 Task: Forward email as attachment with the signature Chelsea Sanchez with the subject Request for a testimonial from softage.1@softage.net to softage.8@softage.net with the message Could you please provide me with an update on the status of the project?
Action: Mouse moved to (1020, 83)
Screenshot: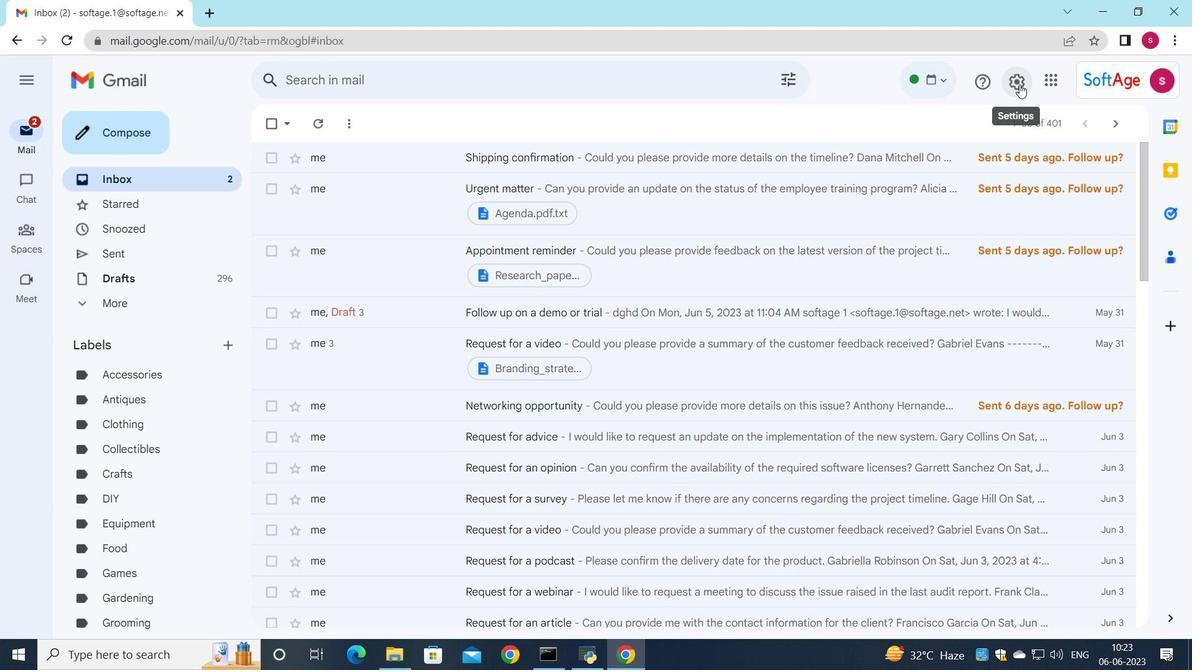 
Action: Mouse pressed left at (1020, 83)
Screenshot: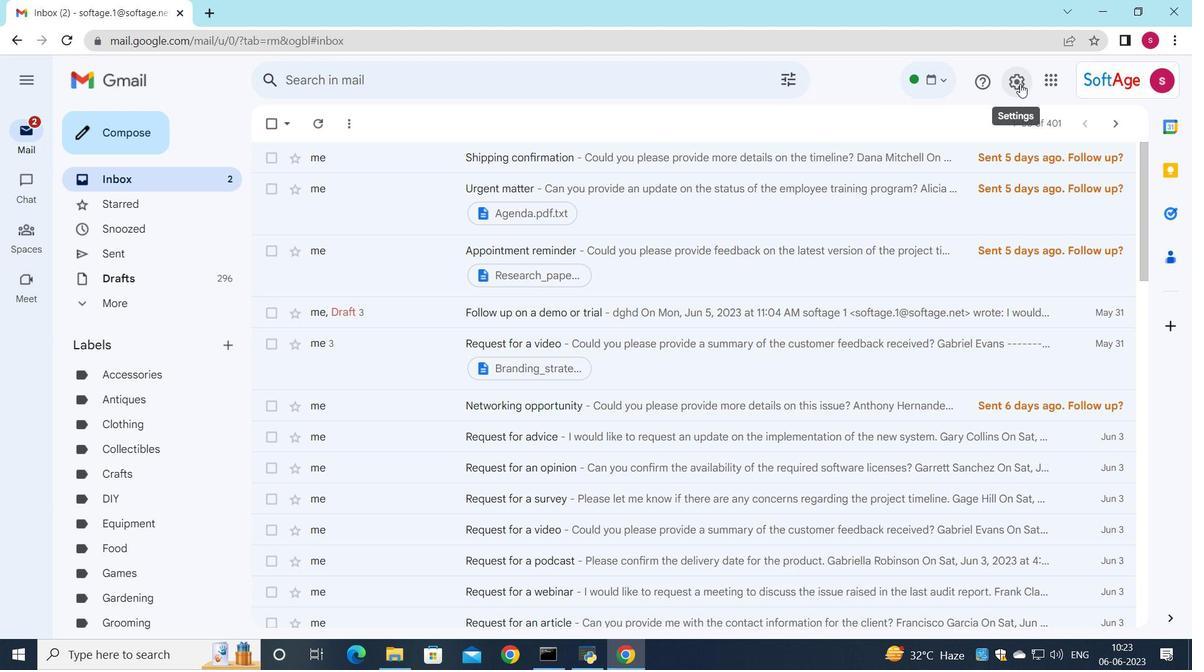 
Action: Mouse moved to (1030, 163)
Screenshot: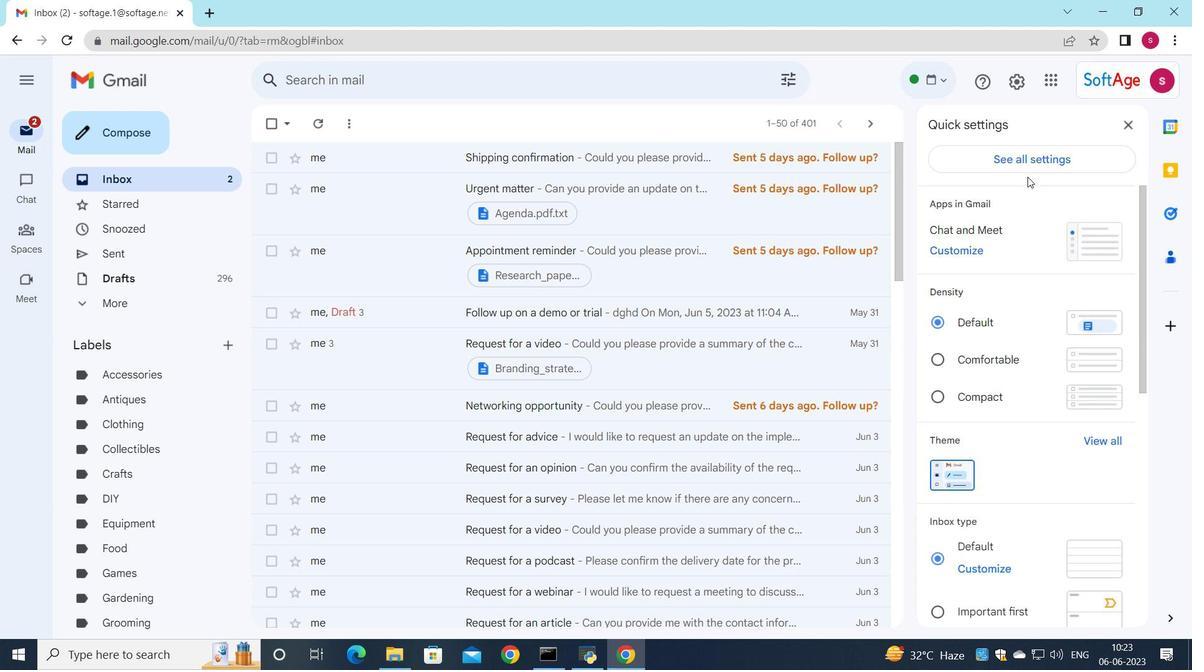 
Action: Mouse pressed left at (1030, 163)
Screenshot: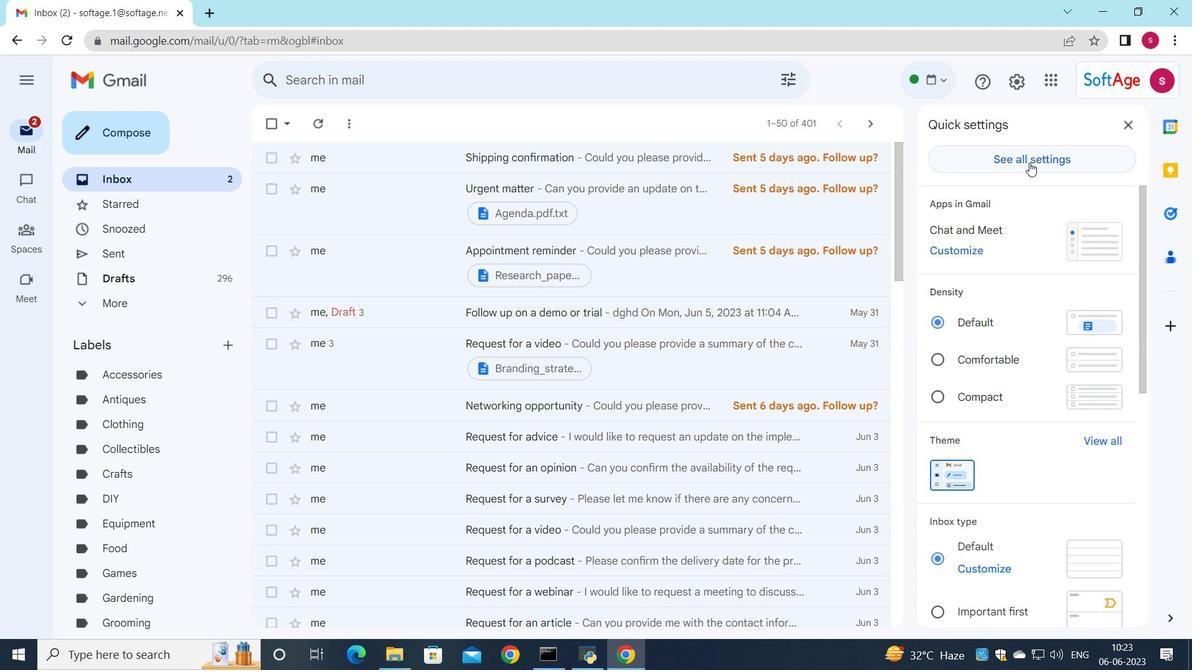 
Action: Mouse moved to (729, 316)
Screenshot: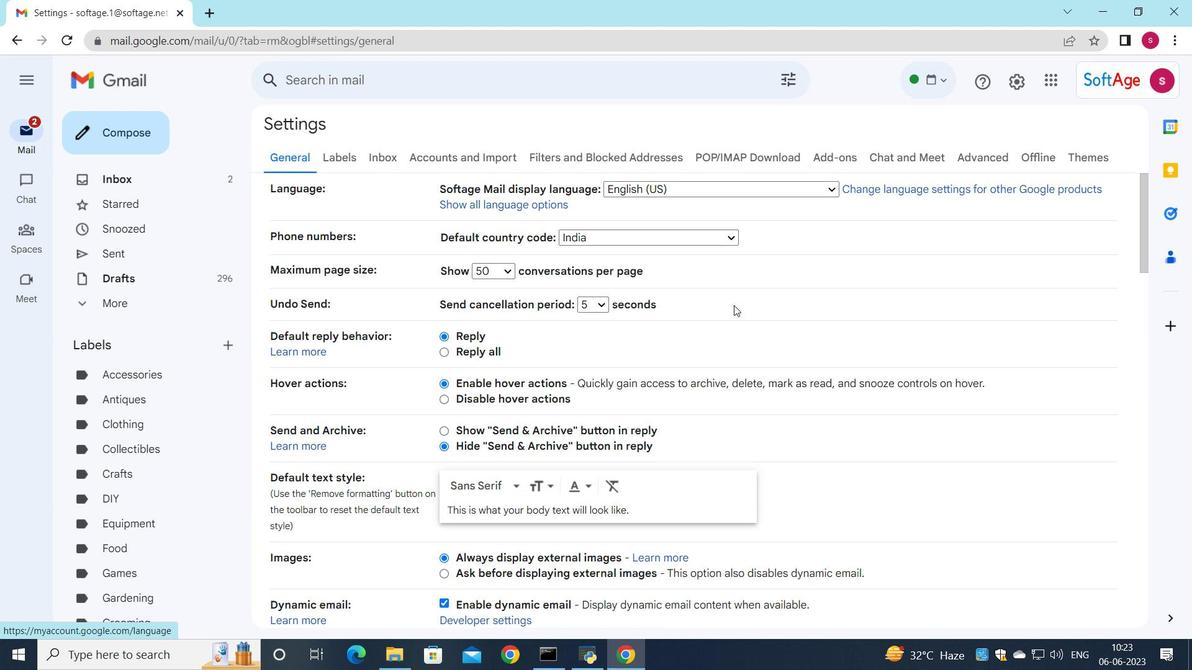 
Action: Mouse scrolled (729, 315) with delta (0, 0)
Screenshot: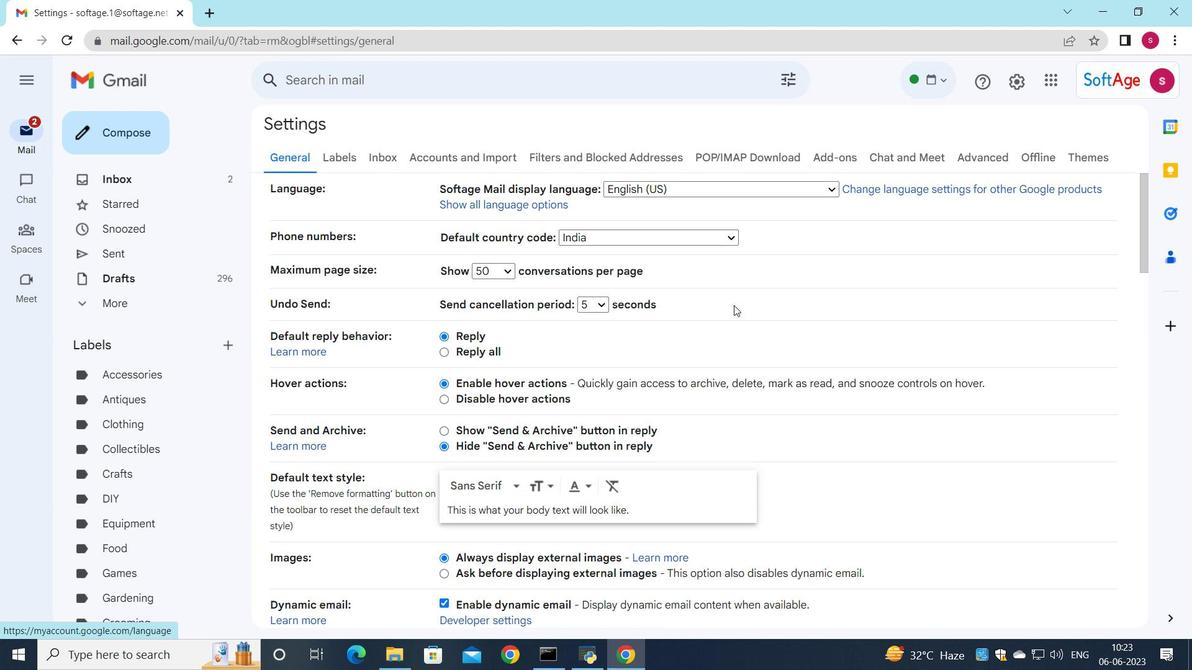 
Action: Mouse moved to (727, 323)
Screenshot: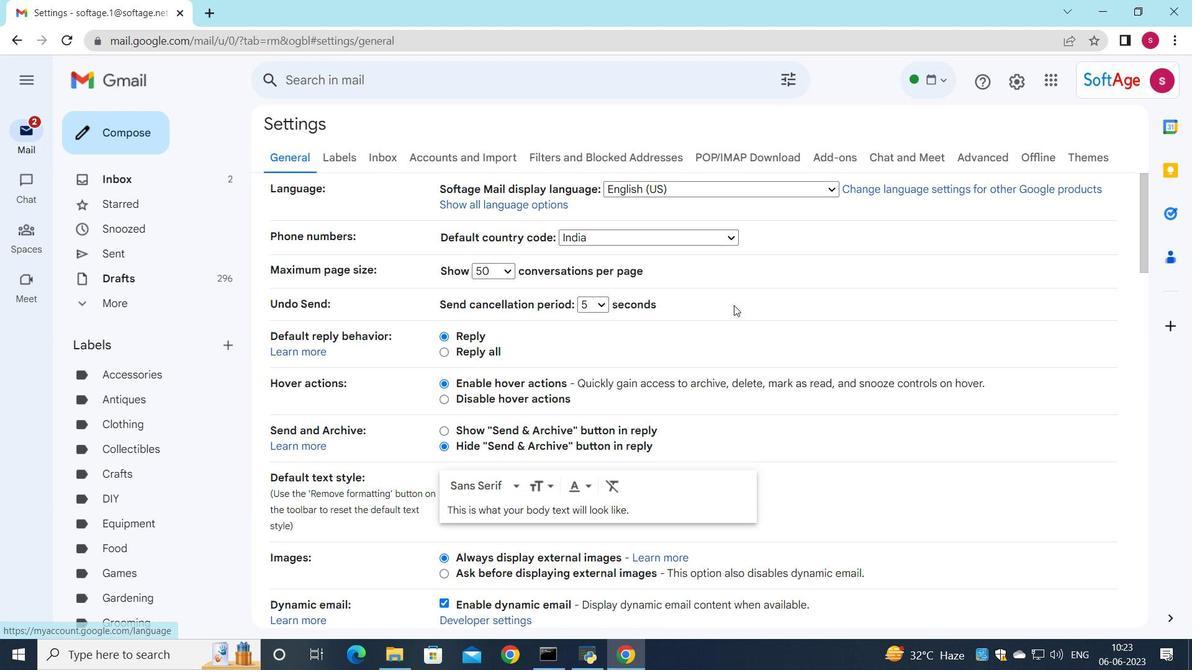 
Action: Mouse scrolled (727, 322) with delta (0, 0)
Screenshot: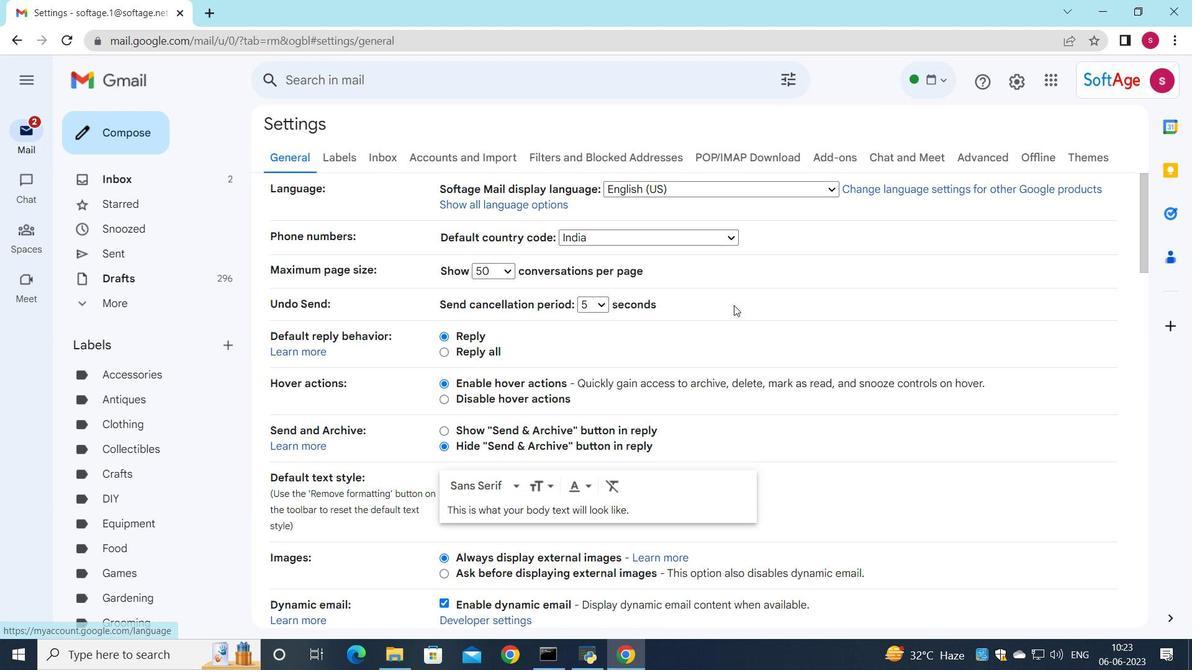 
Action: Mouse moved to (722, 329)
Screenshot: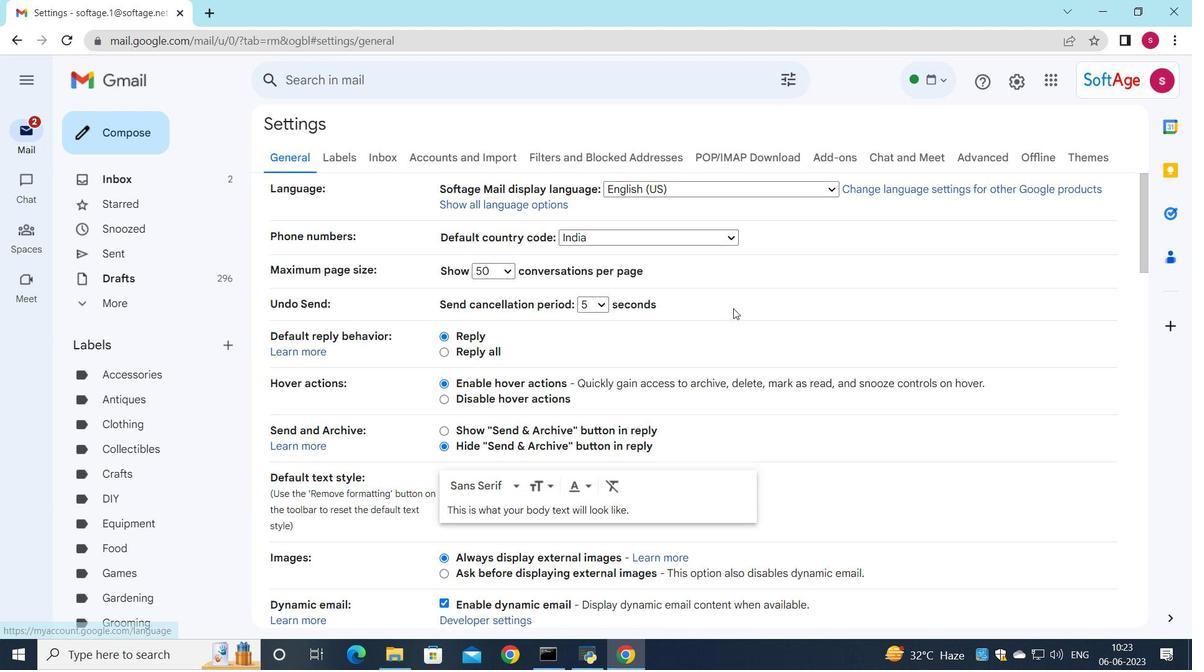 
Action: Mouse scrolled (722, 328) with delta (0, 0)
Screenshot: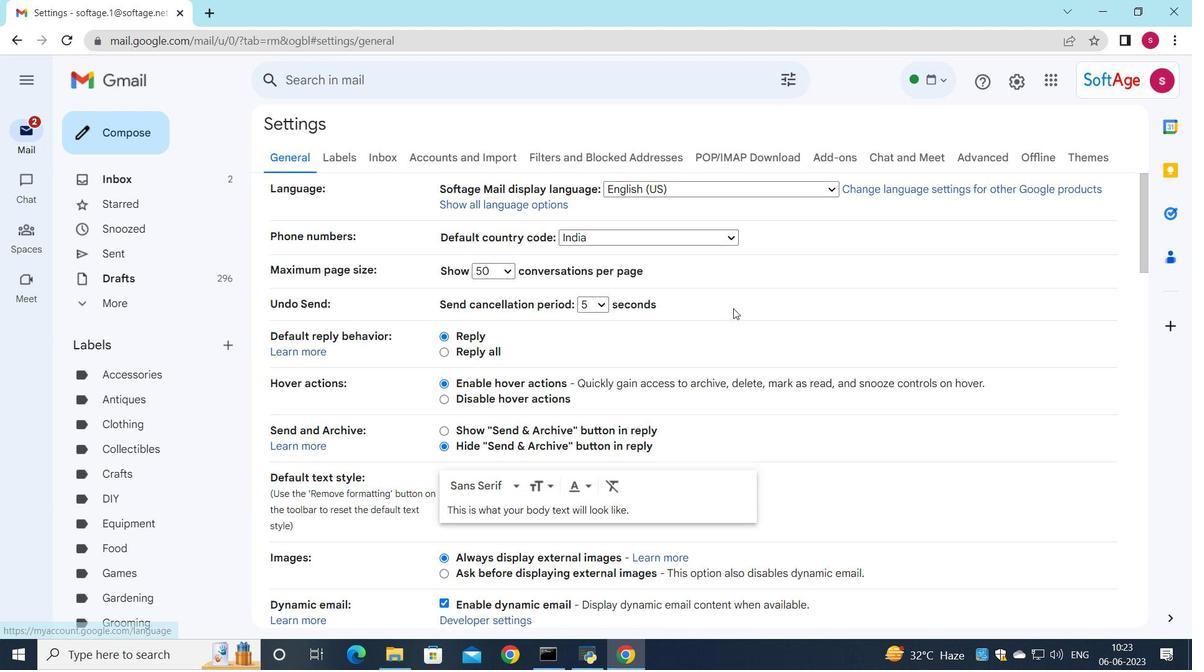 
Action: Mouse moved to (711, 337)
Screenshot: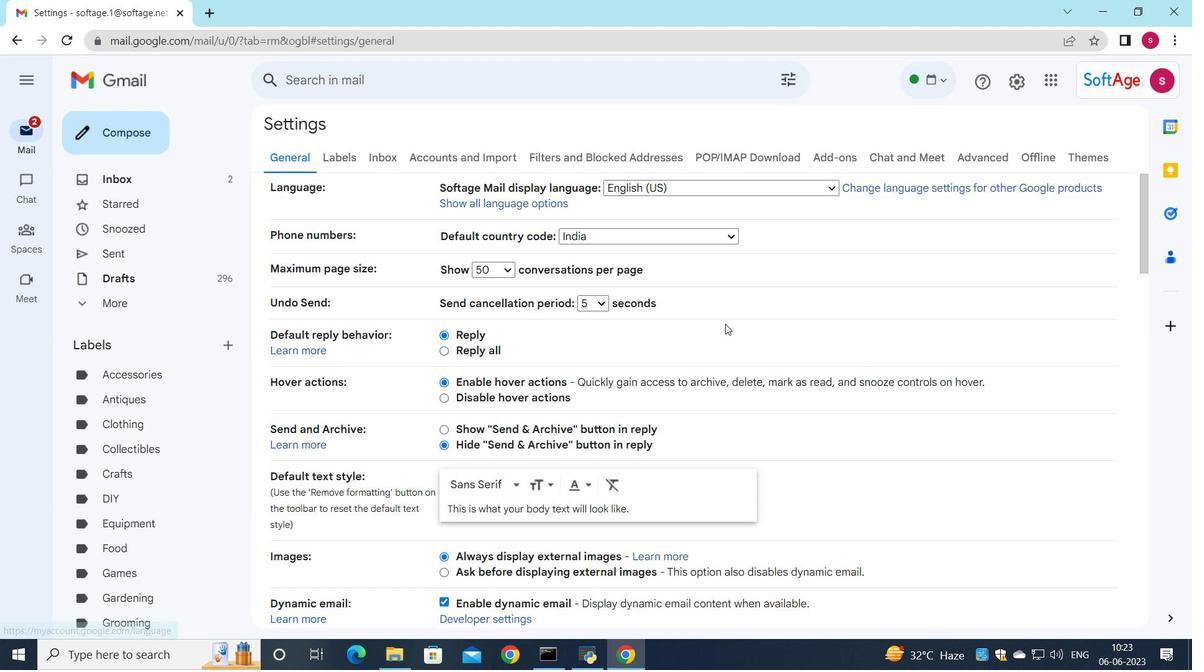 
Action: Mouse scrolled (715, 334) with delta (0, 0)
Screenshot: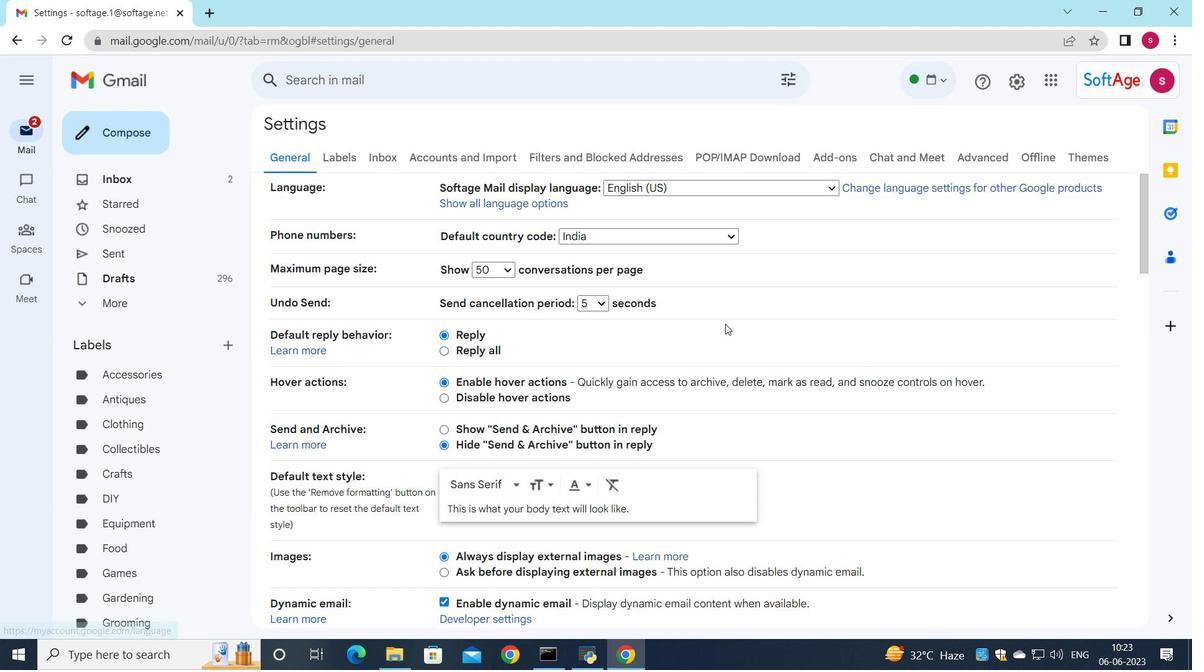 
Action: Mouse moved to (692, 340)
Screenshot: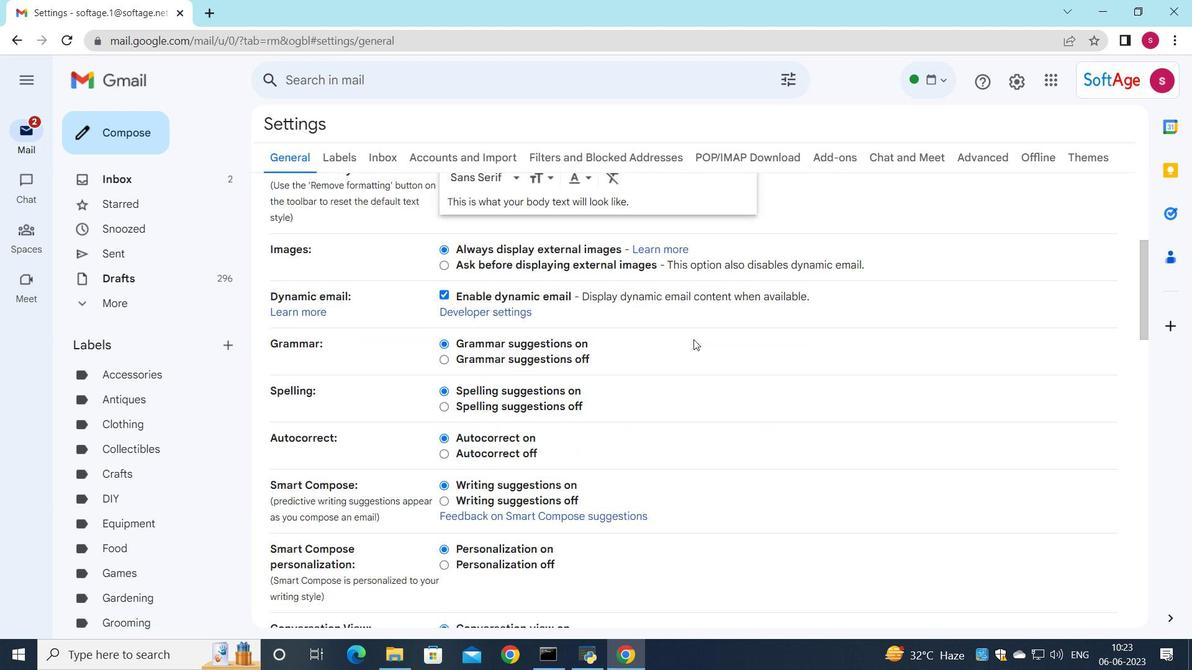 
Action: Mouse scrolled (692, 340) with delta (0, 0)
Screenshot: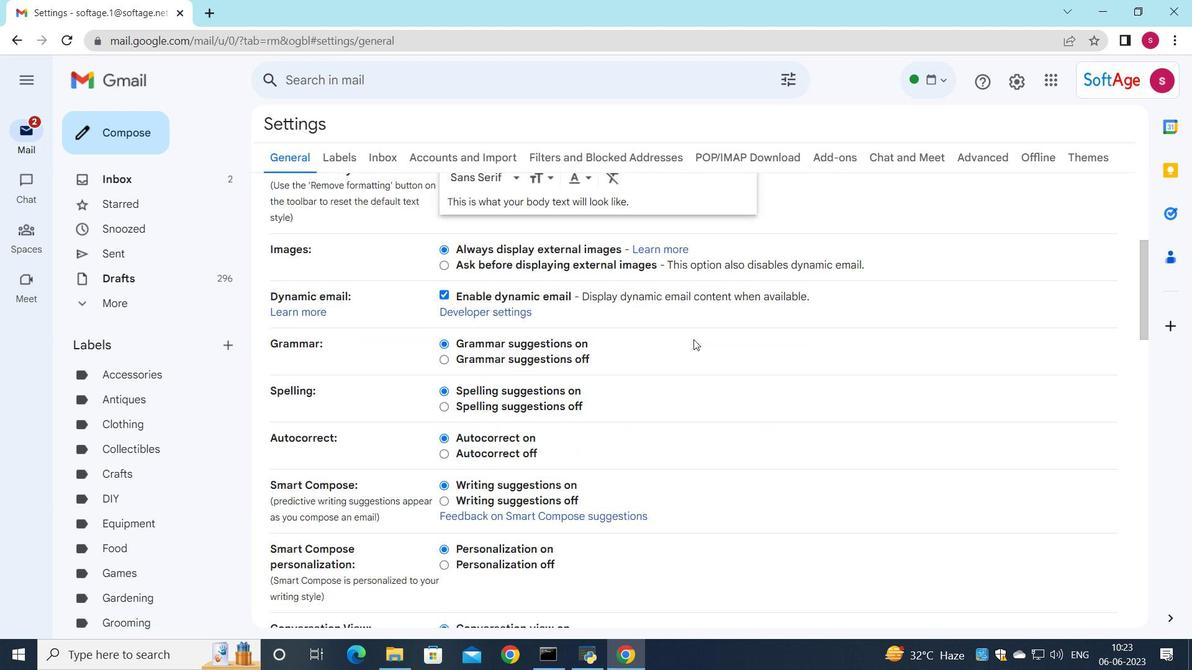 
Action: Mouse moved to (691, 342)
Screenshot: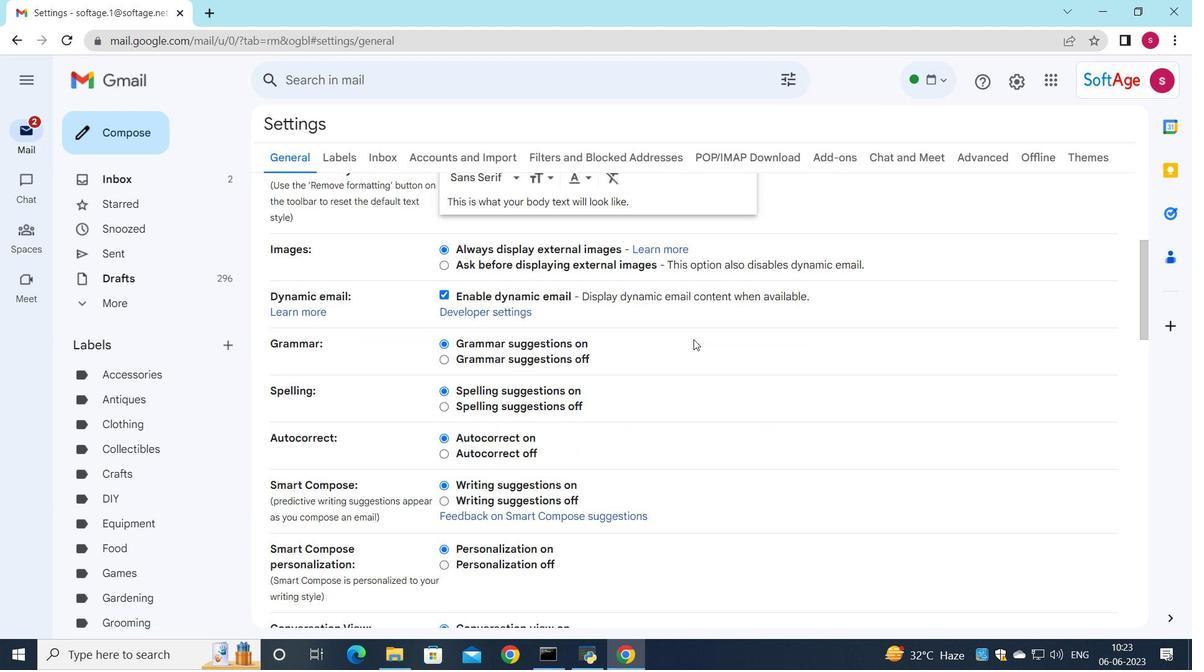 
Action: Mouse scrolled (691, 342) with delta (0, 0)
Screenshot: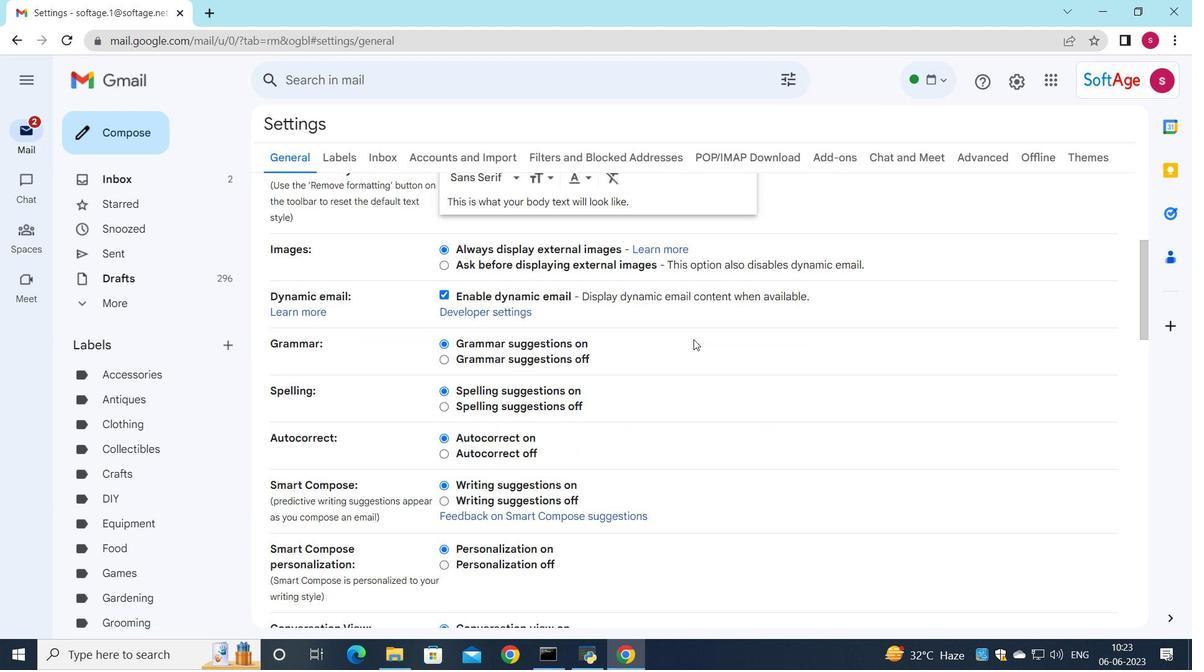
Action: Mouse moved to (689, 344)
Screenshot: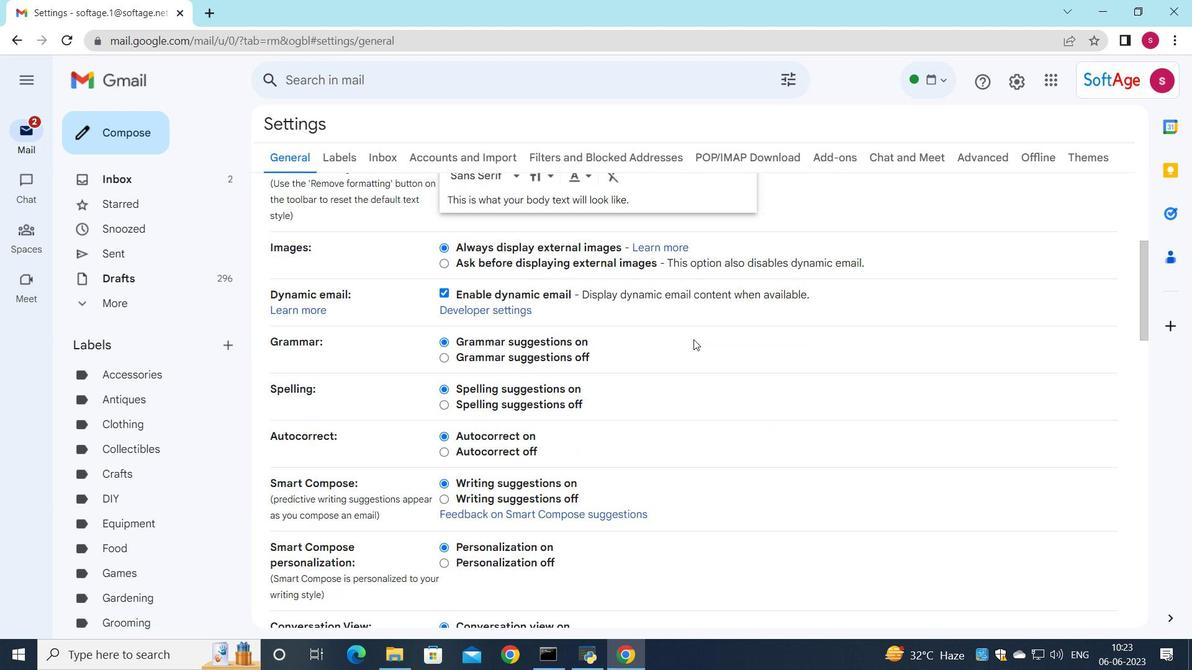 
Action: Mouse scrolled (689, 343) with delta (0, 0)
Screenshot: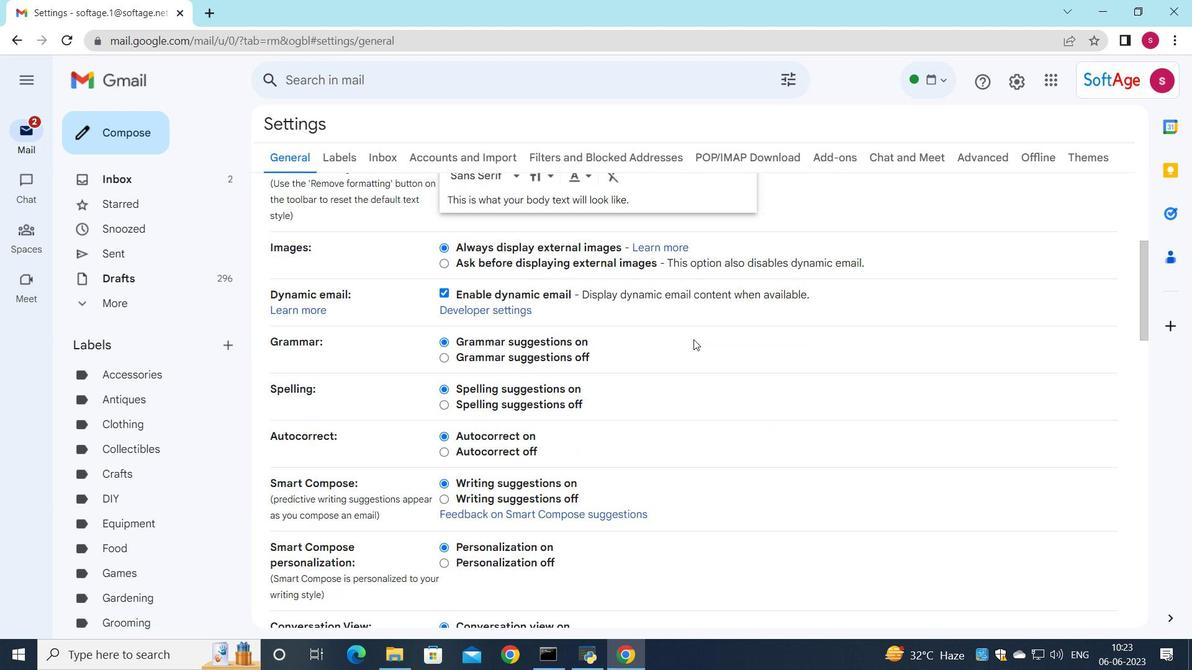 
Action: Mouse moved to (679, 353)
Screenshot: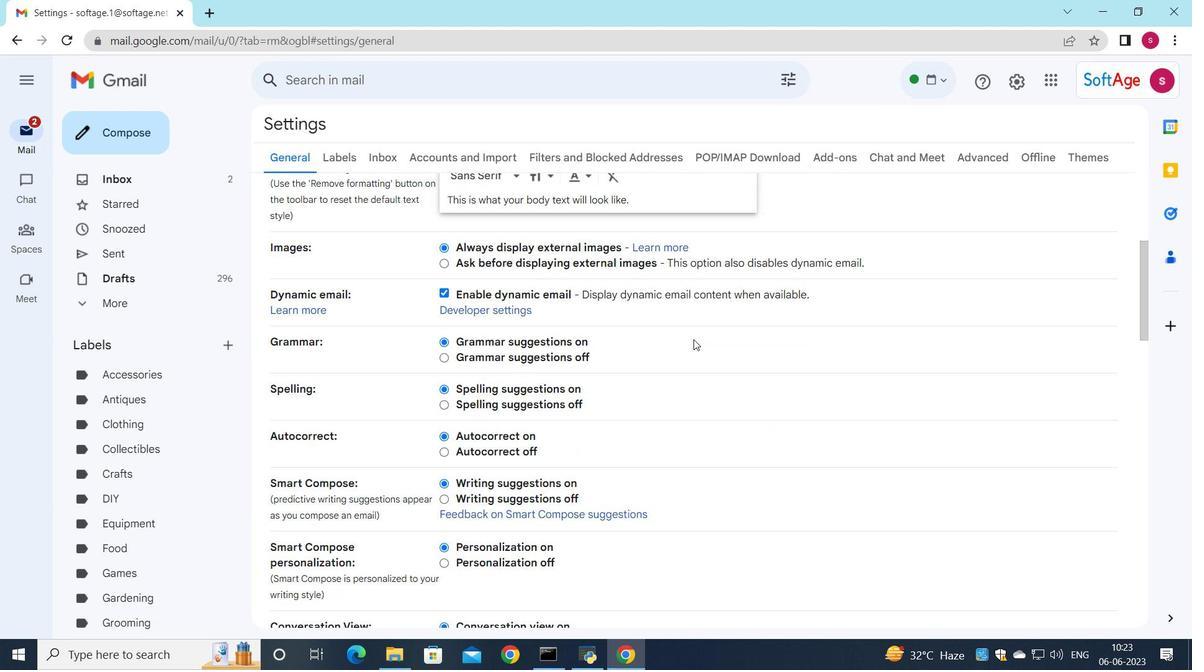 
Action: Mouse scrolled (679, 352) with delta (0, 0)
Screenshot: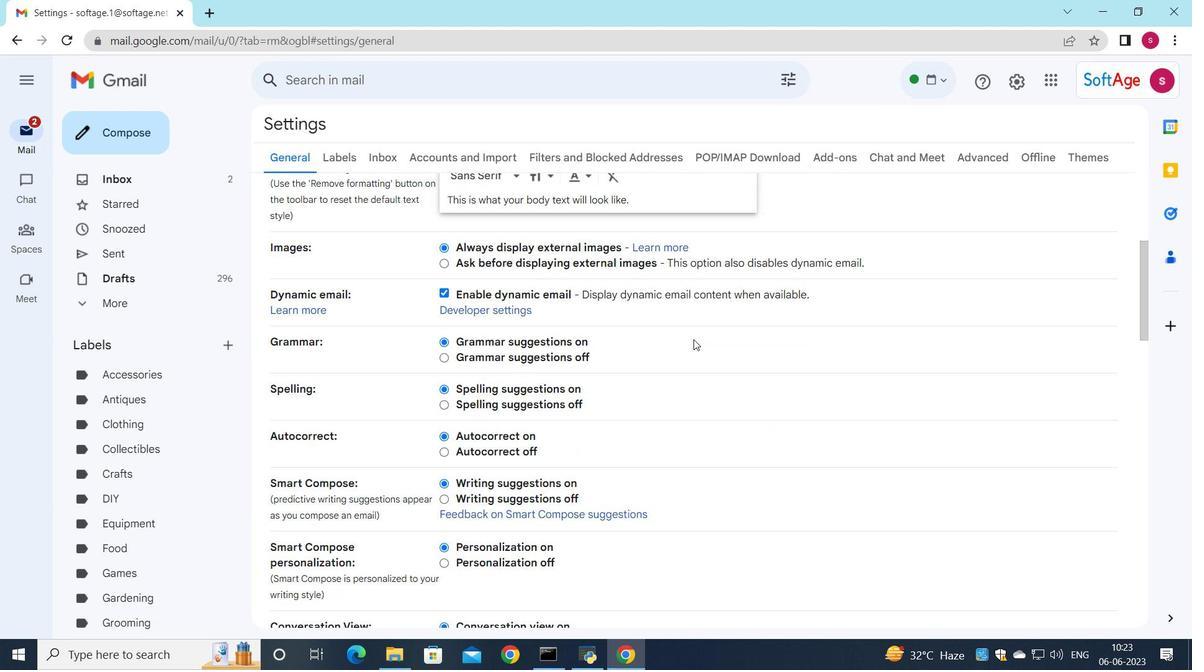 
Action: Mouse moved to (654, 363)
Screenshot: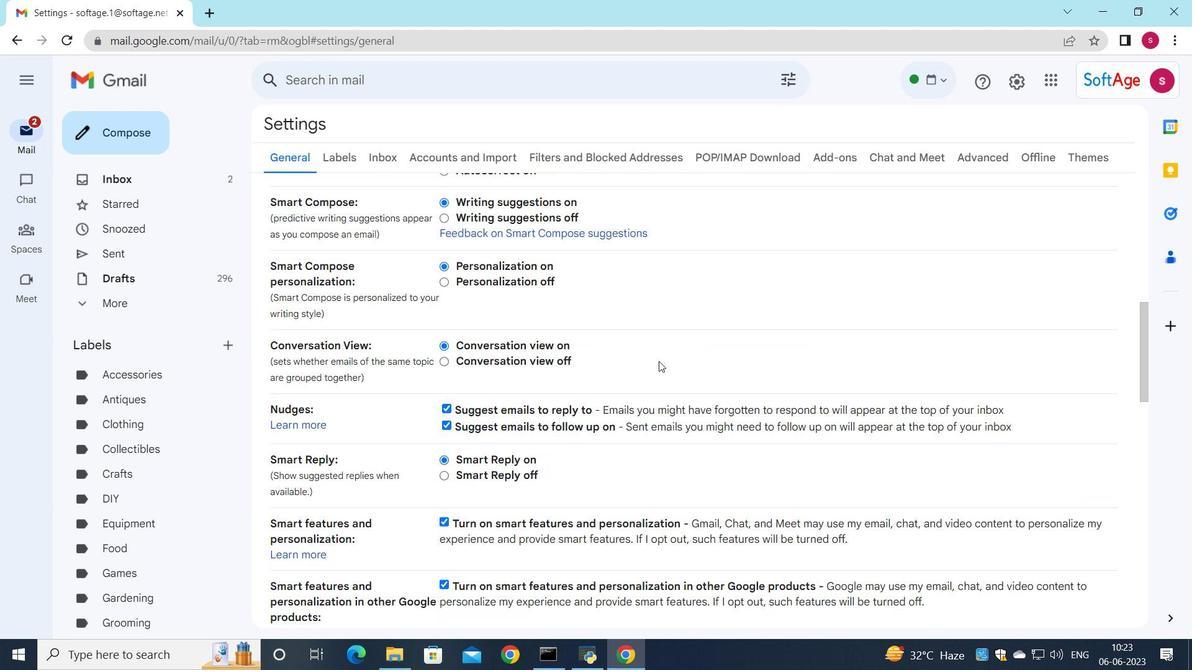 
Action: Mouse scrolled (654, 362) with delta (0, 0)
Screenshot: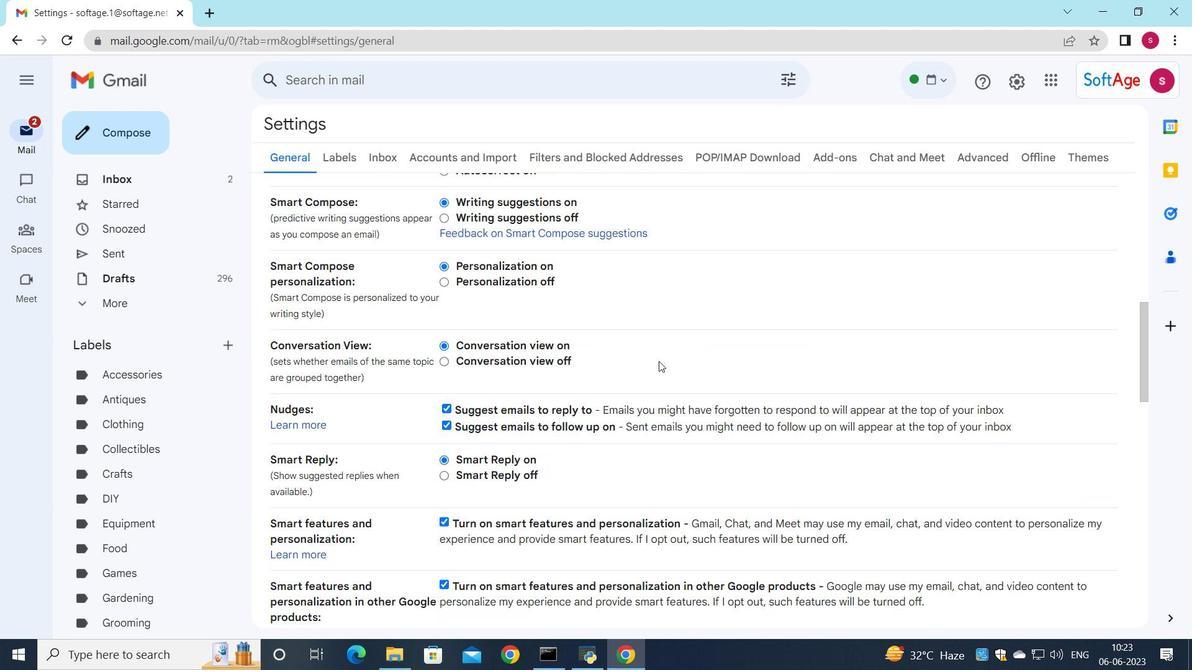 
Action: Mouse moved to (650, 365)
Screenshot: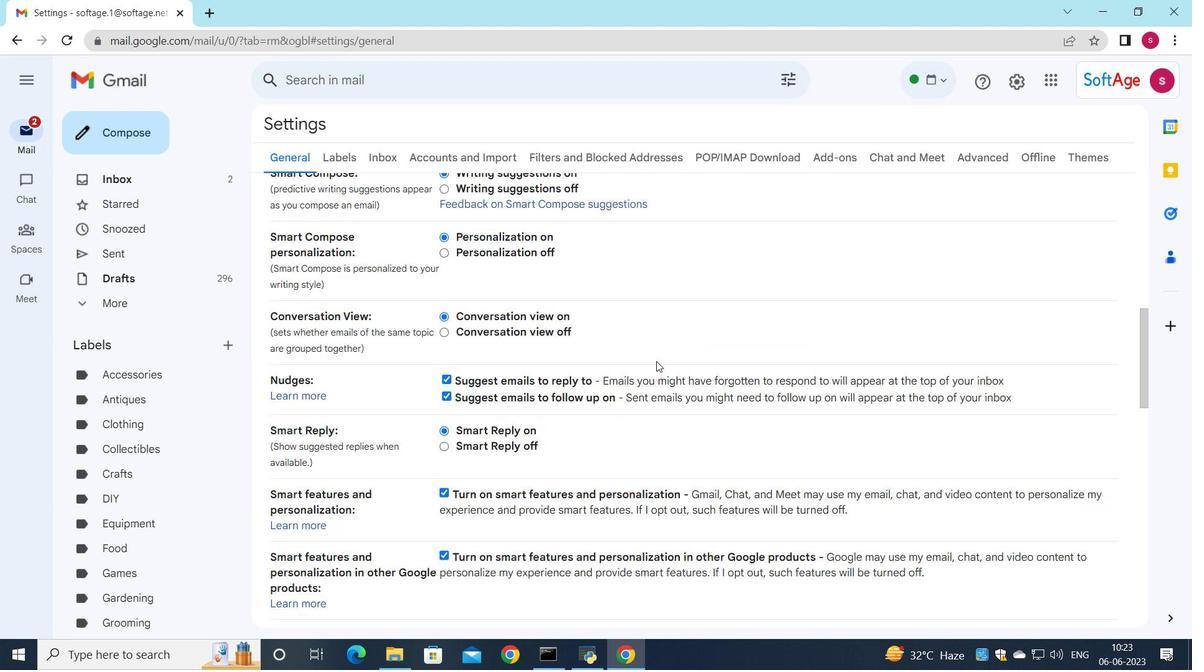 
Action: Mouse scrolled (650, 364) with delta (0, 0)
Screenshot: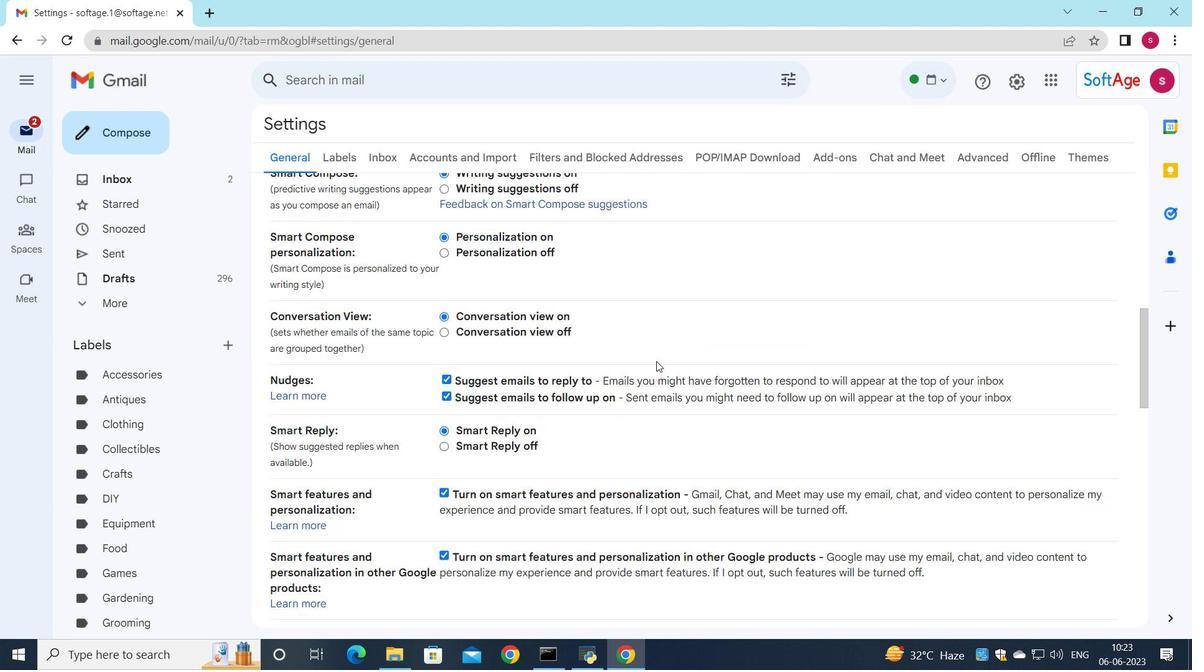 
Action: Mouse moved to (648, 367)
Screenshot: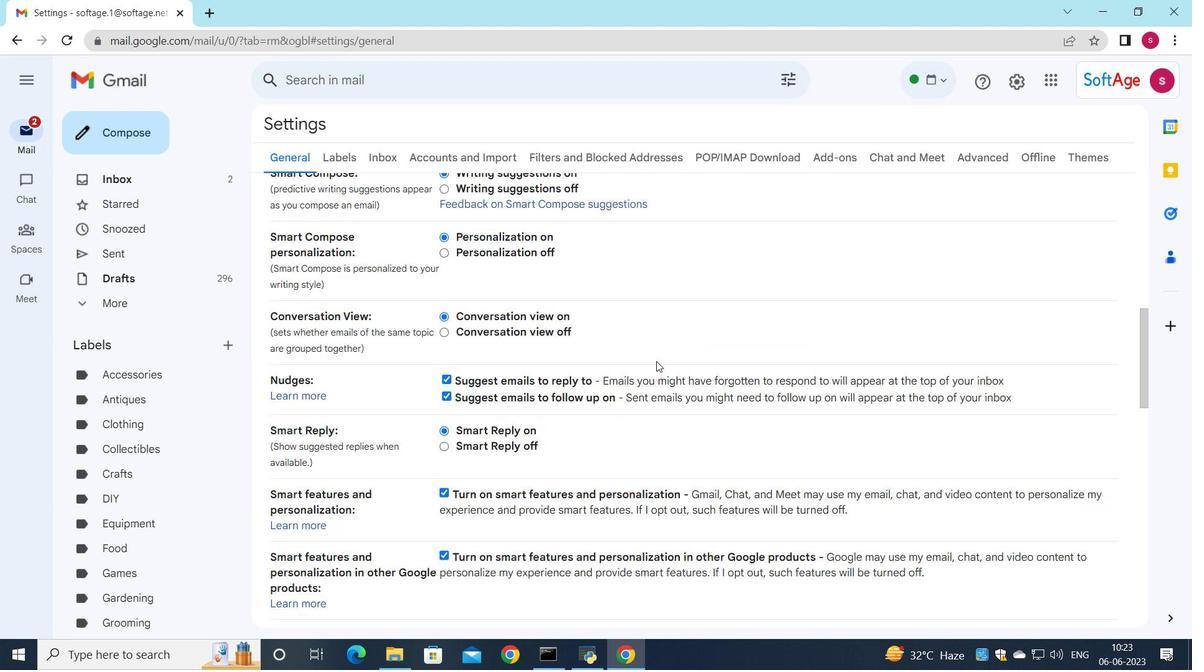 
Action: Mouse scrolled (648, 366) with delta (0, 0)
Screenshot: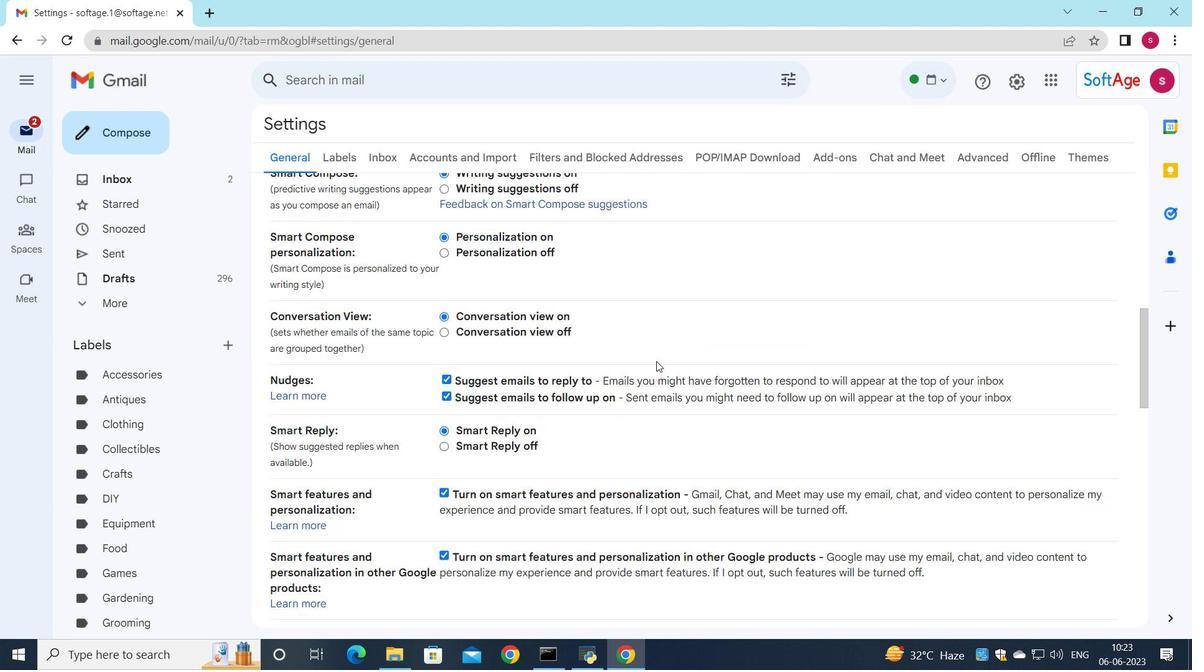 
Action: Mouse moved to (630, 378)
Screenshot: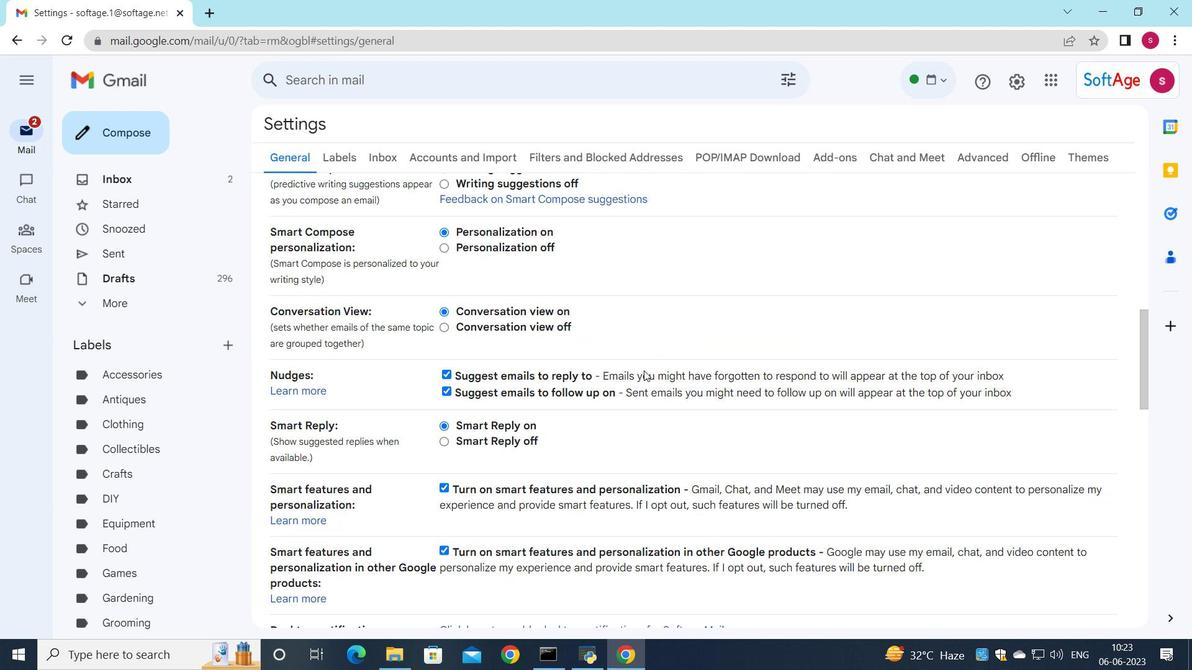 
Action: Mouse scrolled (630, 378) with delta (0, 0)
Screenshot: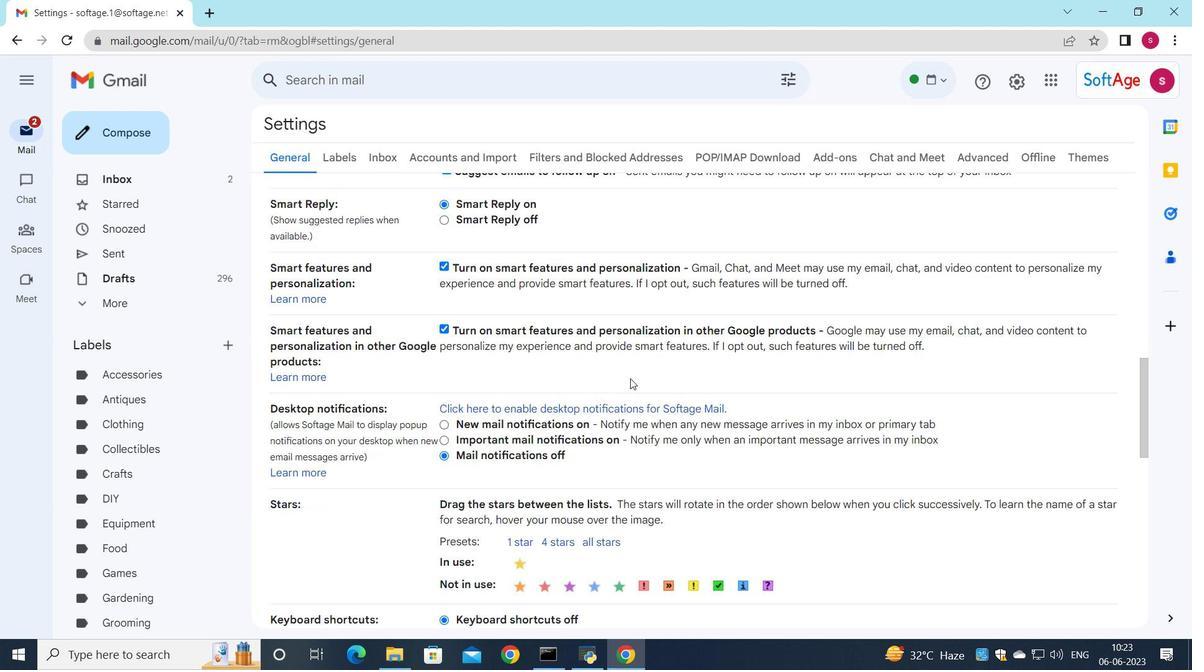 
Action: Mouse moved to (630, 379)
Screenshot: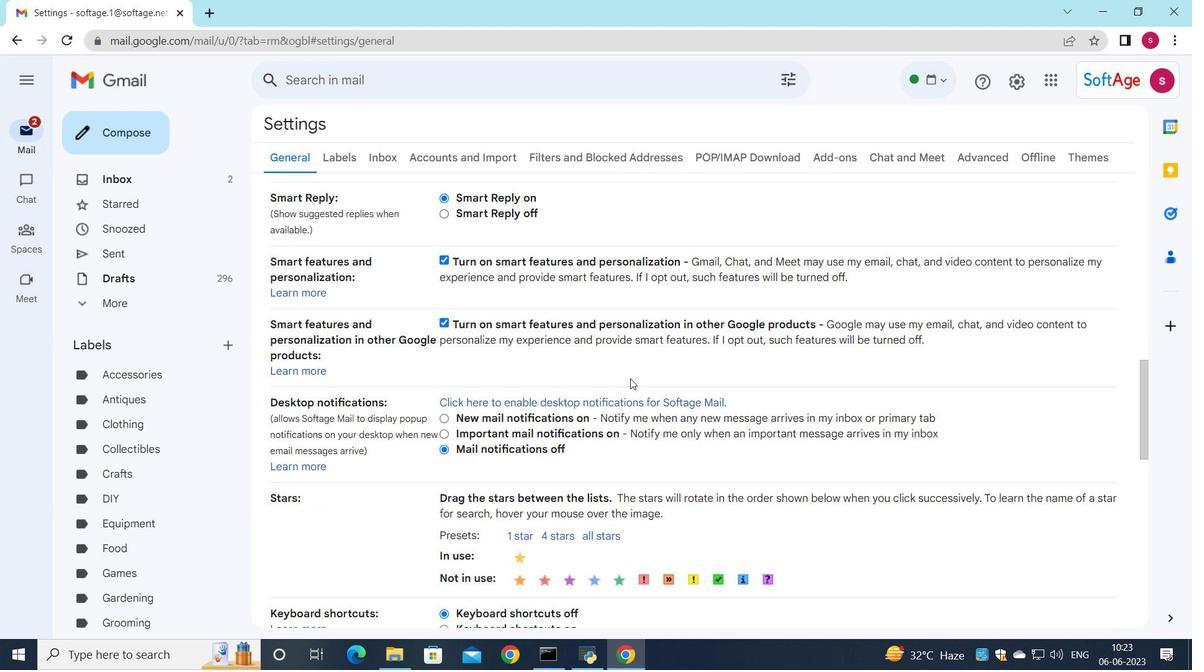 
Action: Mouse scrolled (630, 378) with delta (0, 0)
Screenshot: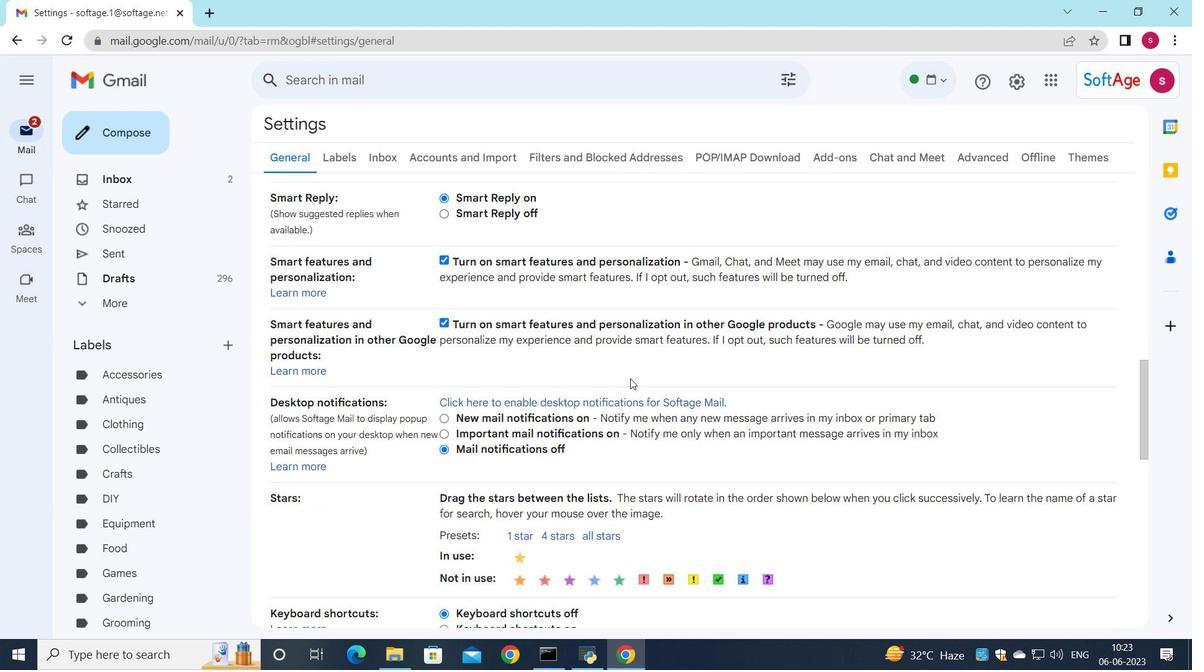 
Action: Mouse moved to (626, 386)
Screenshot: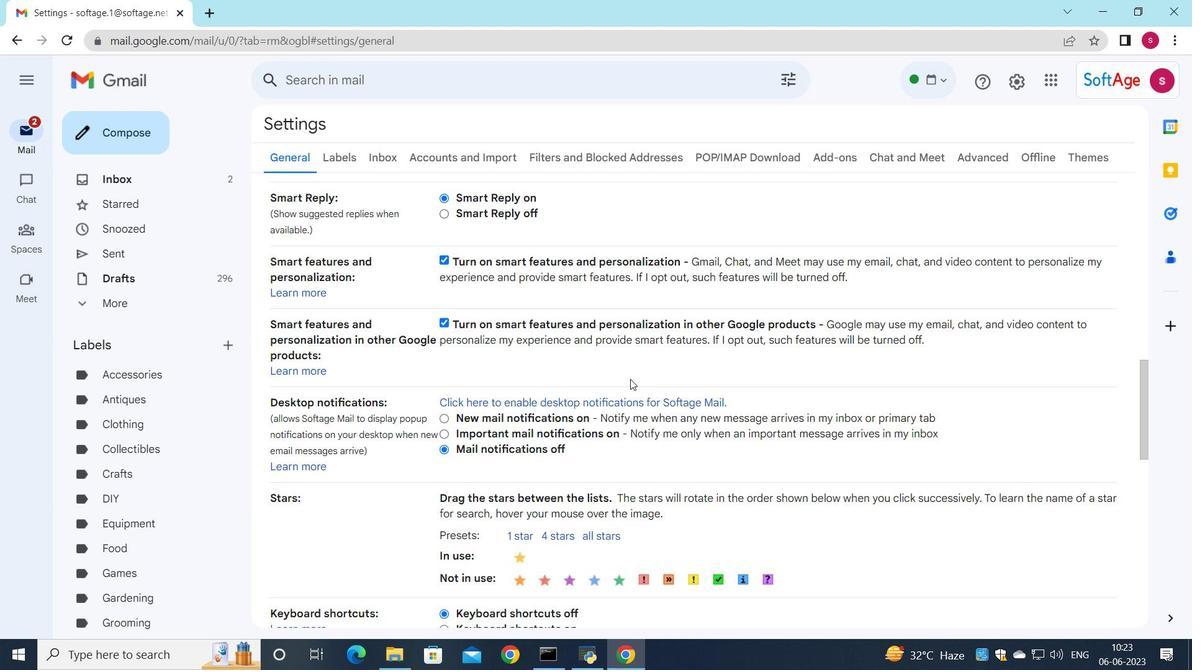 
Action: Mouse scrolled (630, 379) with delta (0, 0)
Screenshot: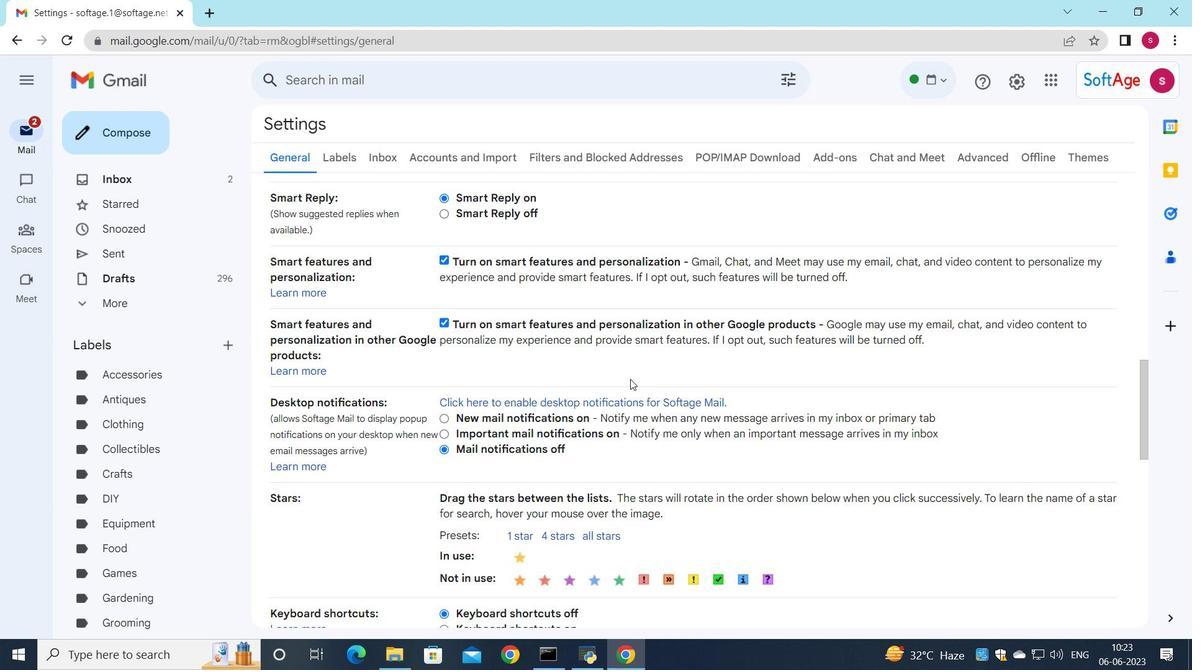 
Action: Mouse scrolled (628, 381) with delta (0, 0)
Screenshot: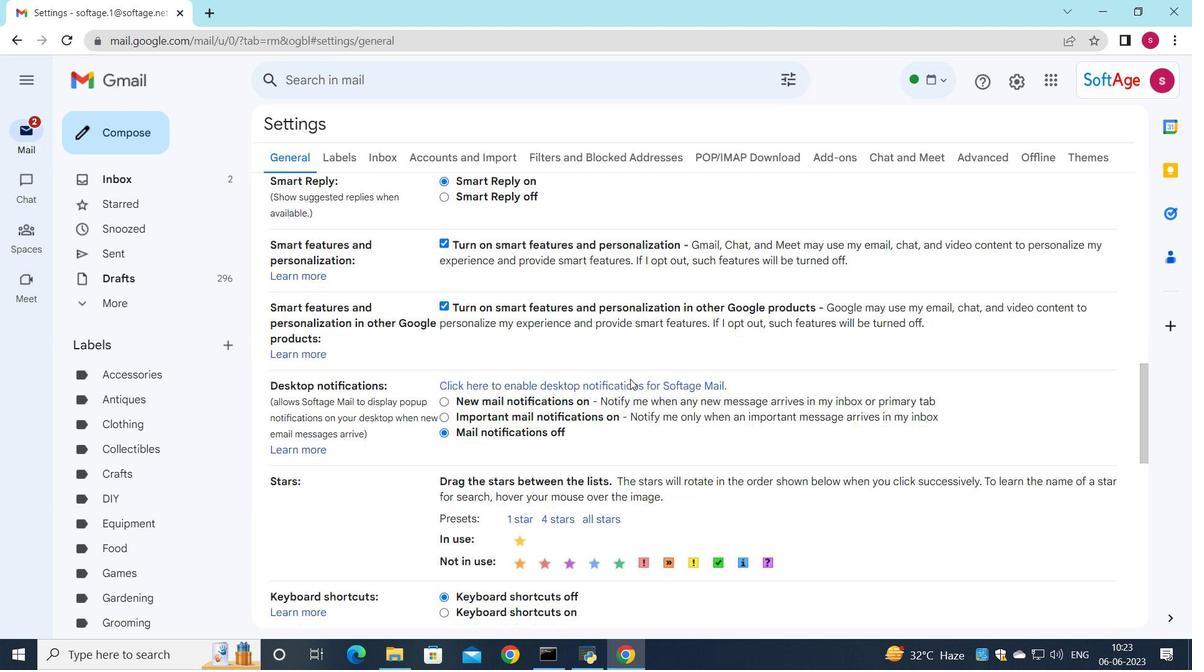 
Action: Mouse moved to (625, 386)
Screenshot: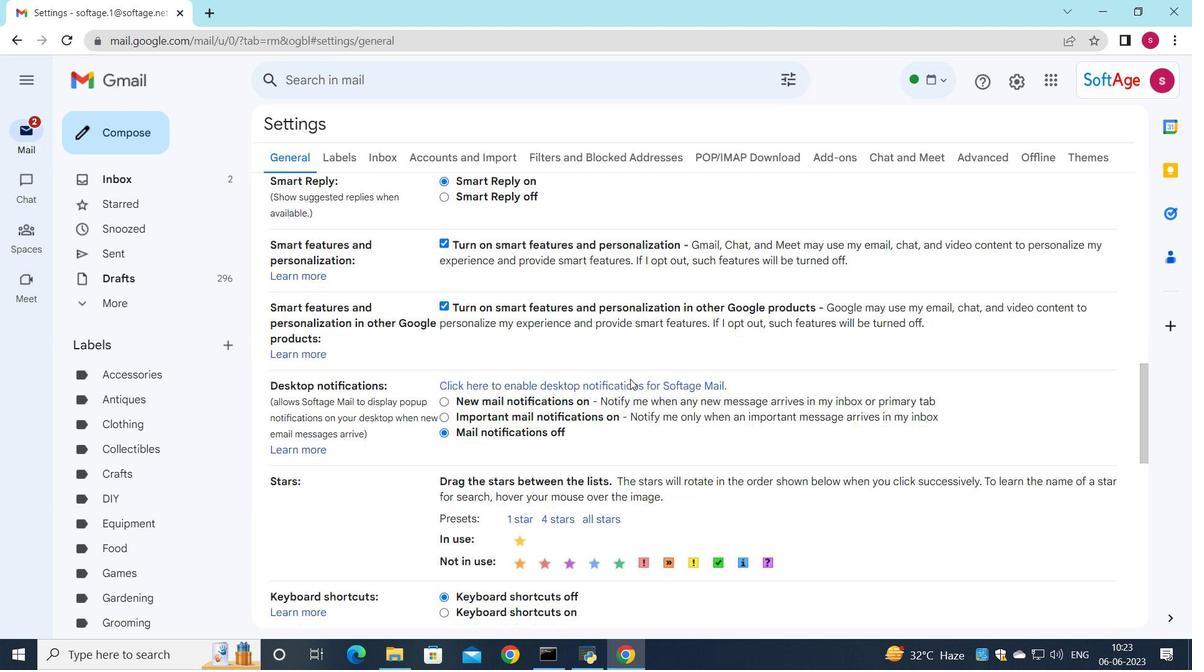 
Action: Mouse scrolled (625, 386) with delta (0, 0)
Screenshot: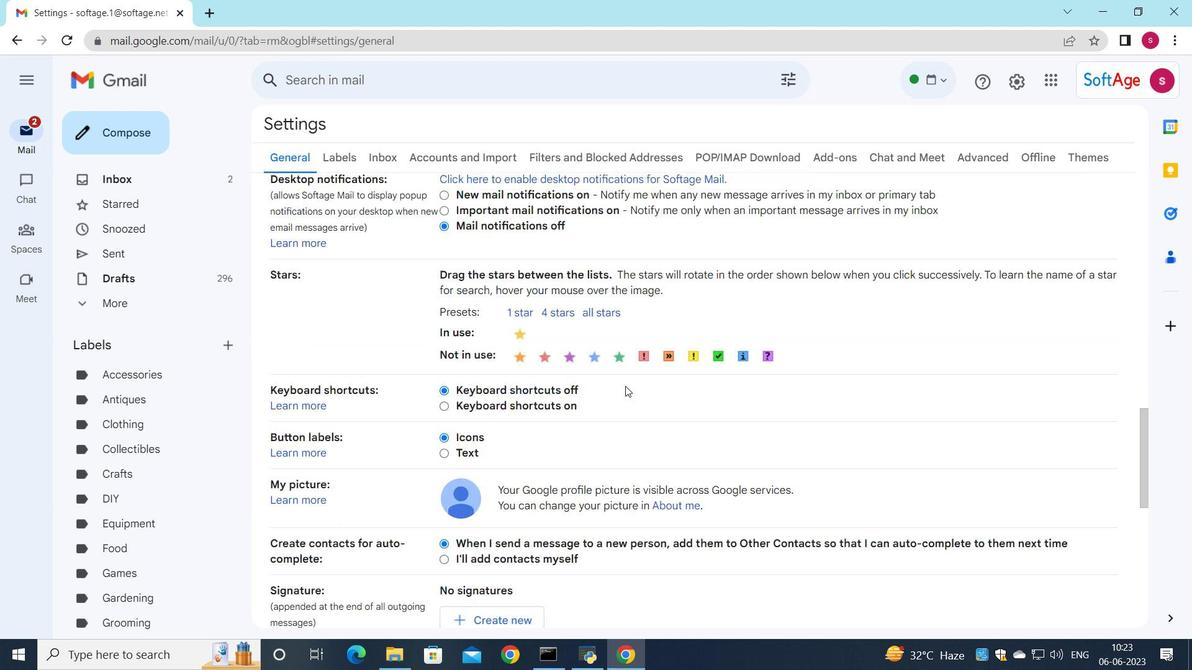 
Action: Mouse scrolled (625, 386) with delta (0, 0)
Screenshot: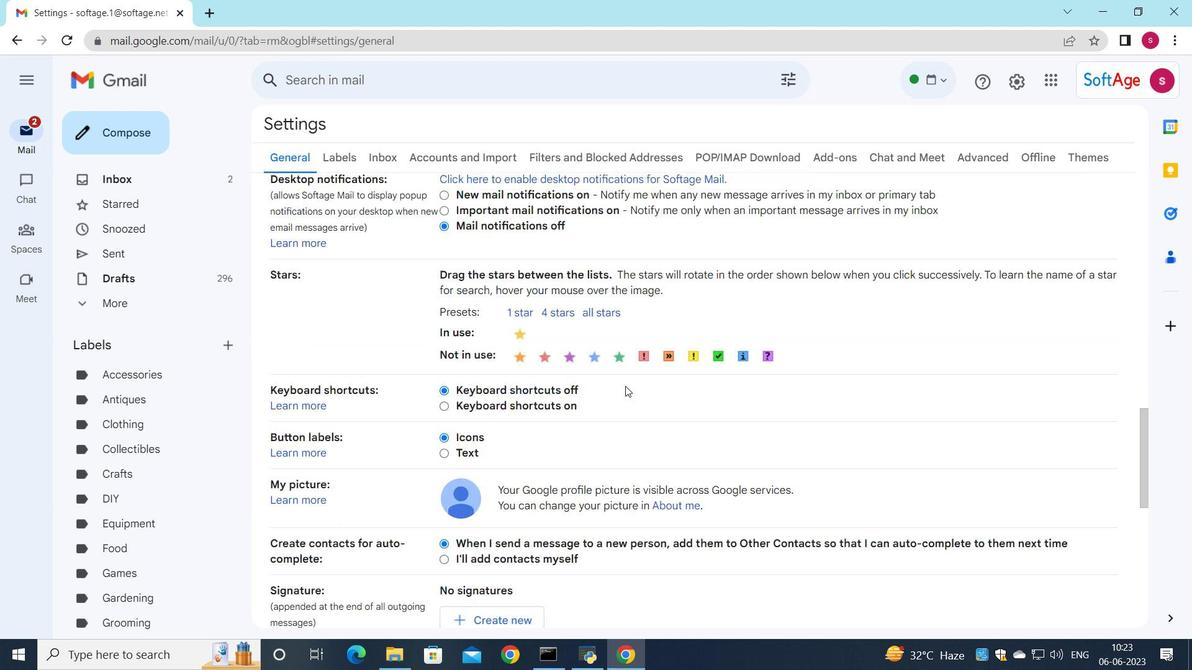 
Action: Mouse scrolled (625, 386) with delta (0, 0)
Screenshot: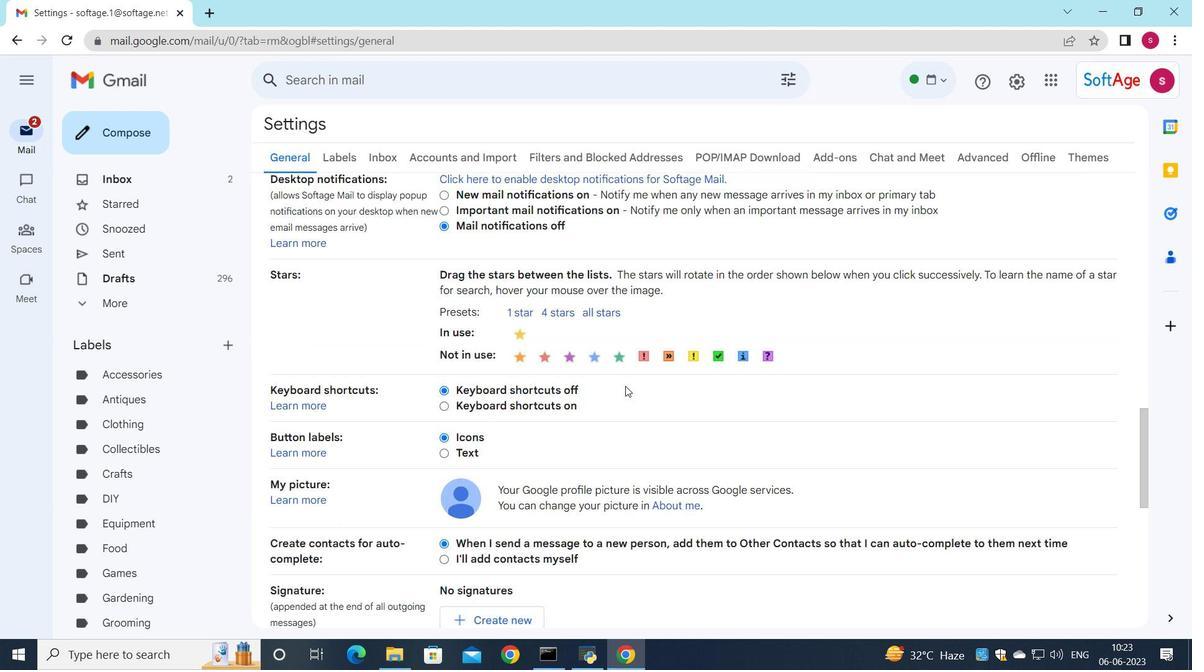 
Action: Mouse moved to (513, 307)
Screenshot: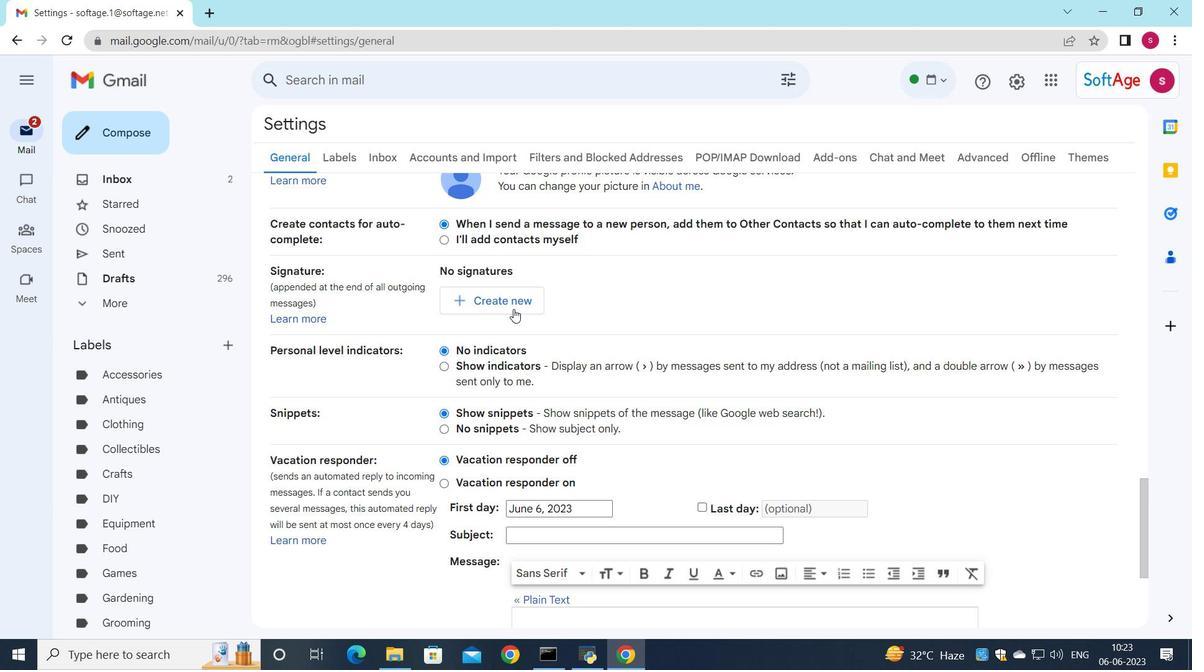 
Action: Mouse pressed left at (513, 307)
Screenshot: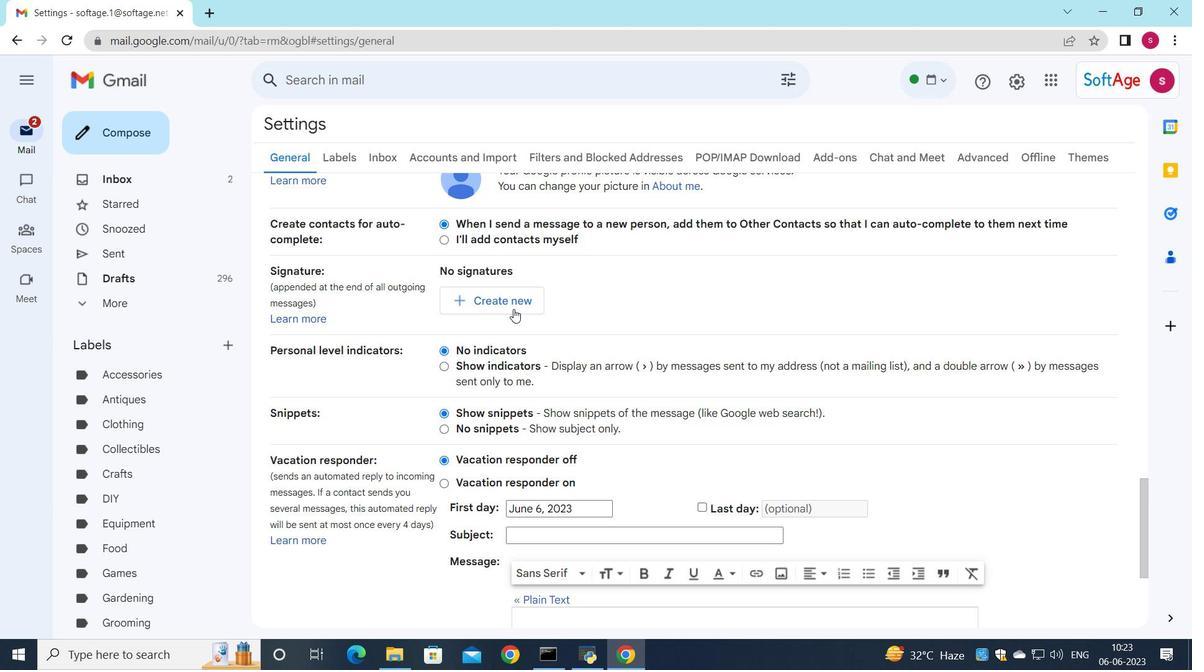 
Action: Mouse moved to (581, 358)
Screenshot: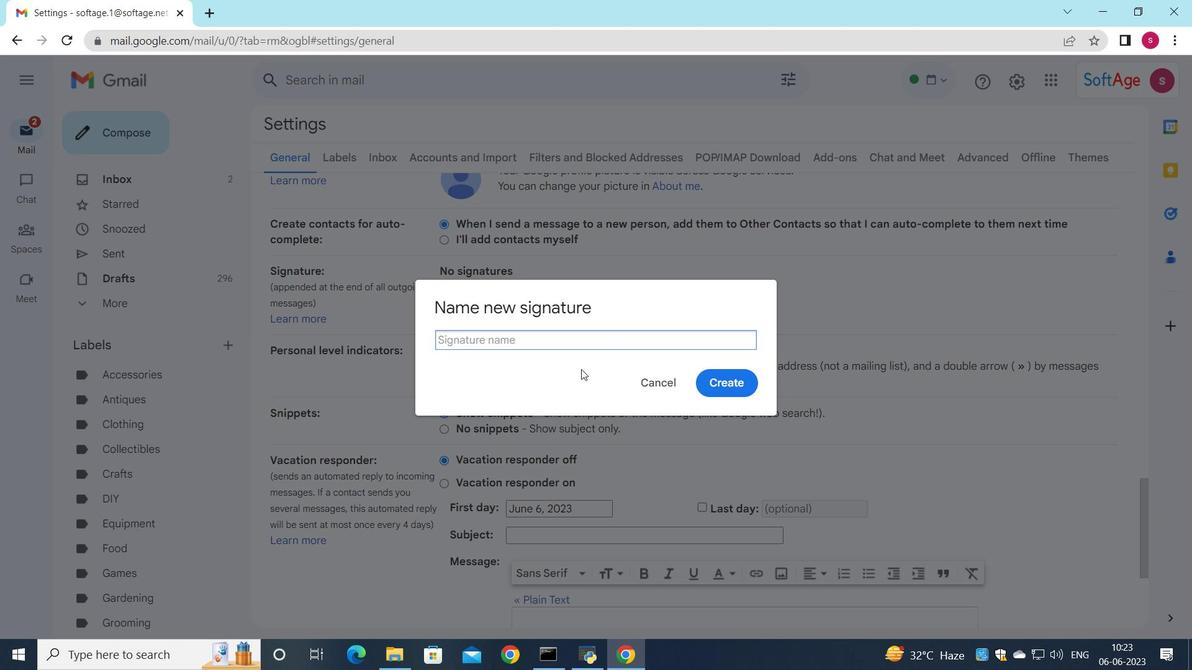 
Action: Key pressed <Key.shift><Key.shift><Key.shift><Key.shift><Key.shift><Key.shift><Key.shift><Key.shift><Key.shift><Key.shift><Key.shift><Key.shift><Key.shift><Key.shift><Key.shift><Key.shift><Key.shift><Key.shift><Key.shift>Chelsea<Key.space><Key.shift>Sanchez
Screenshot: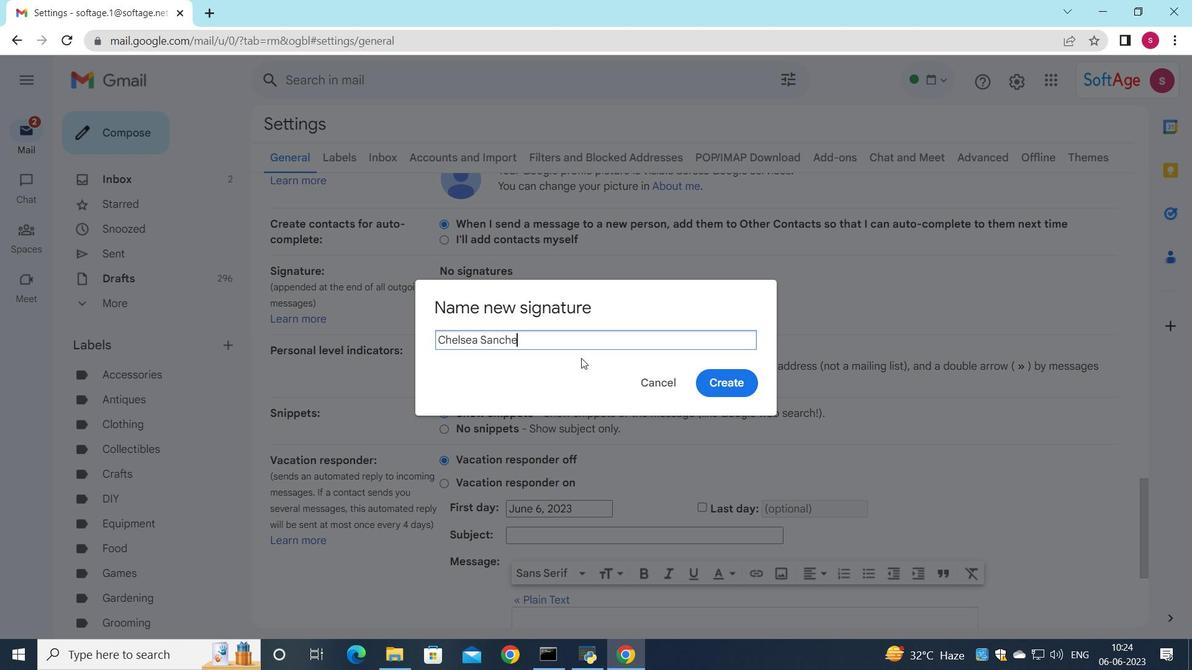 
Action: Mouse moved to (715, 383)
Screenshot: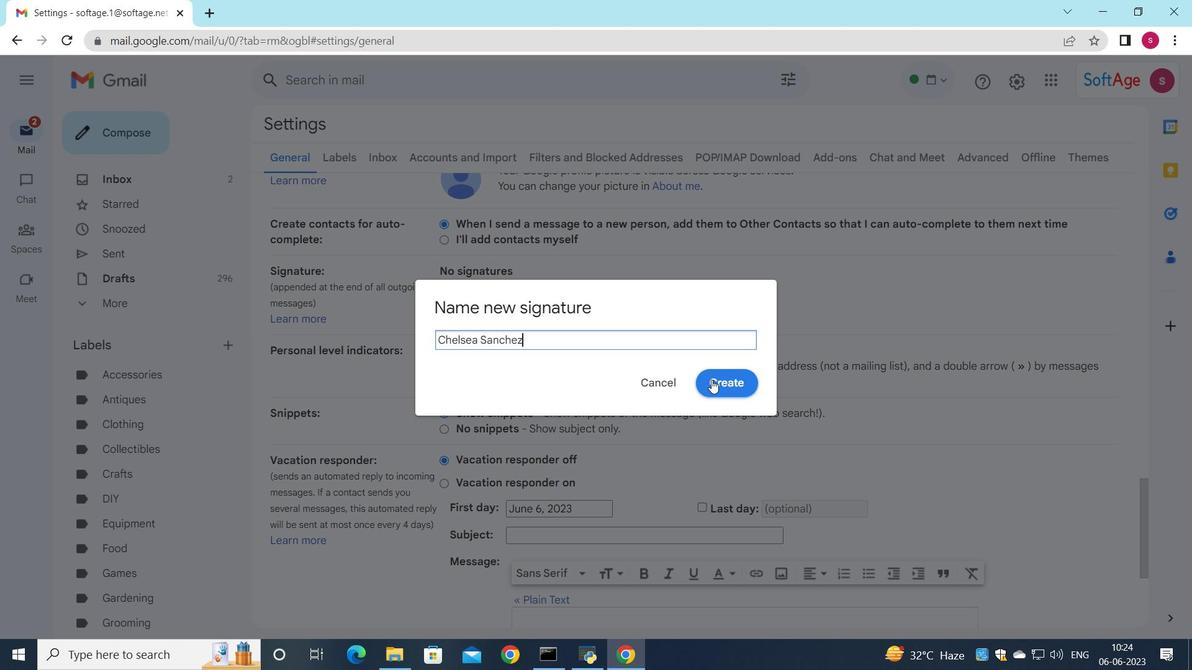 
Action: Mouse pressed left at (715, 383)
Screenshot: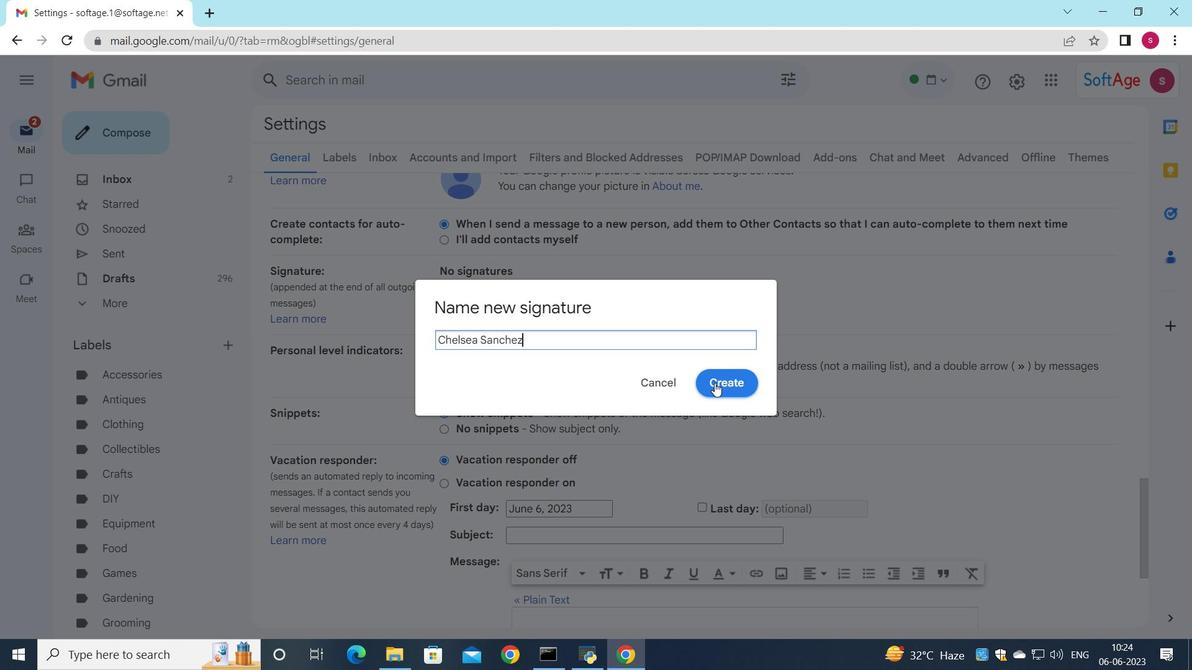 
Action: Mouse moved to (719, 294)
Screenshot: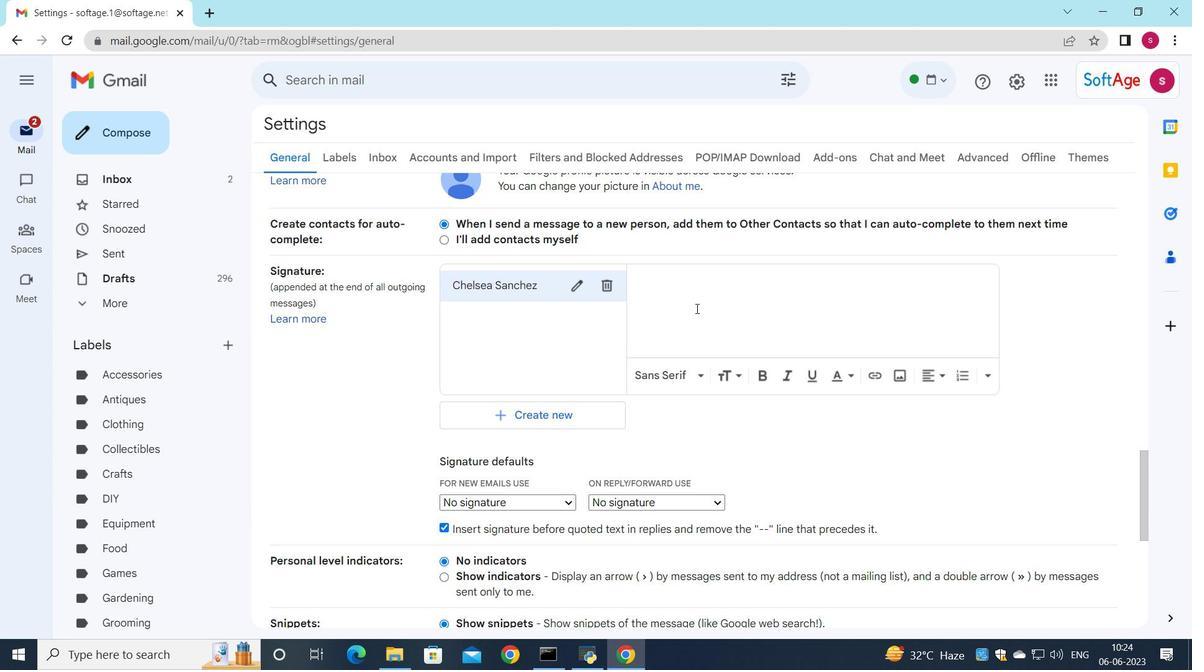 
Action: Mouse pressed left at (719, 294)
Screenshot: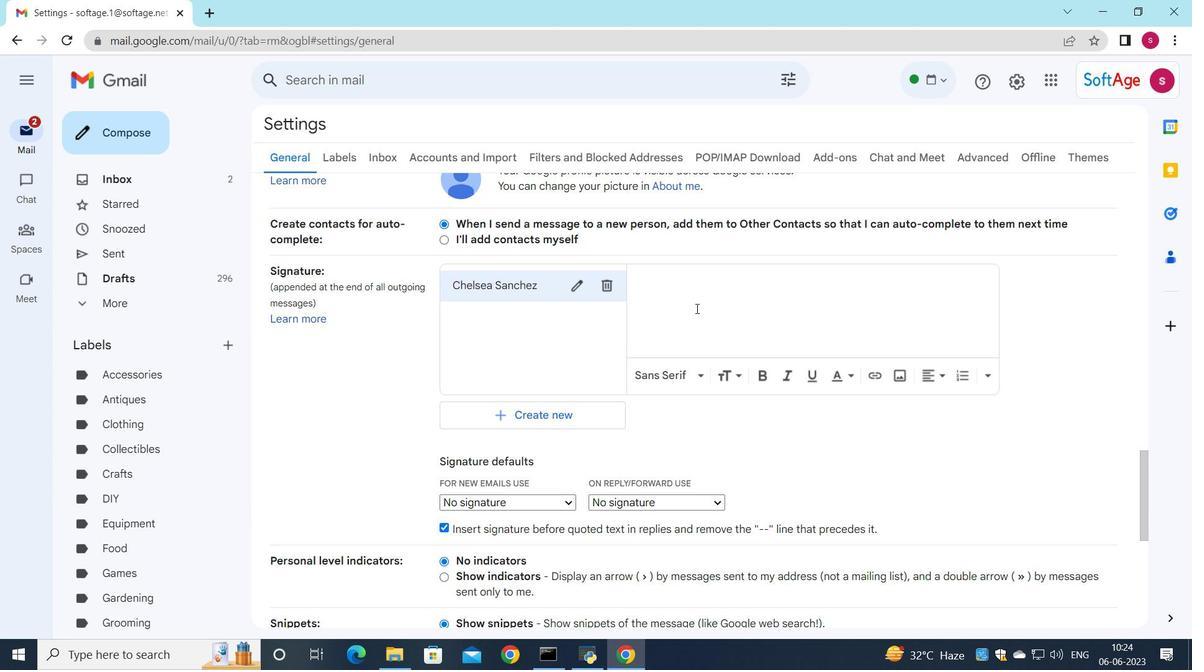 
Action: Key pressed <Key.shift>Chelsea<Key.space><Key.shift>Sanchez
Screenshot: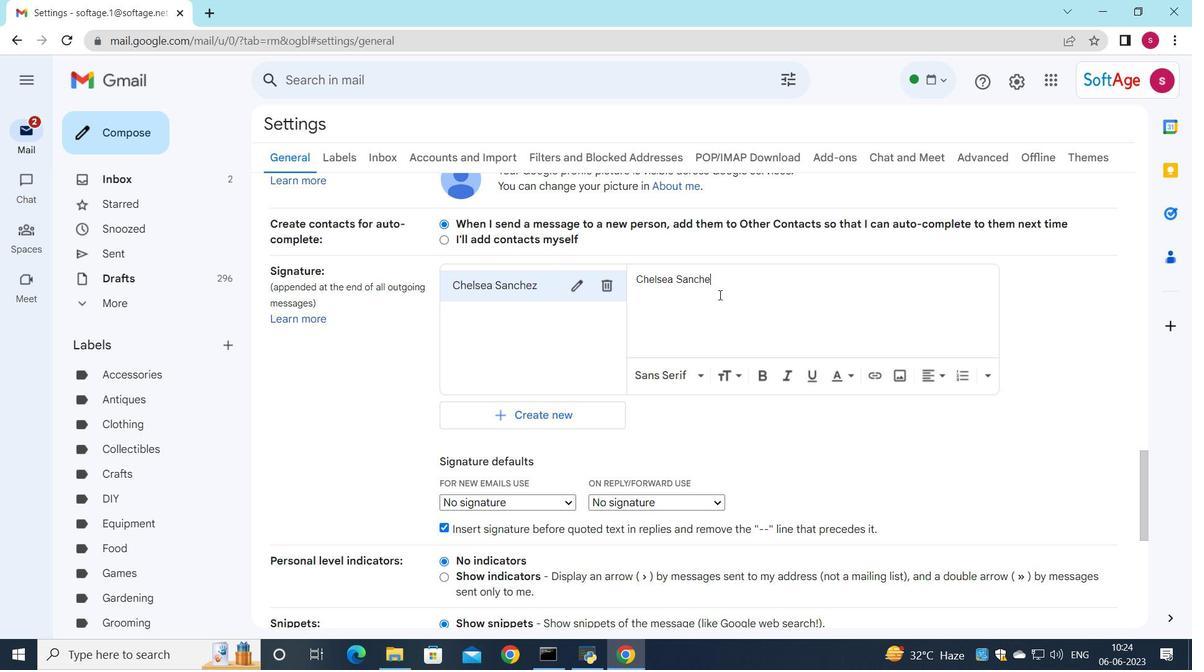 
Action: Mouse moved to (570, 407)
Screenshot: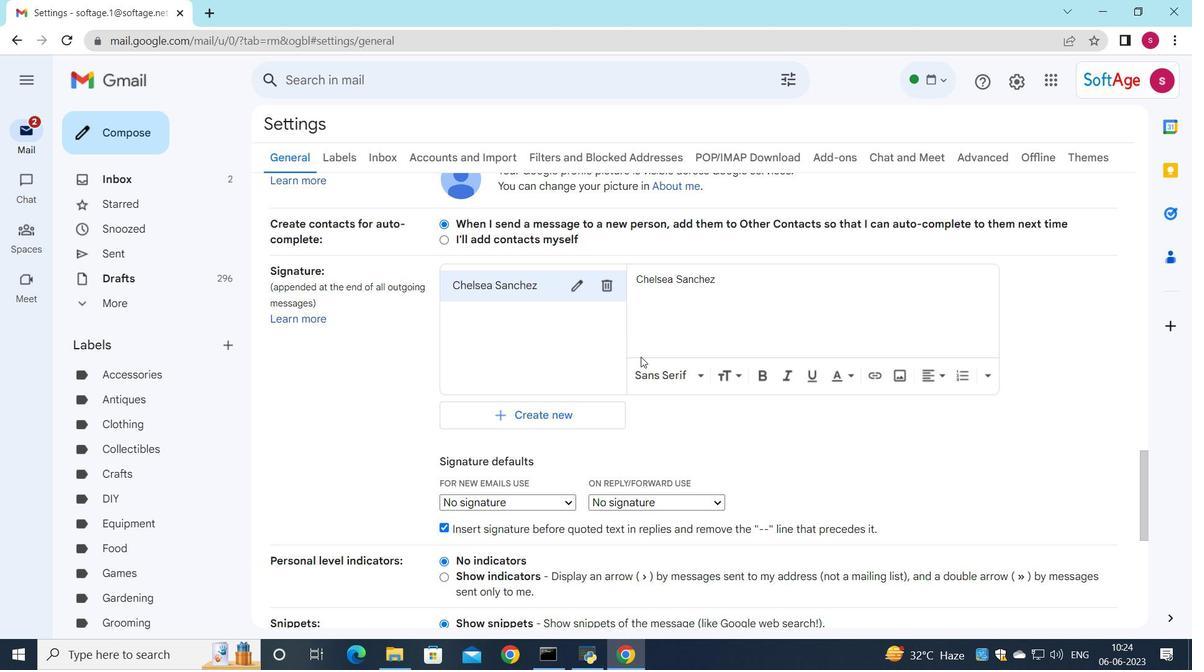 
Action: Mouse scrolled (587, 399) with delta (0, 0)
Screenshot: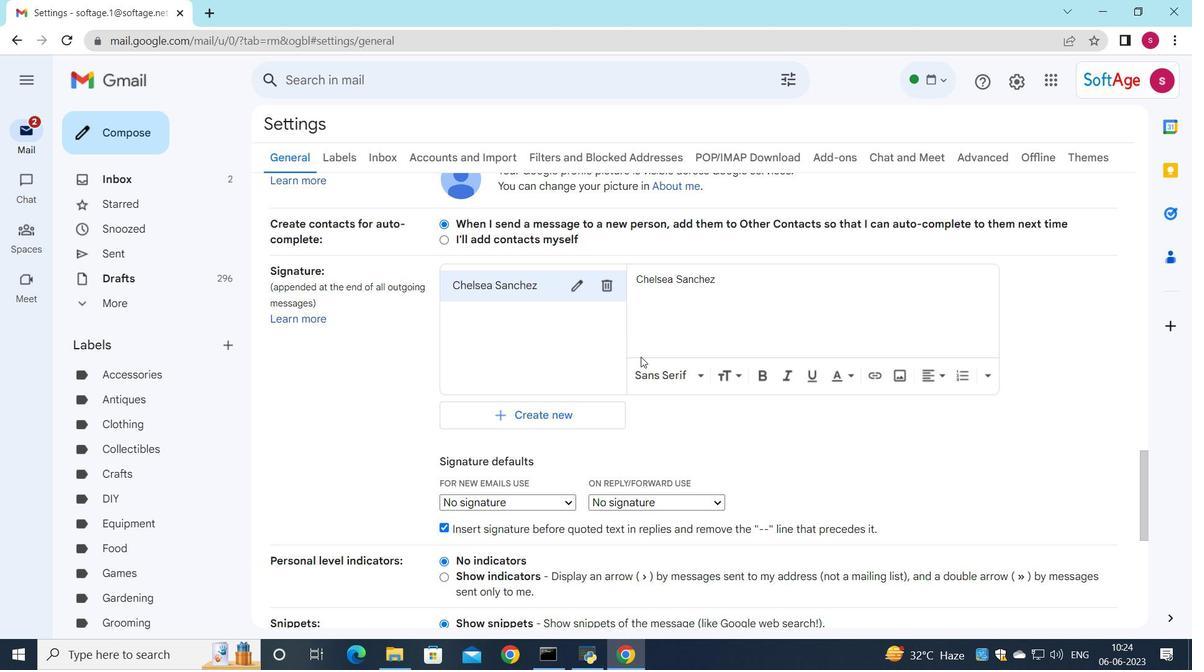 
Action: Mouse moved to (531, 429)
Screenshot: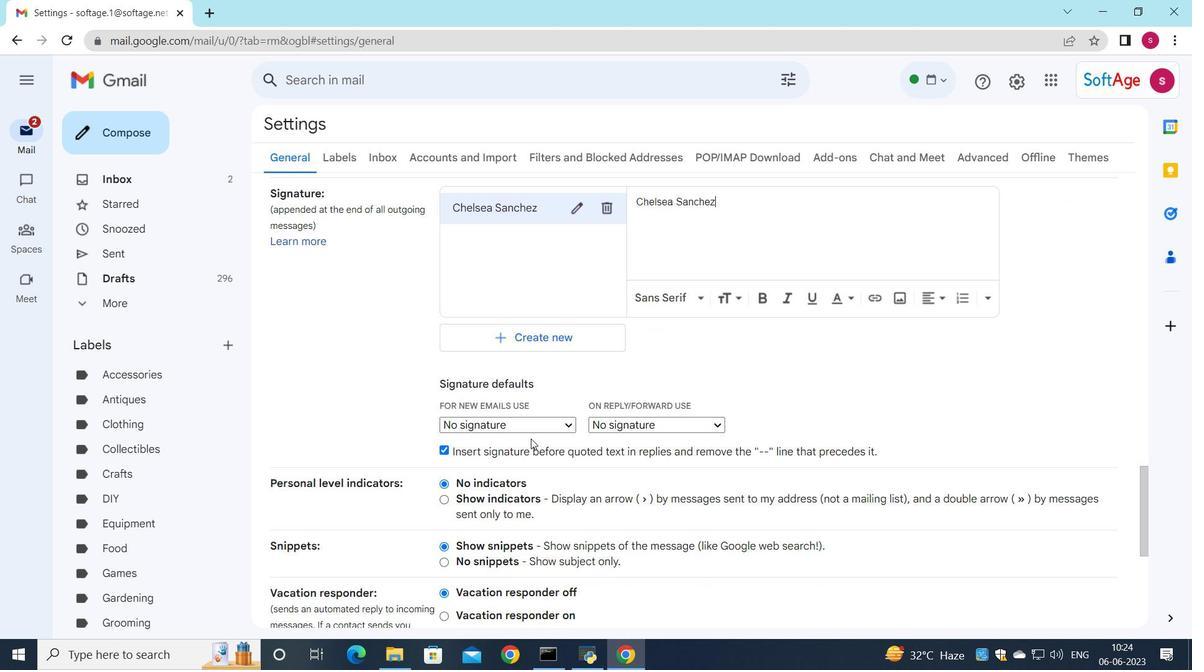 
Action: Mouse pressed left at (531, 429)
Screenshot: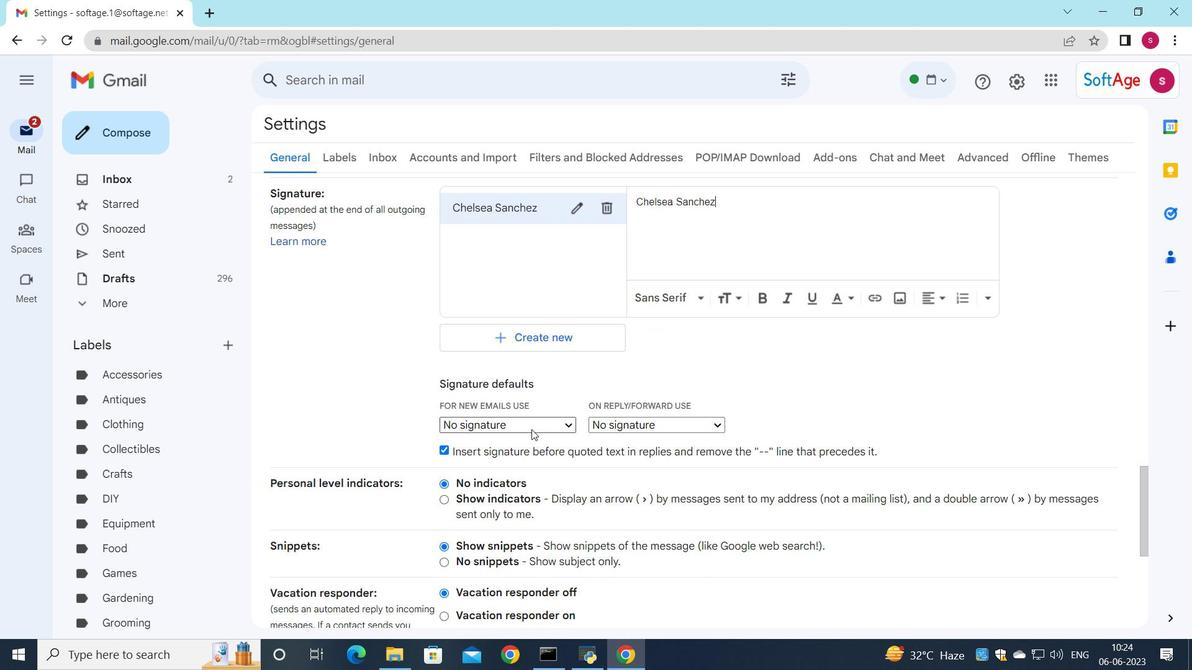 
Action: Mouse moved to (529, 455)
Screenshot: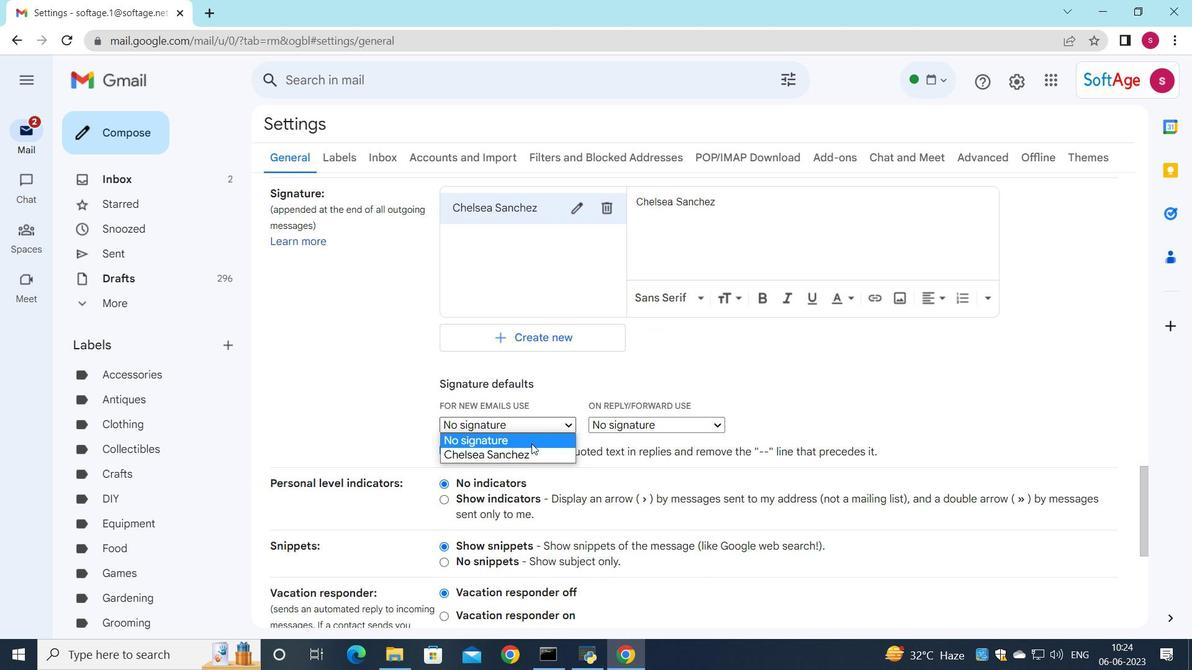 
Action: Mouse pressed left at (529, 455)
Screenshot: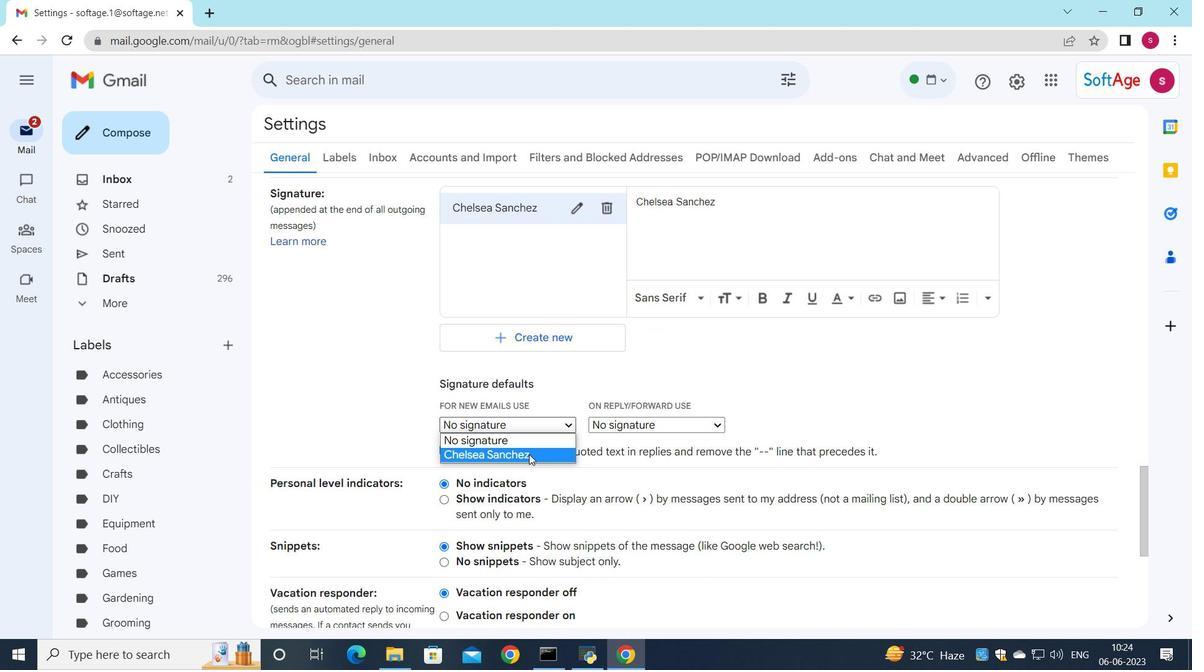 
Action: Mouse moved to (627, 425)
Screenshot: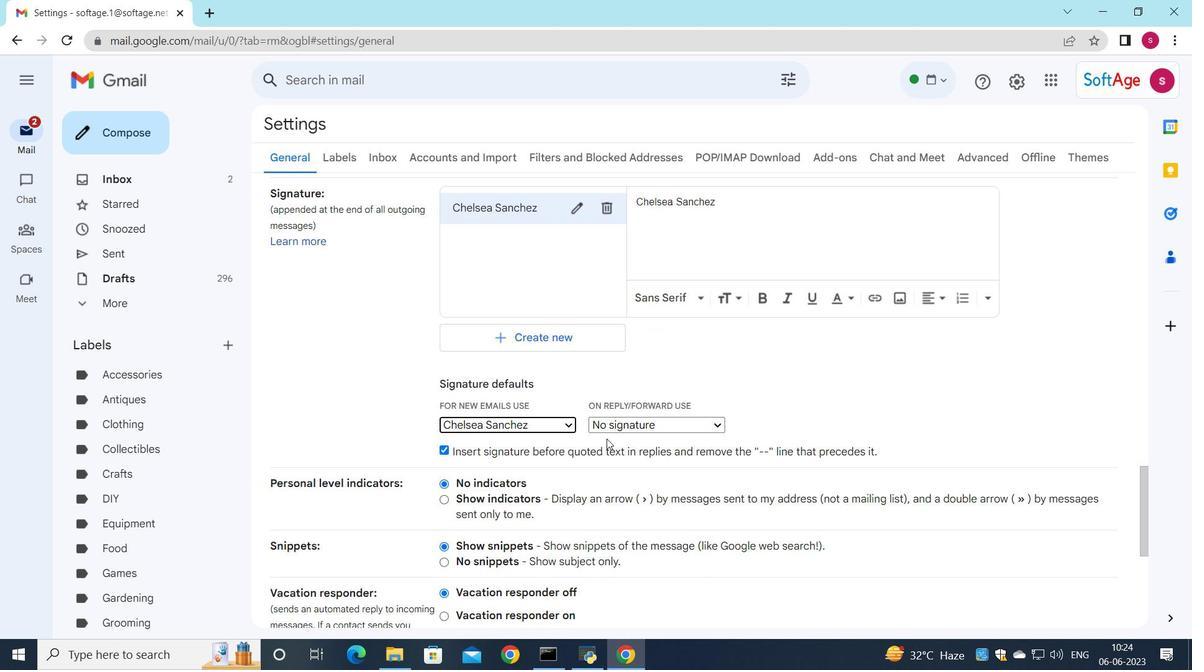 
Action: Mouse pressed left at (627, 425)
Screenshot: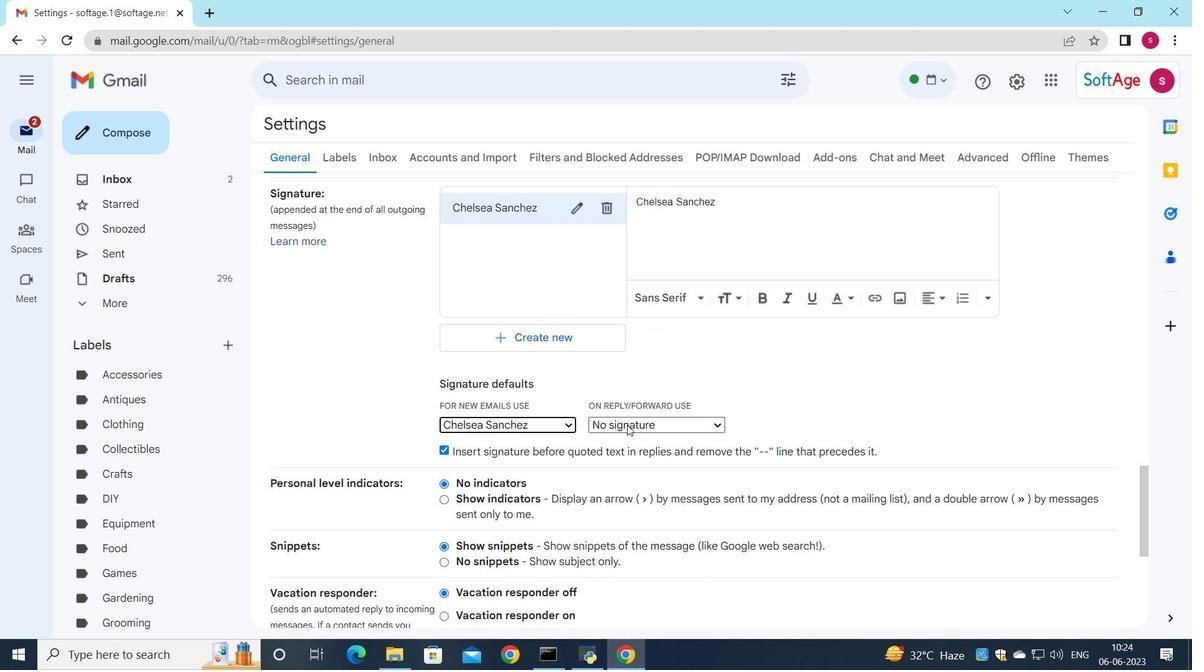 
Action: Mouse moved to (625, 451)
Screenshot: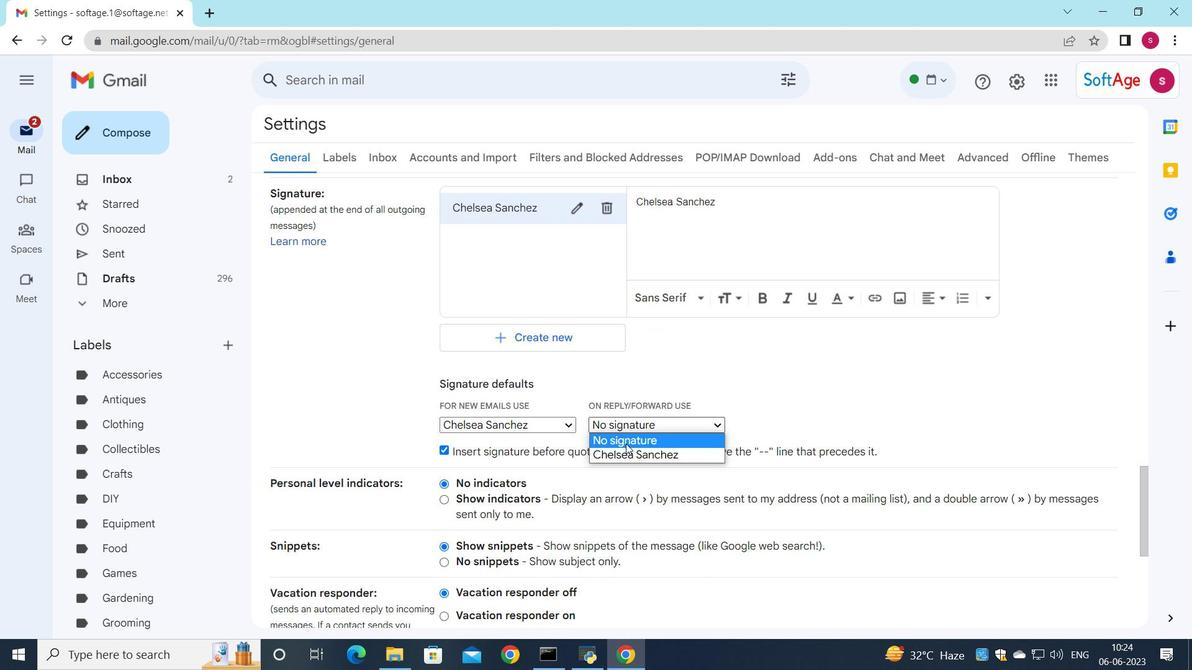 
Action: Mouse pressed left at (625, 451)
Screenshot: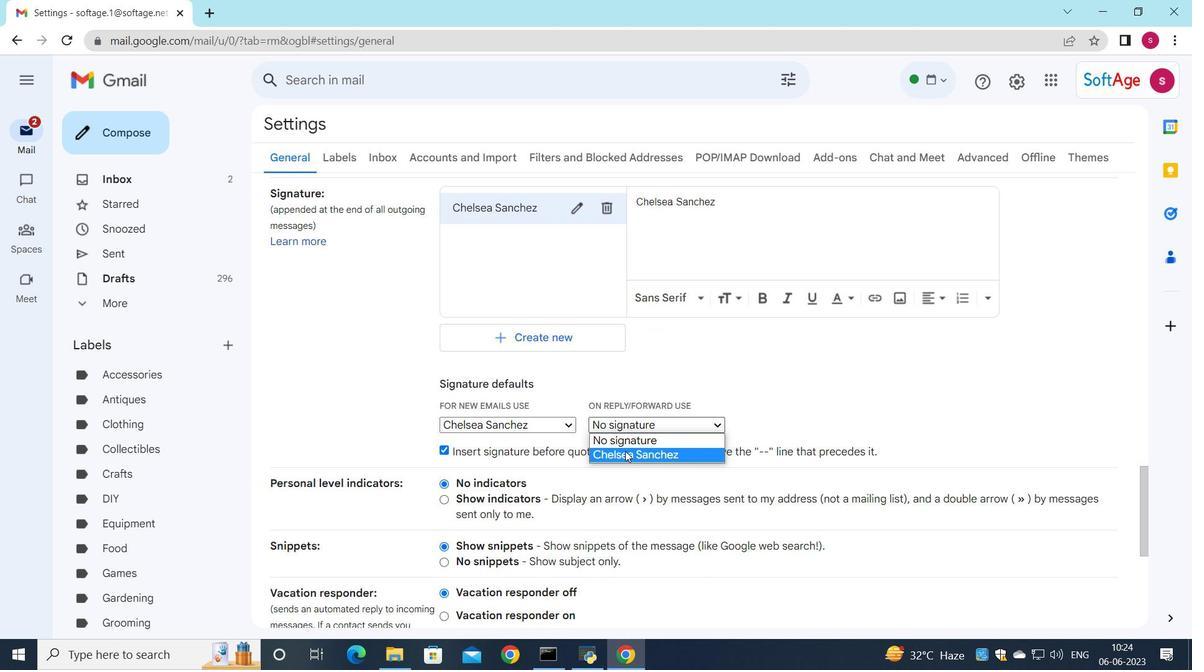 
Action: Mouse moved to (570, 415)
Screenshot: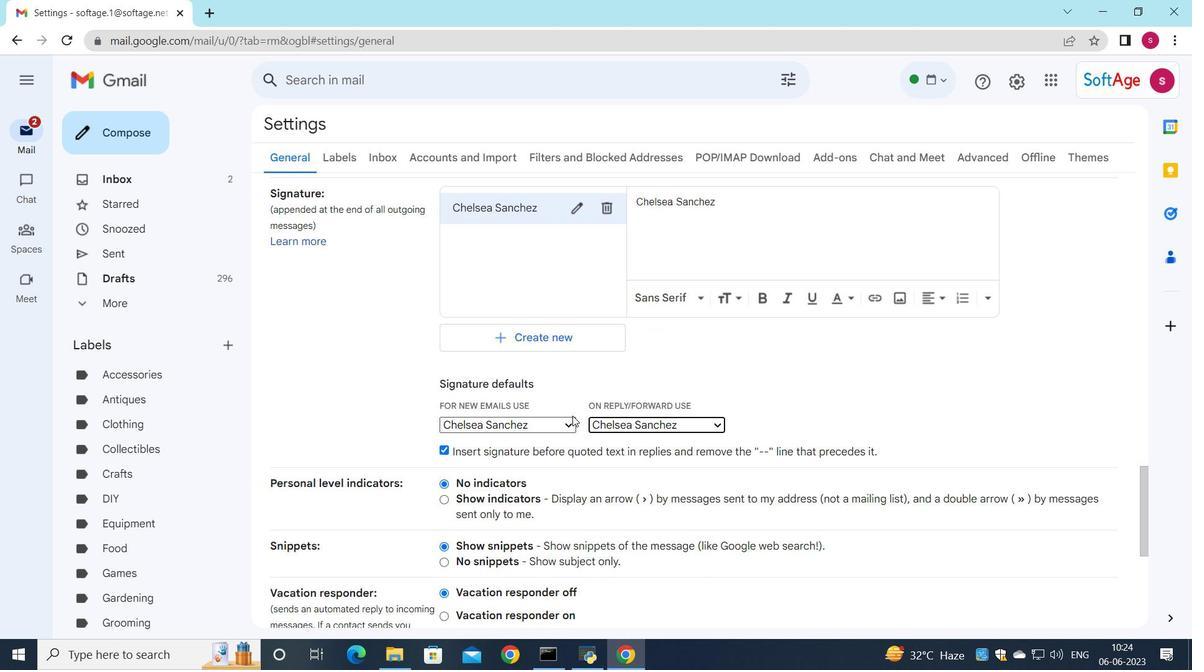 
Action: Mouse scrolled (570, 415) with delta (0, 0)
Screenshot: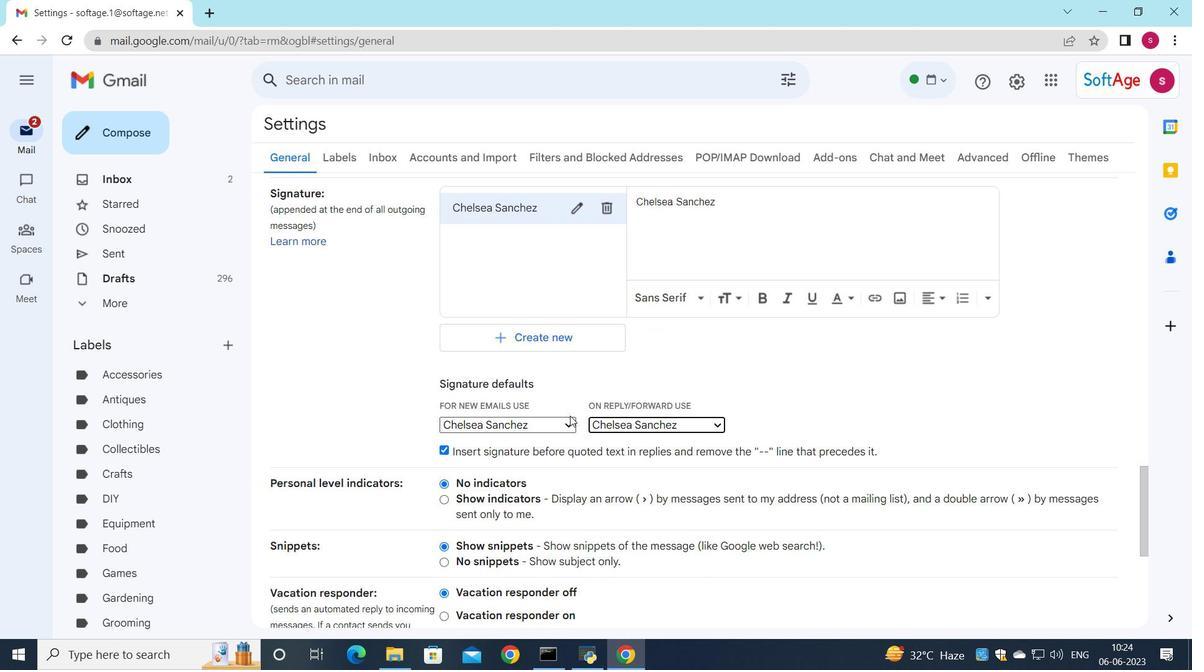 
Action: Mouse moved to (570, 415)
Screenshot: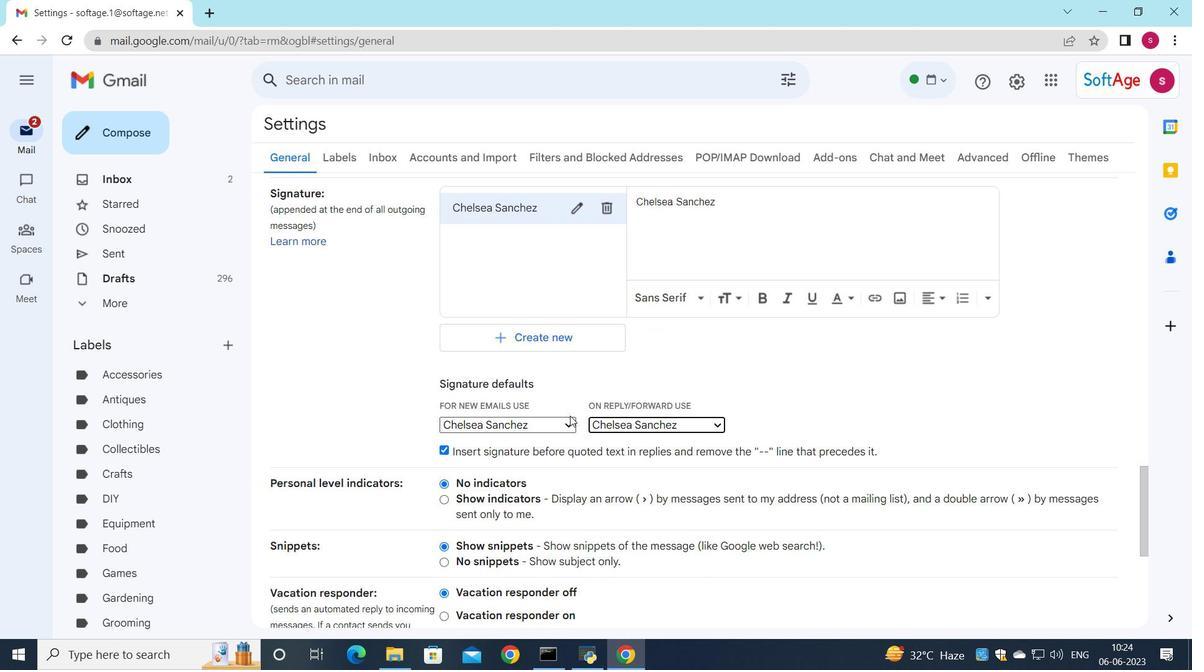 
Action: Mouse scrolled (570, 415) with delta (0, 0)
Screenshot: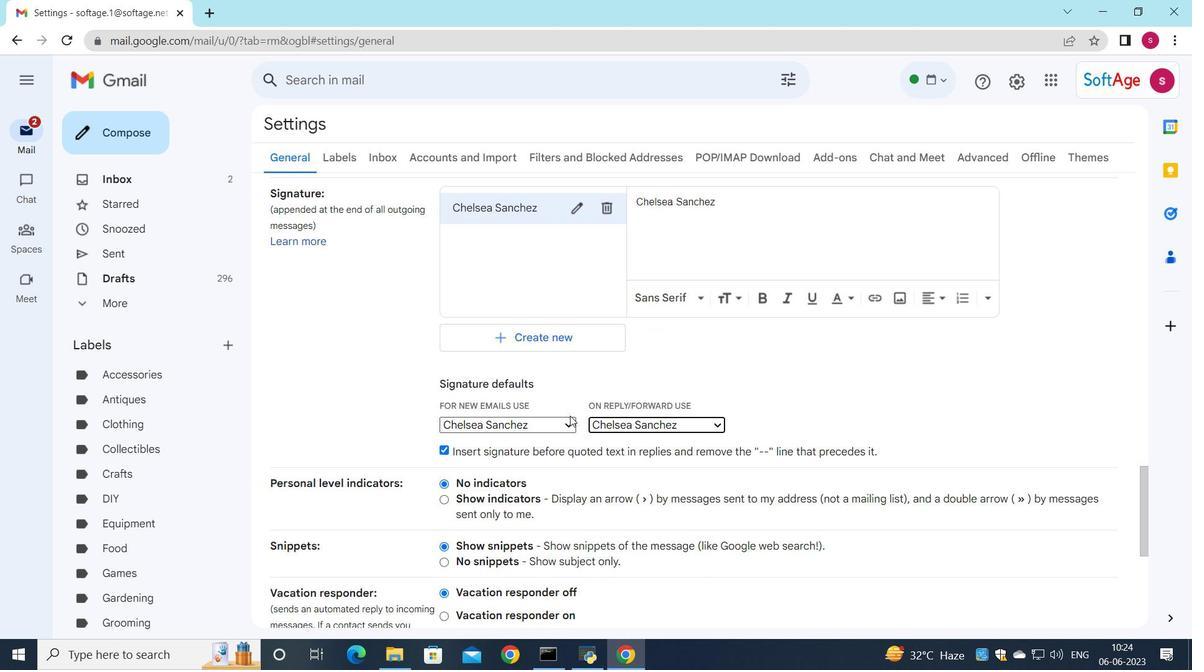 
Action: Mouse moved to (570, 416)
Screenshot: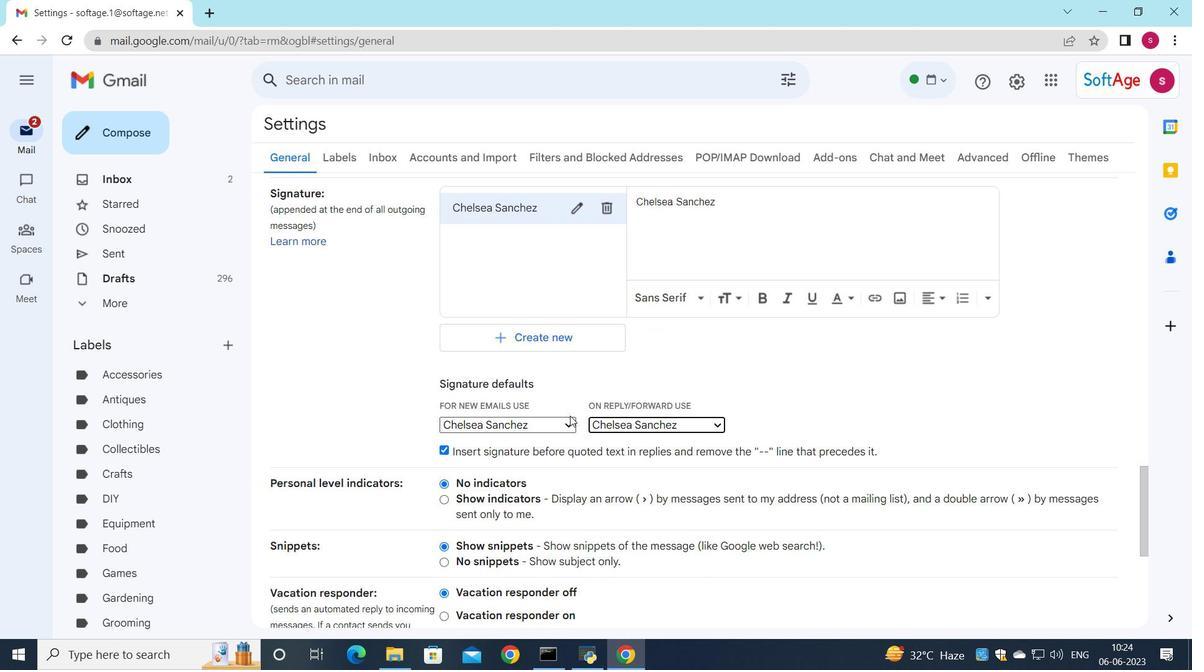 
Action: Mouse scrolled (570, 415) with delta (0, 0)
Screenshot: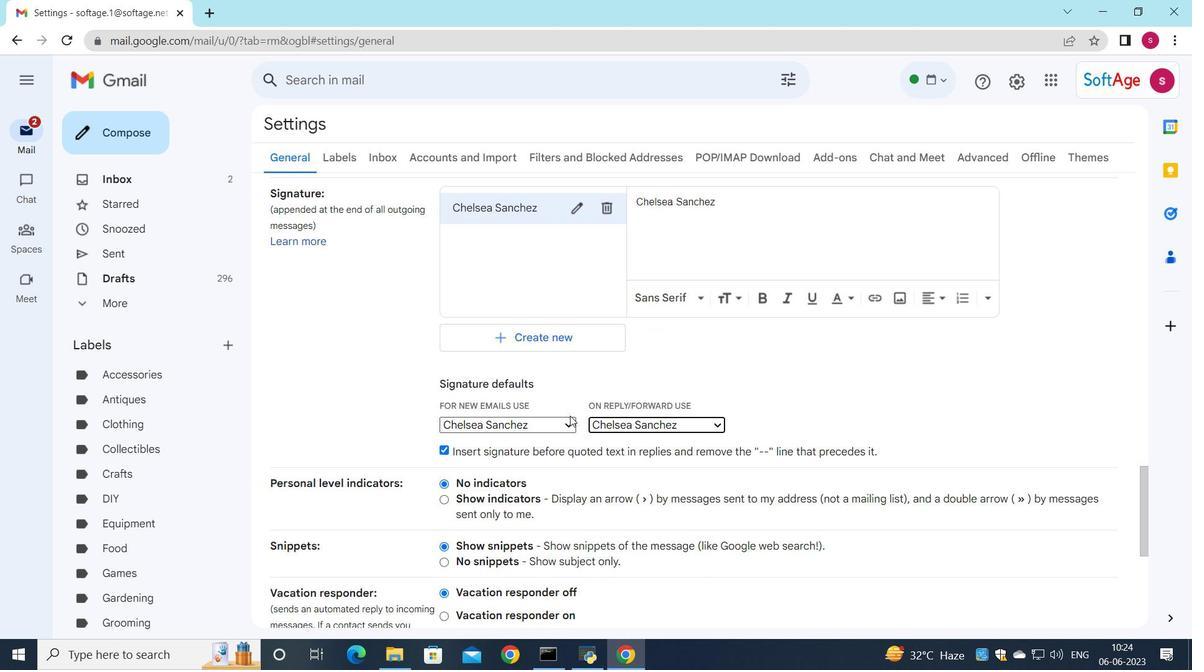 
Action: Mouse moved to (589, 458)
Screenshot: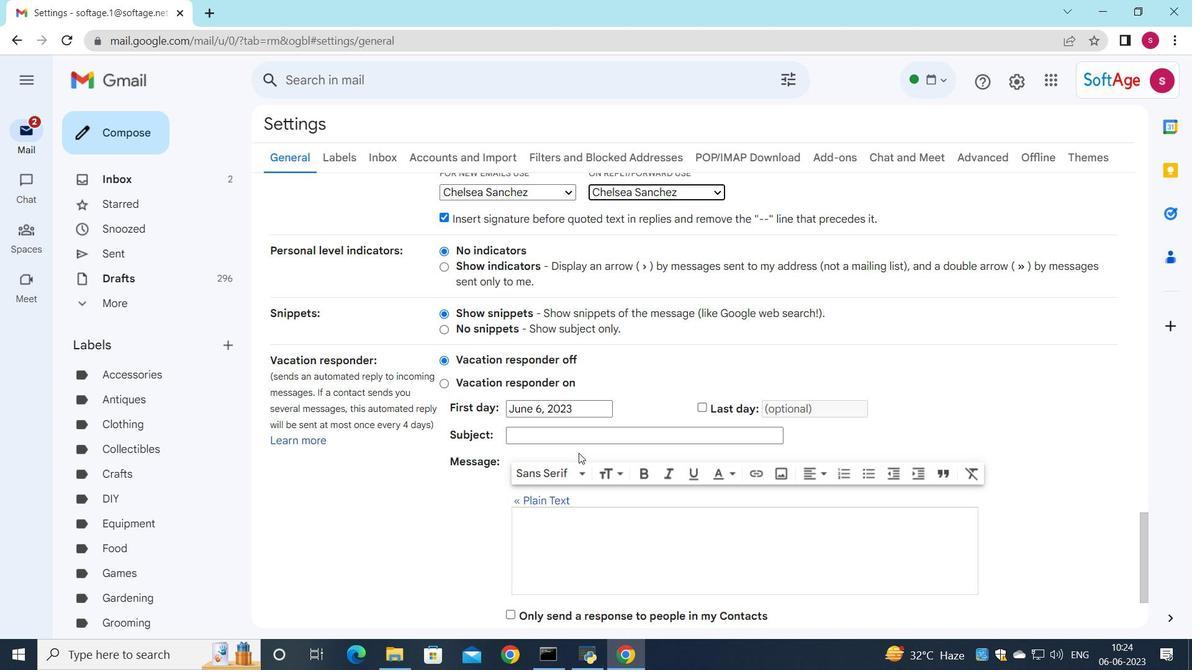 
Action: Mouse scrolled (586, 456) with delta (0, 0)
Screenshot: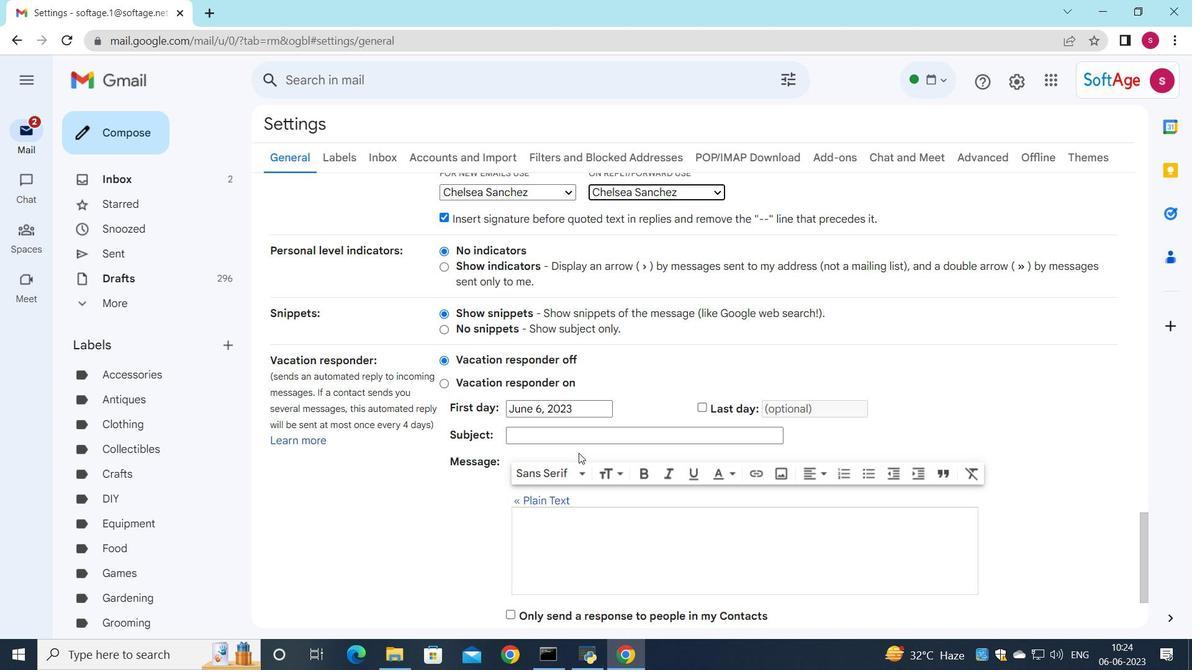 
Action: Mouse moved to (589, 459)
Screenshot: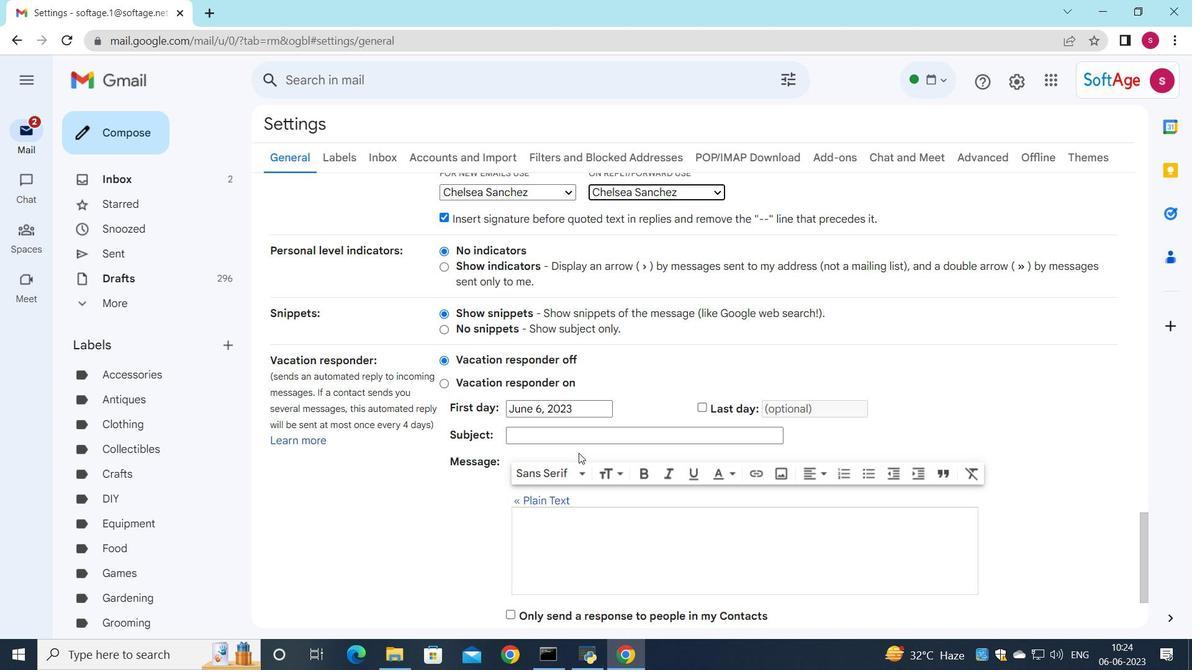 
Action: Mouse scrolled (587, 457) with delta (0, 0)
Screenshot: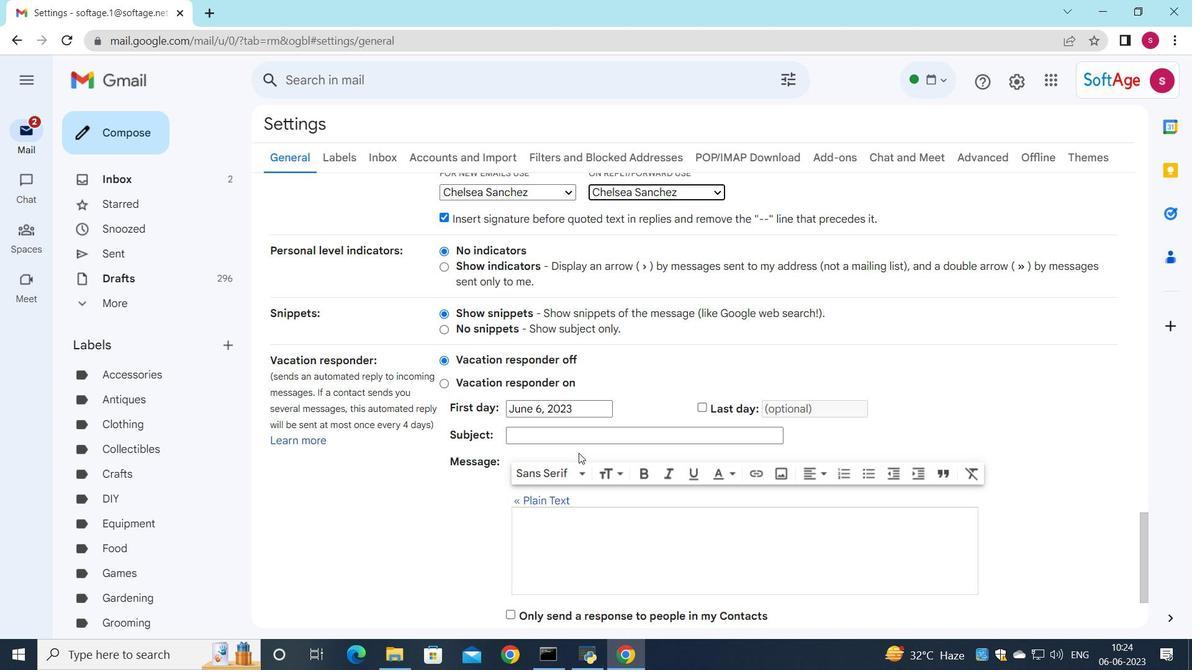 
Action: Mouse moved to (591, 460)
Screenshot: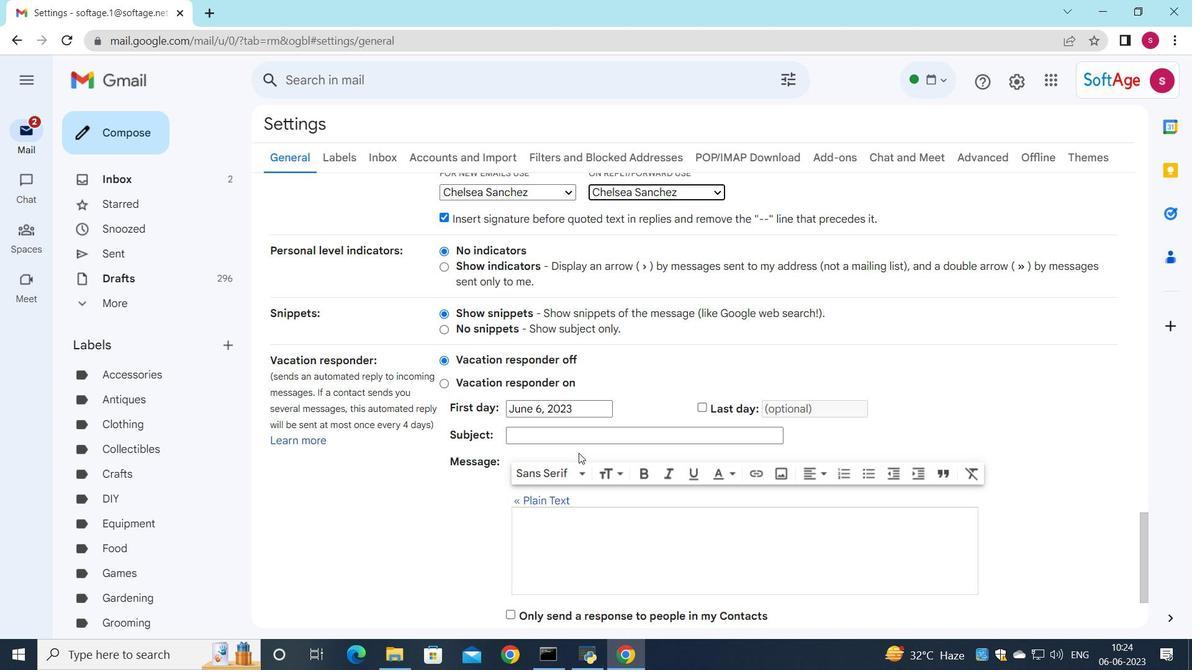 
Action: Mouse scrolled (589, 458) with delta (0, 0)
Screenshot: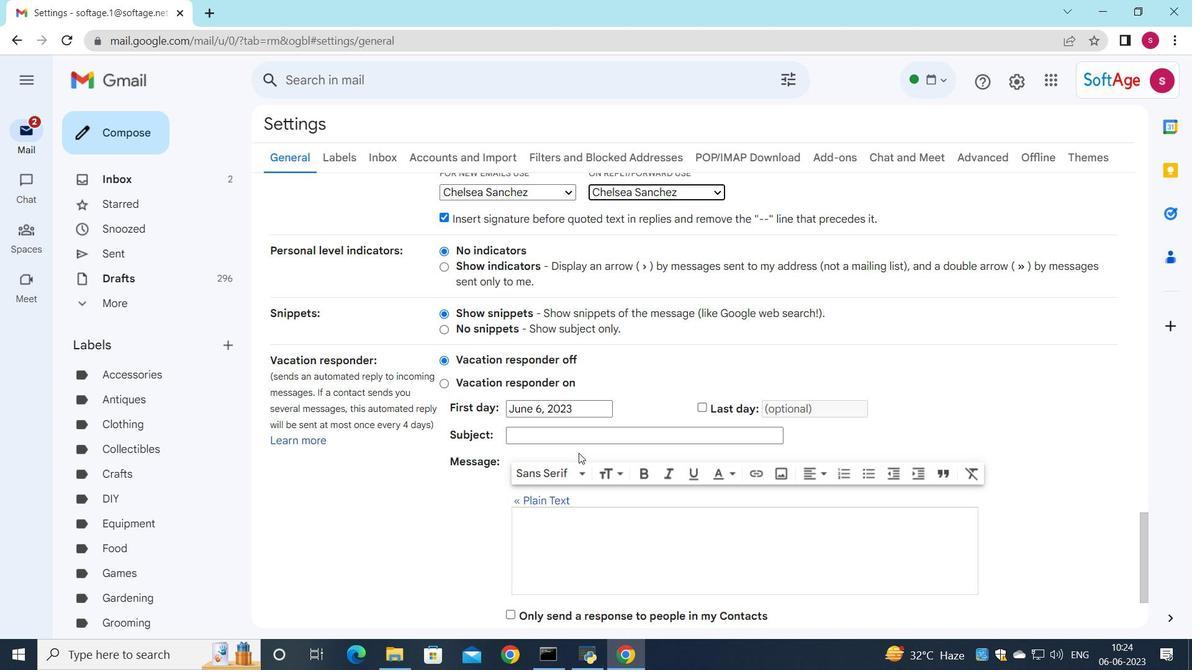 
Action: Mouse moved to (597, 464)
Screenshot: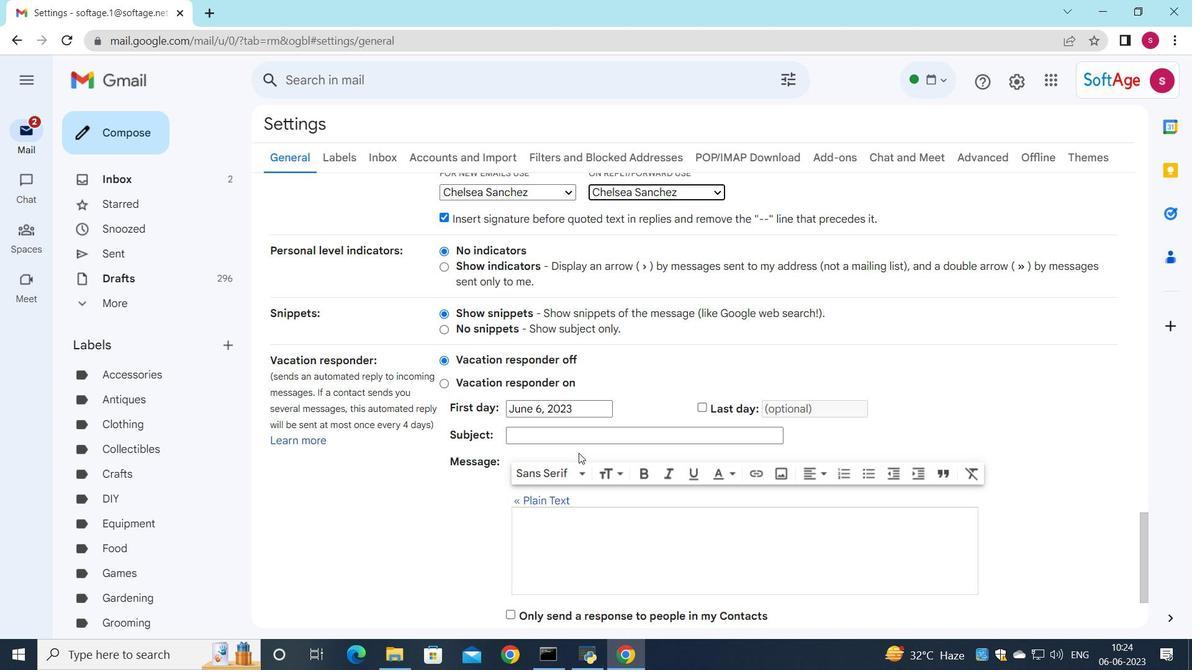 
Action: Mouse scrolled (592, 461) with delta (0, 0)
Screenshot: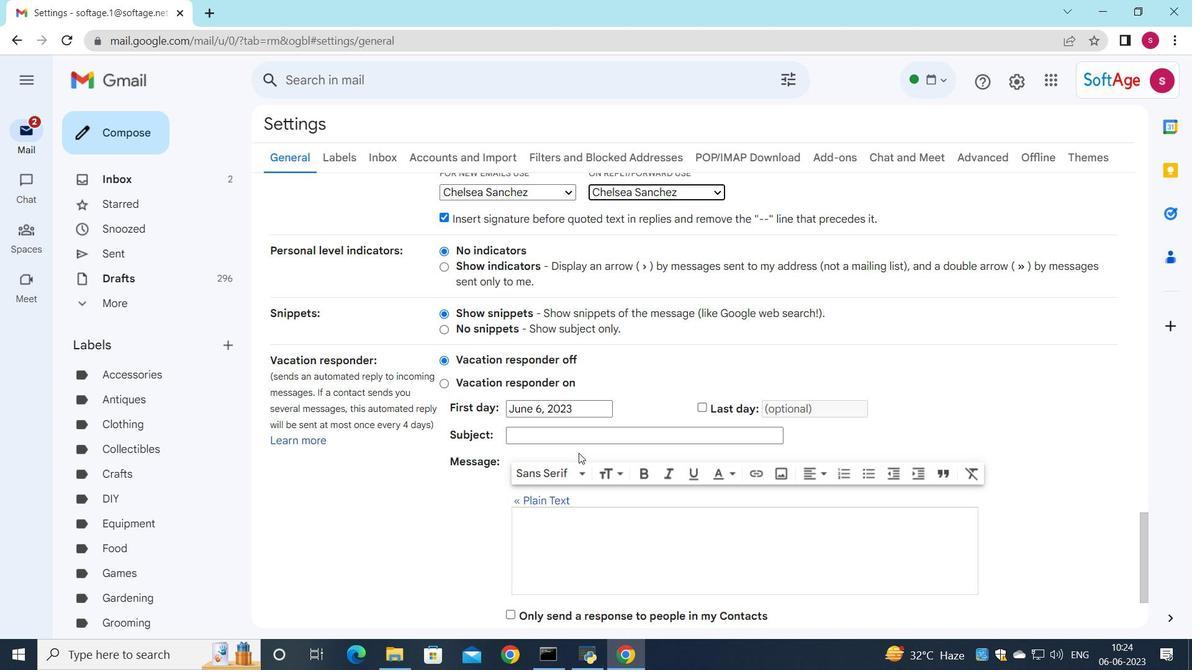 
Action: Mouse moved to (602, 467)
Screenshot: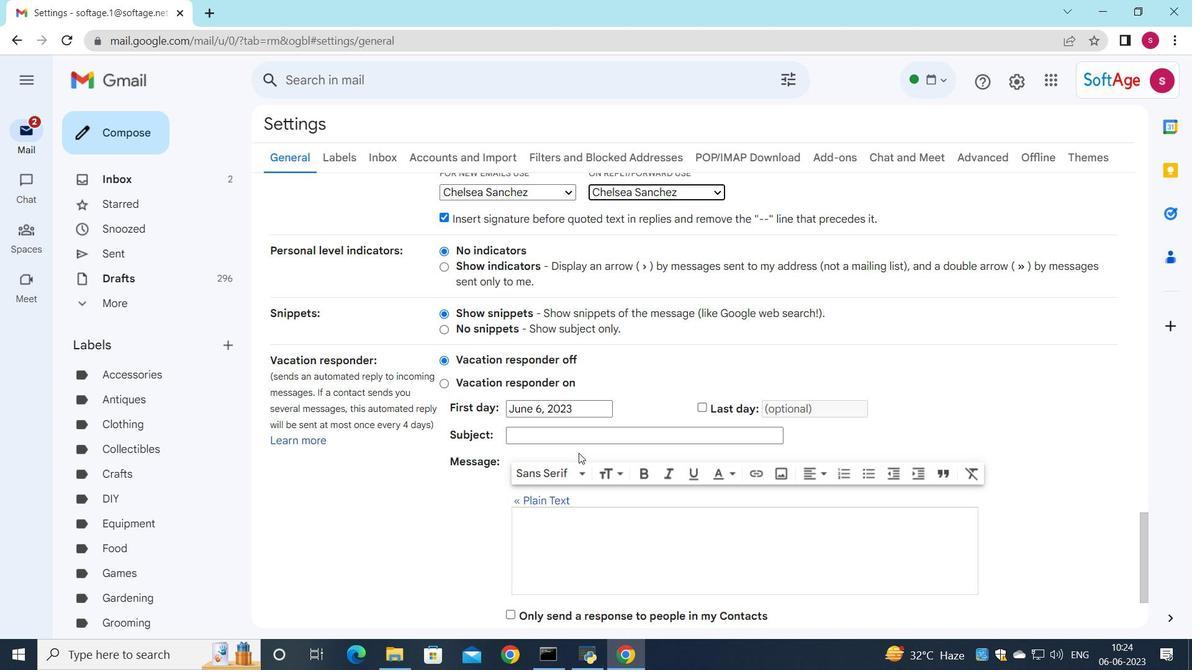 
Action: Mouse scrolled (599, 465) with delta (0, 0)
Screenshot: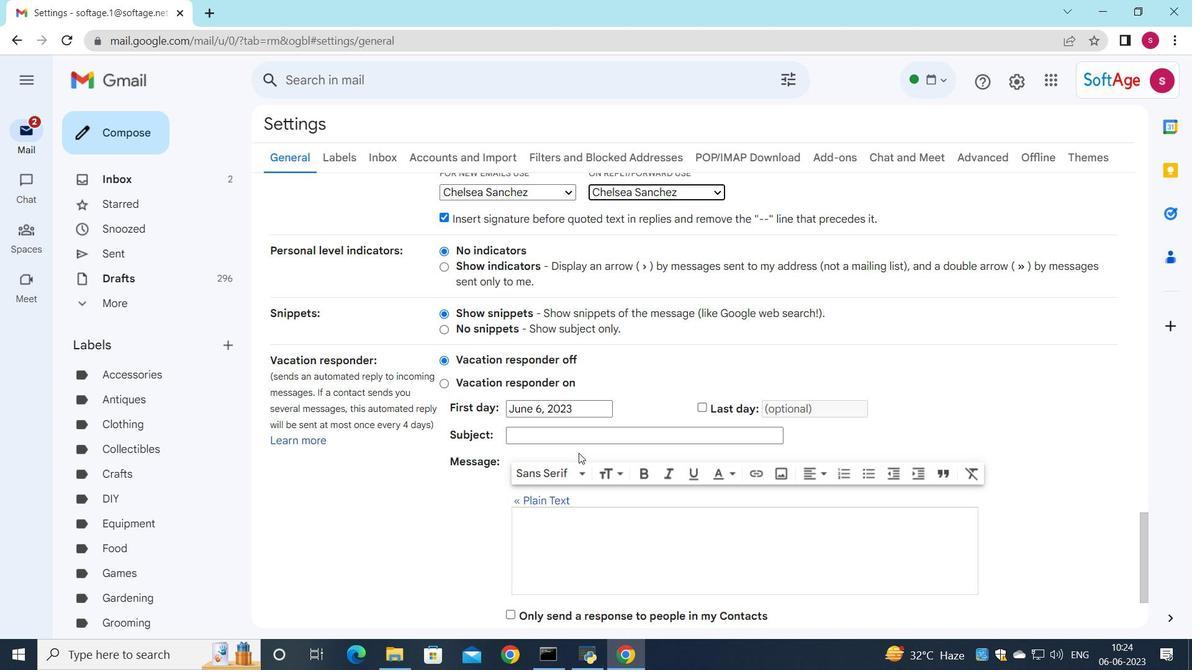 
Action: Mouse moved to (640, 550)
Screenshot: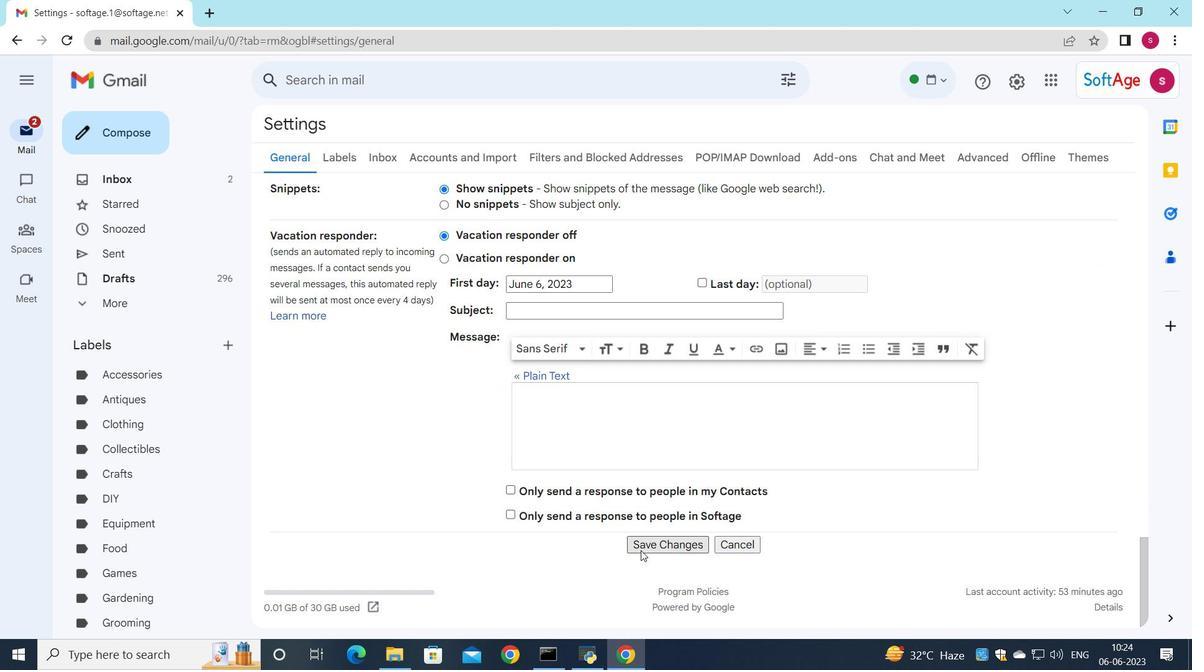 
Action: Mouse pressed left at (640, 550)
Screenshot: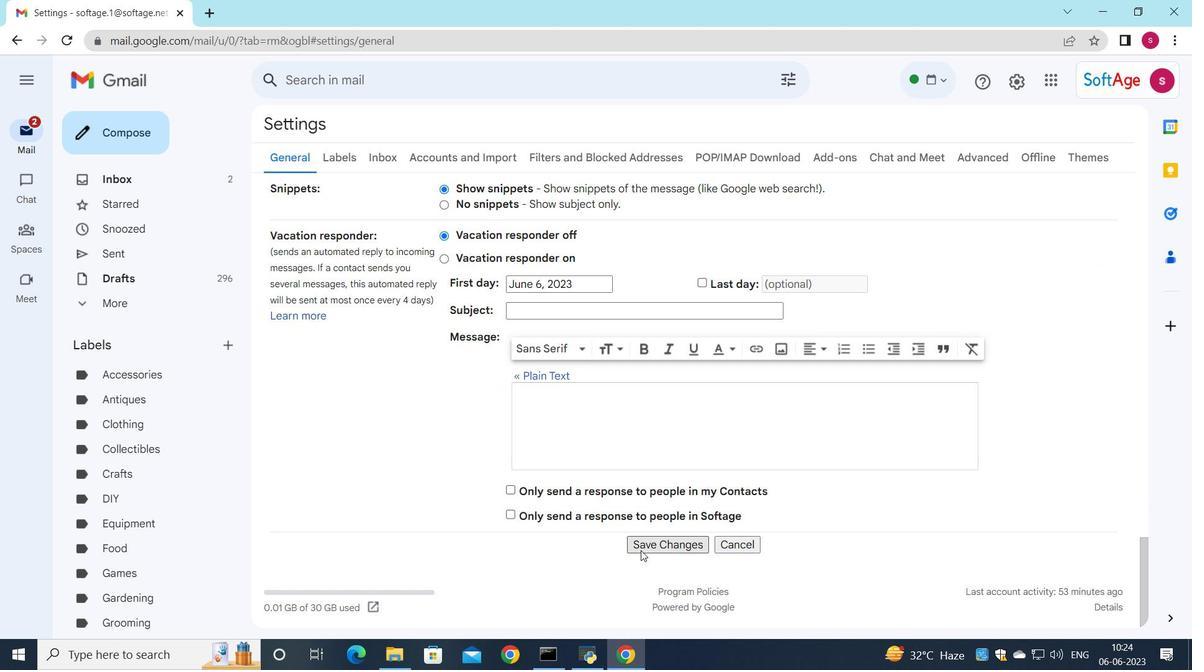 
Action: Mouse moved to (271, 407)
Screenshot: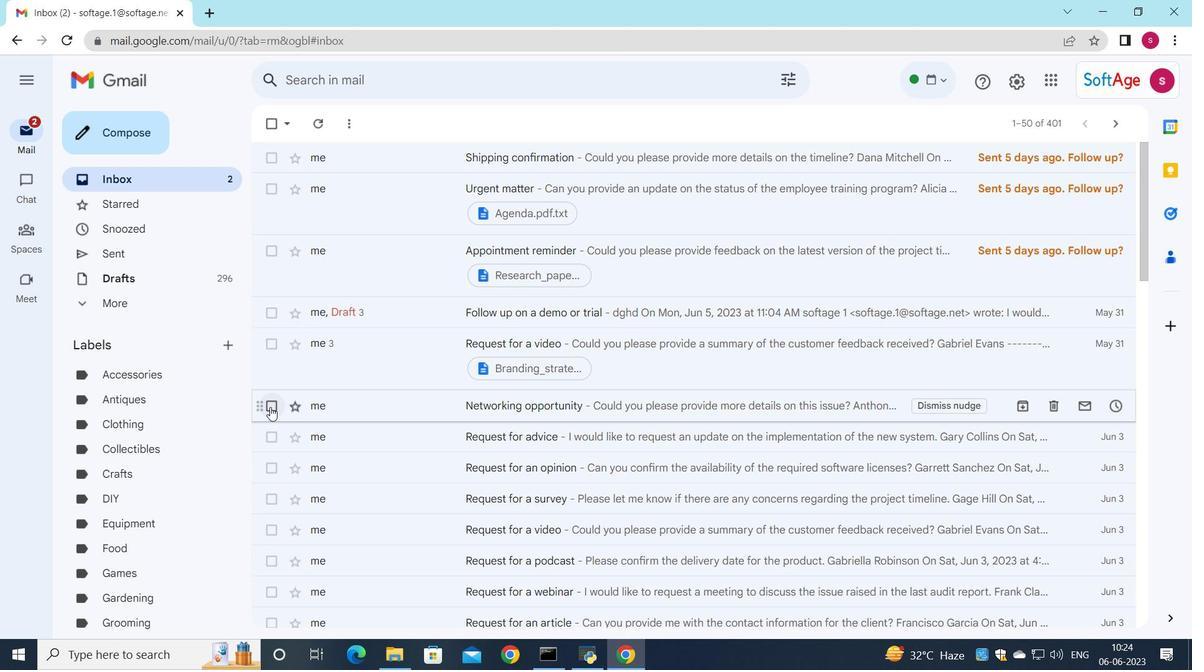 
Action: Mouse pressed left at (271, 407)
Screenshot: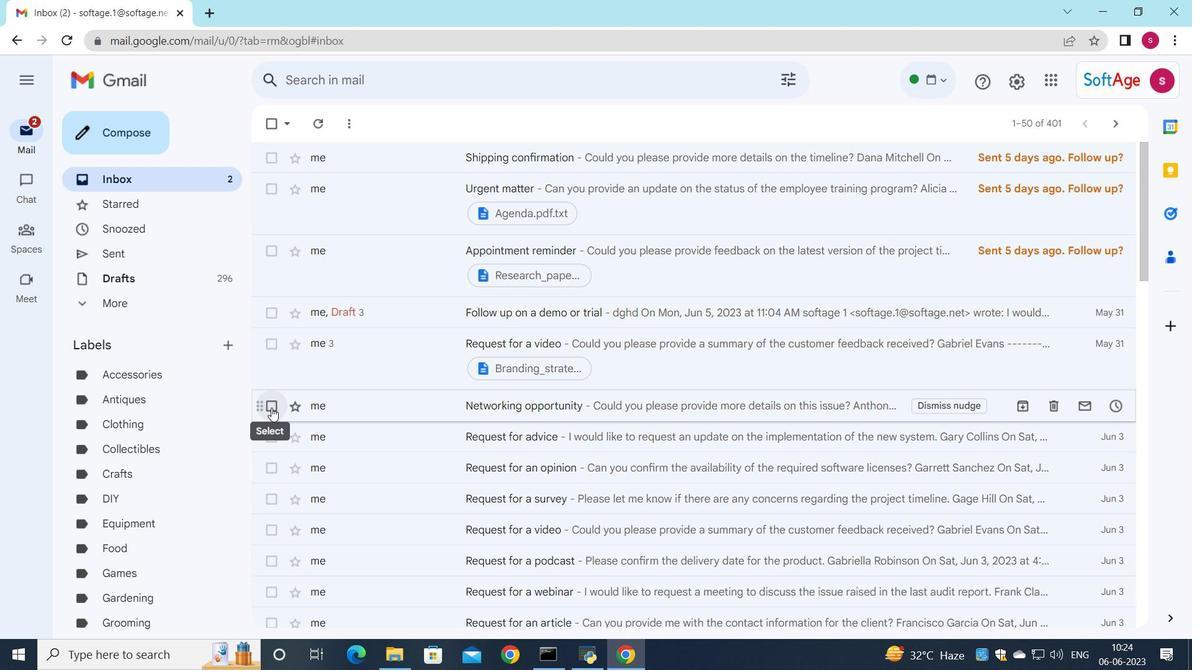 
Action: Mouse moved to (614, 126)
Screenshot: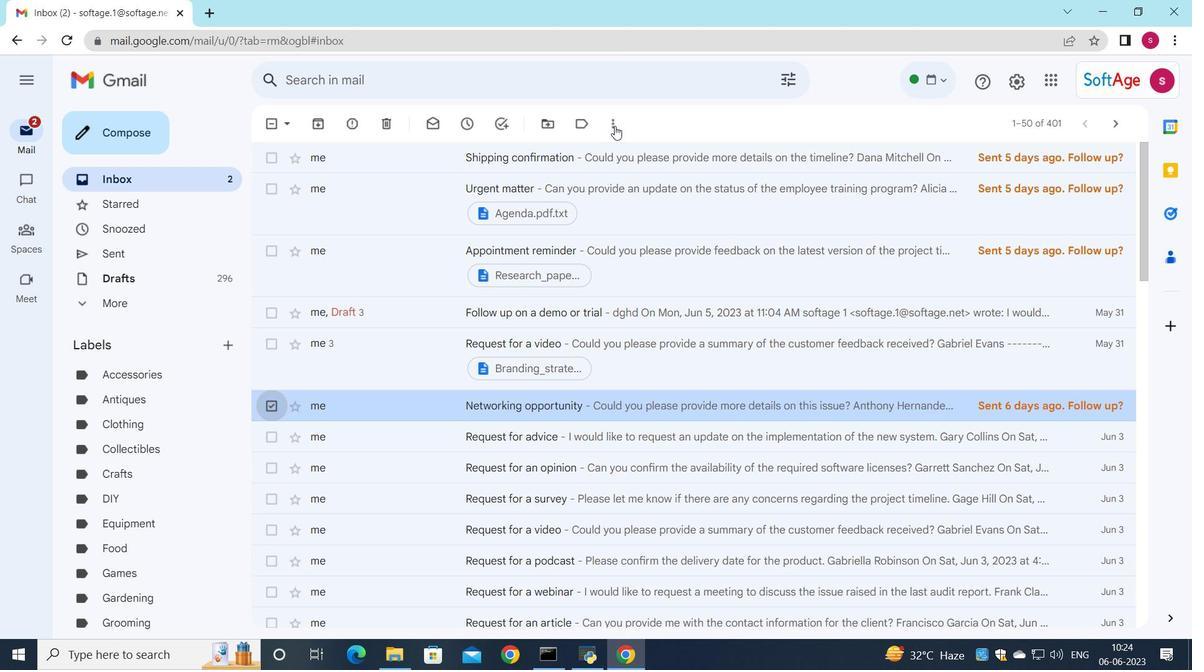 
Action: Mouse pressed left at (614, 126)
Screenshot: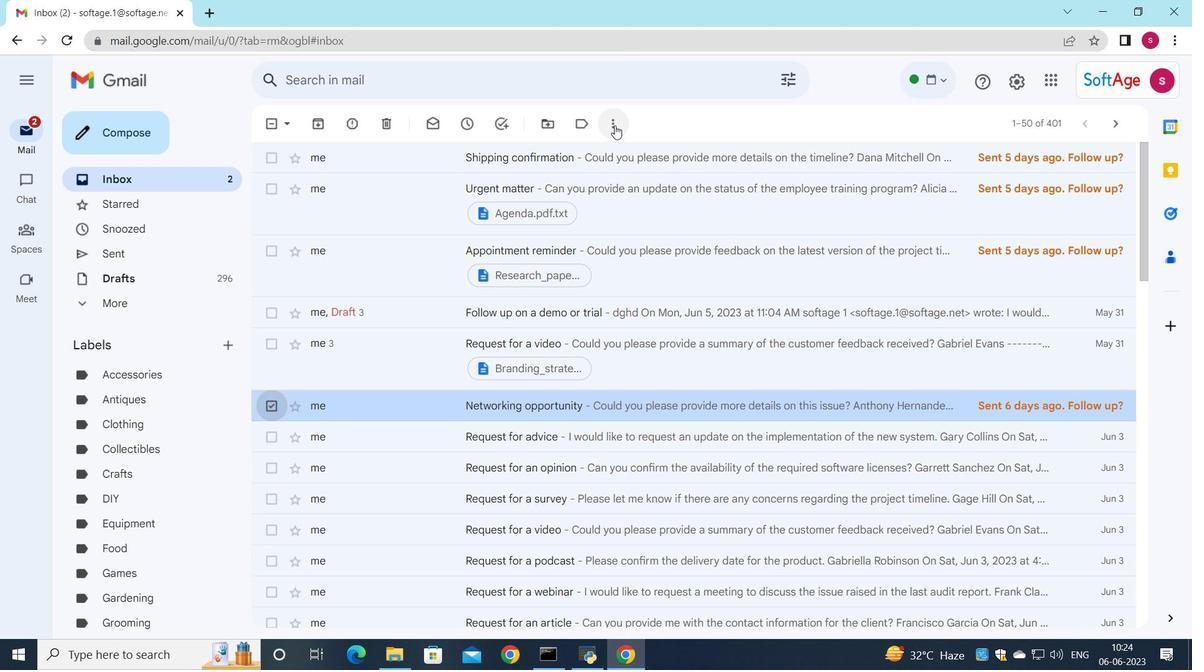 
Action: Mouse moved to (653, 293)
Screenshot: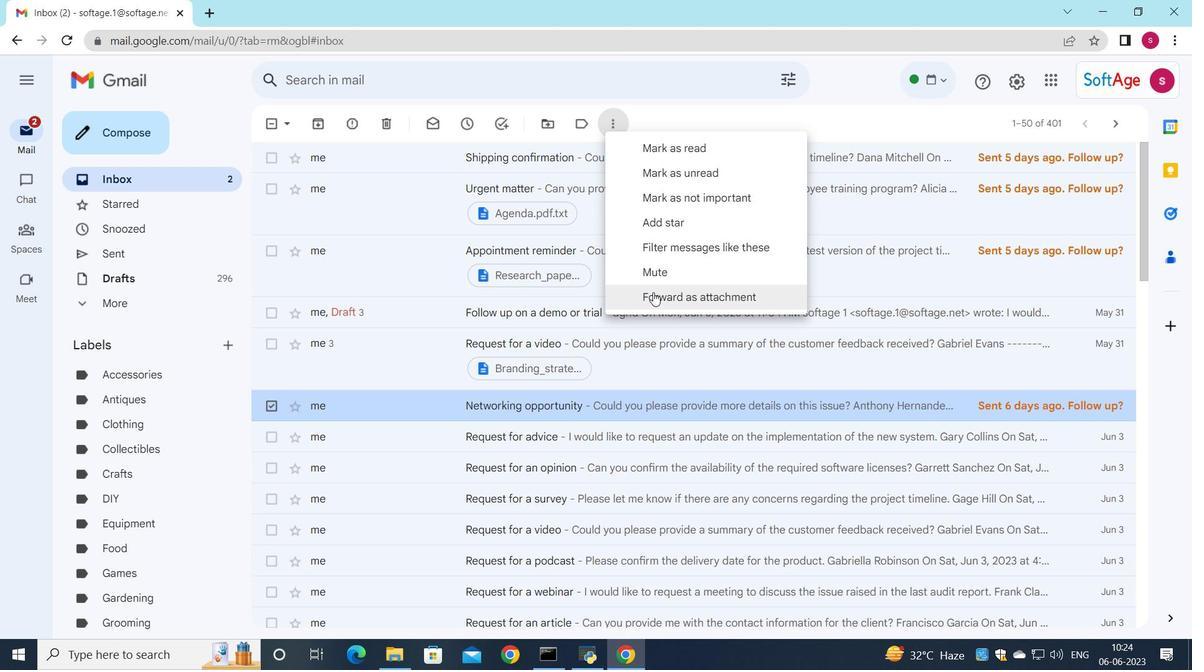
Action: Mouse pressed left at (653, 293)
Screenshot: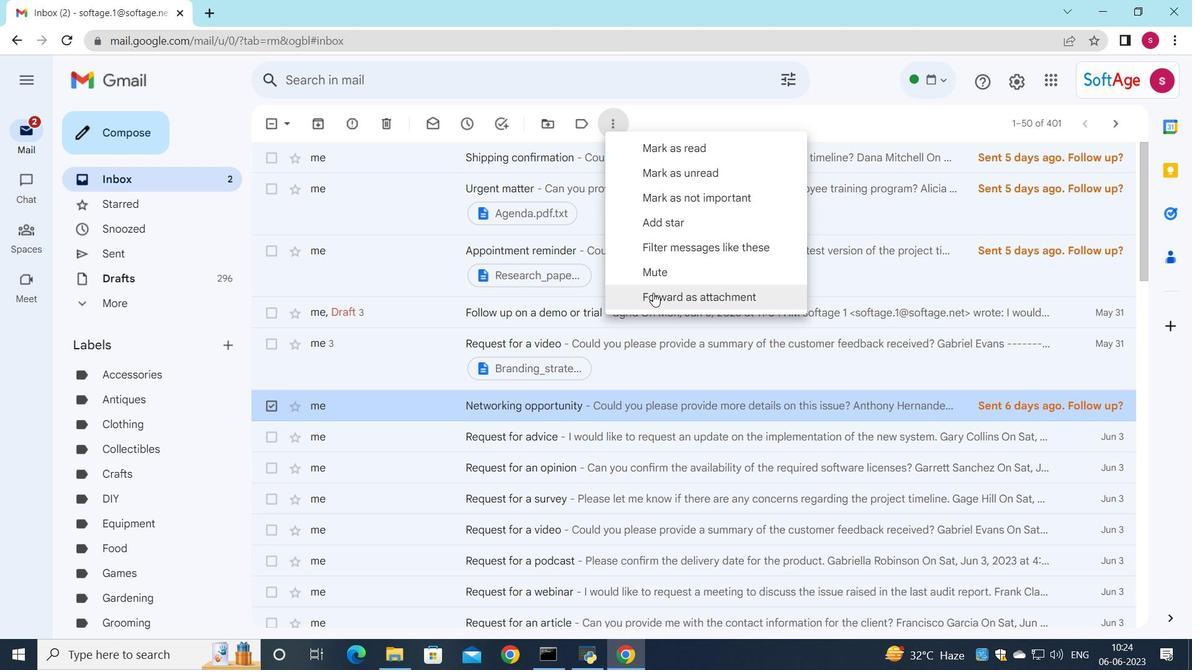 
Action: Mouse moved to (718, 296)
Screenshot: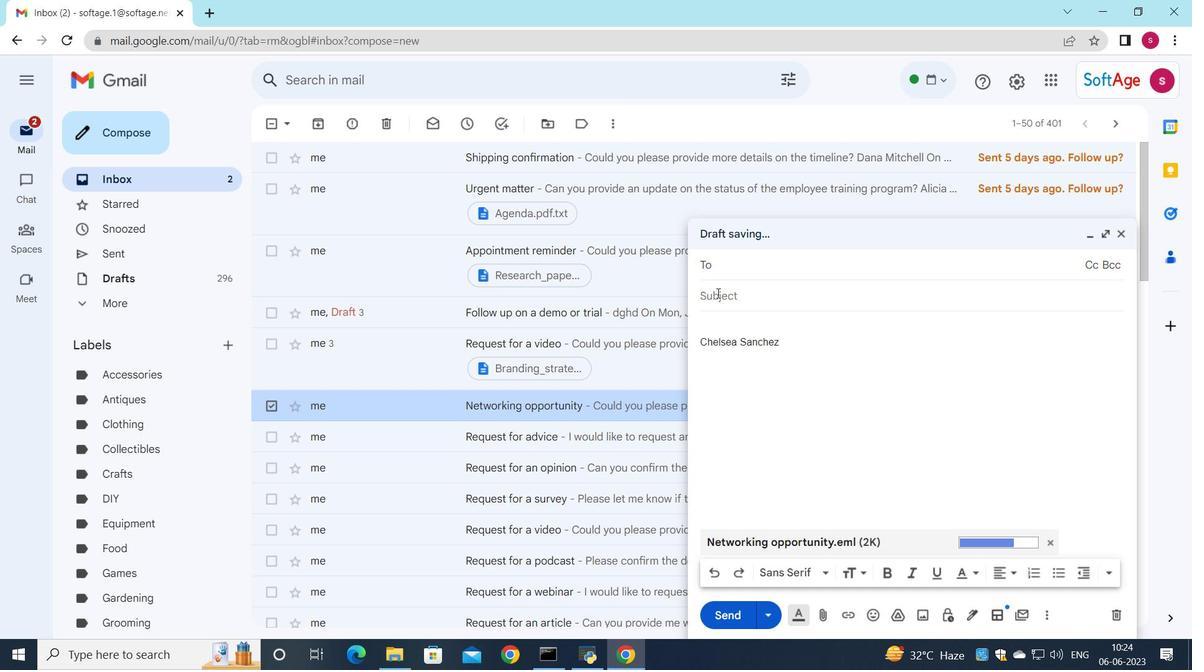 
Action: Key pressed softage.8
Screenshot: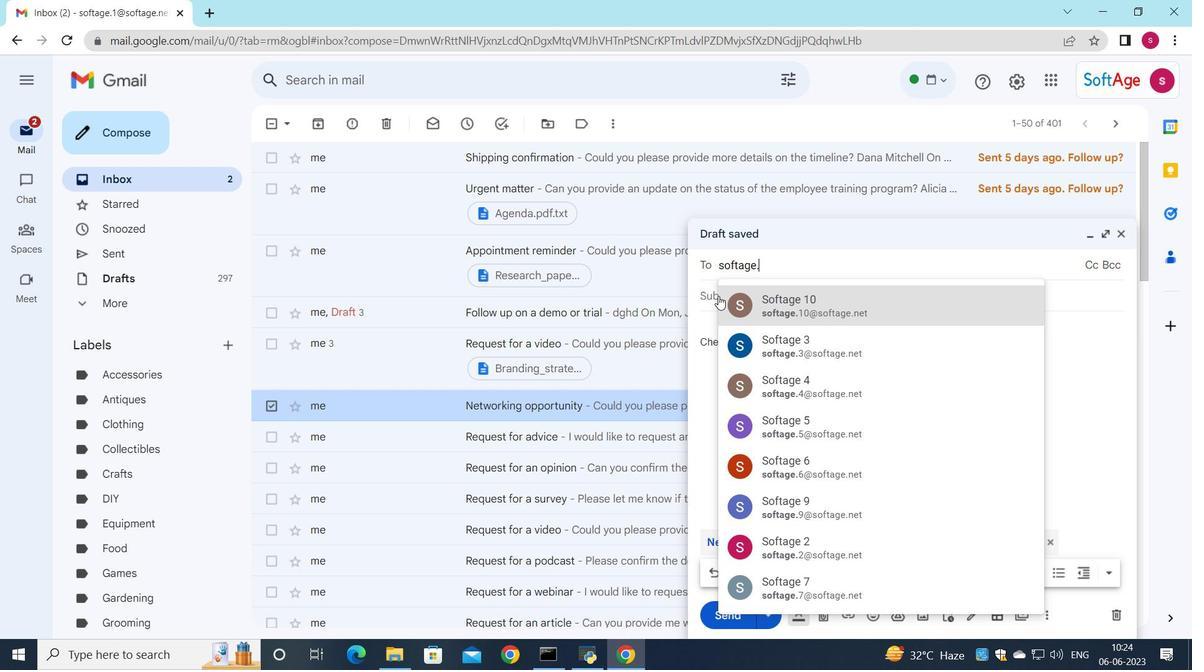 
Action: Mouse moved to (745, 298)
Screenshot: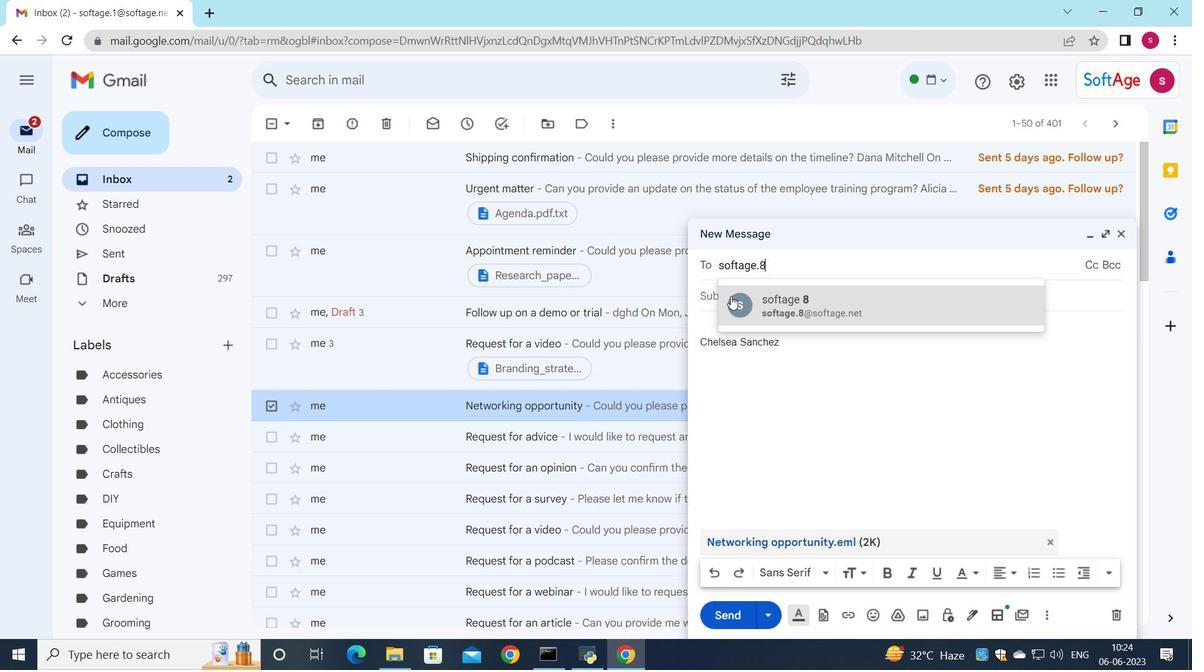 
Action: Mouse pressed left at (745, 298)
Screenshot: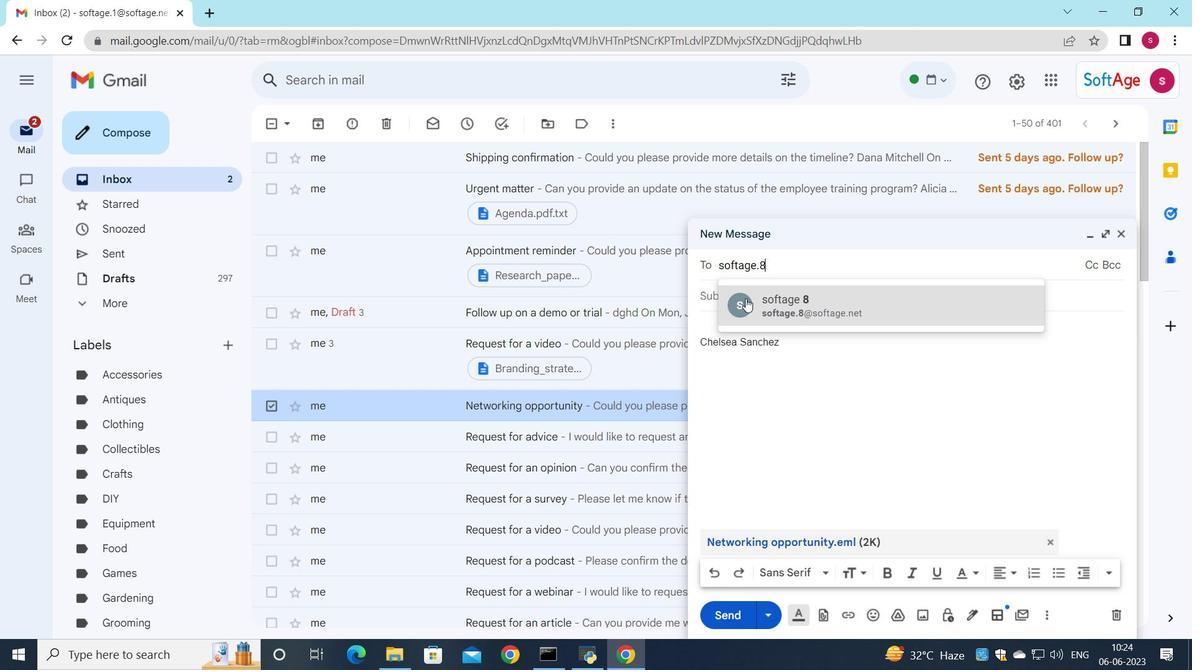 
Action: Mouse moved to (715, 315)
Screenshot: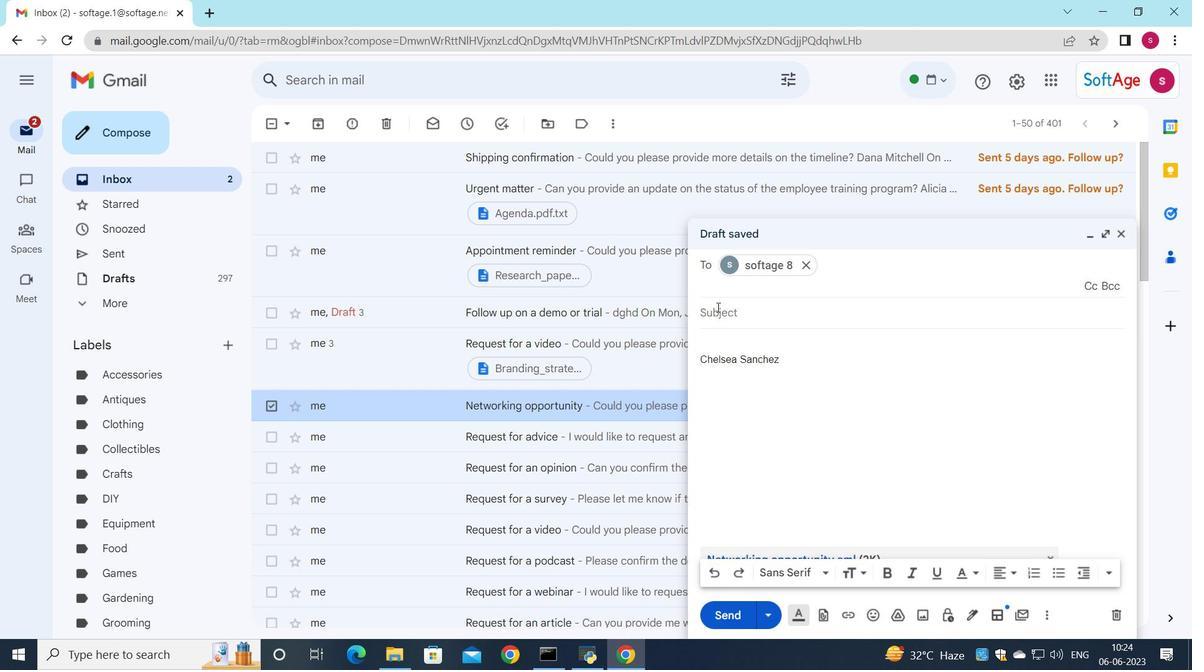 
Action: Mouse pressed left at (715, 315)
Screenshot: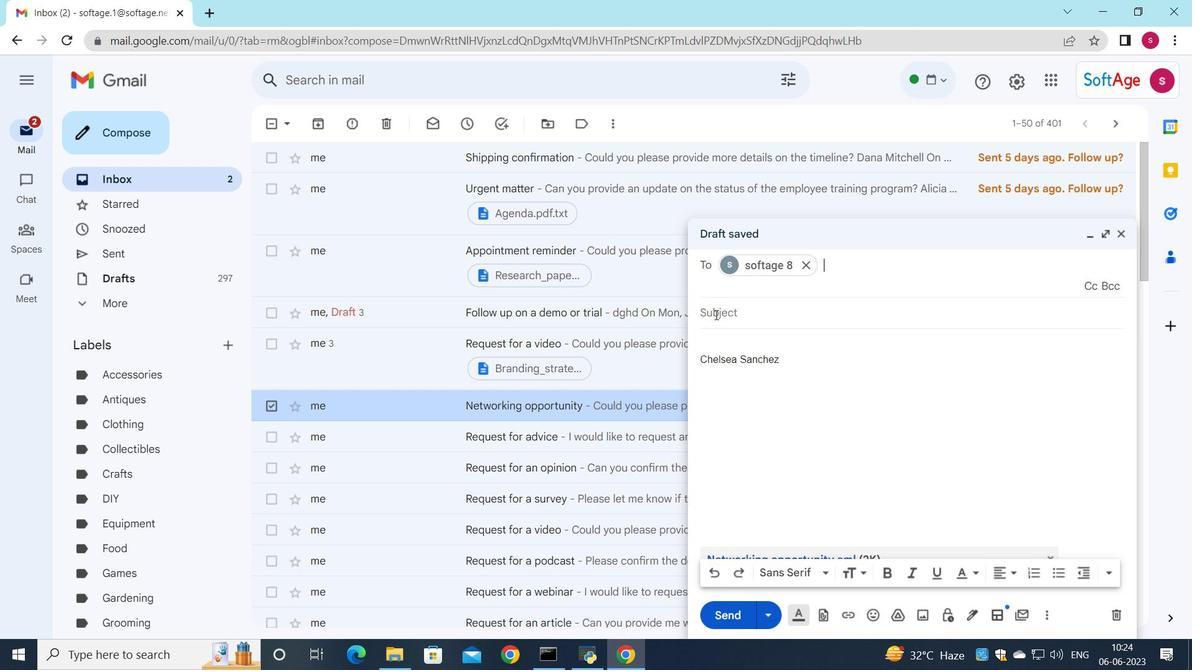 
Action: Mouse moved to (830, 289)
Screenshot: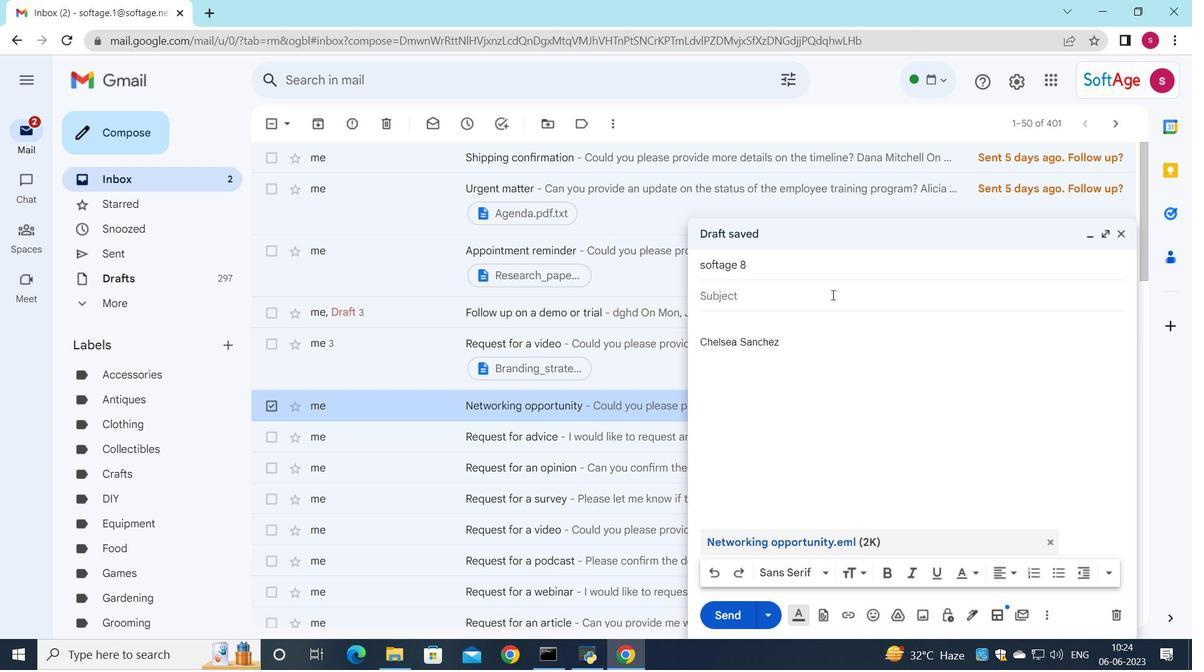 
Action: Key pressed <Key.shift>Request<Key.space>for<Key.space>a<Key.space>testimonial<Key.space>
Screenshot: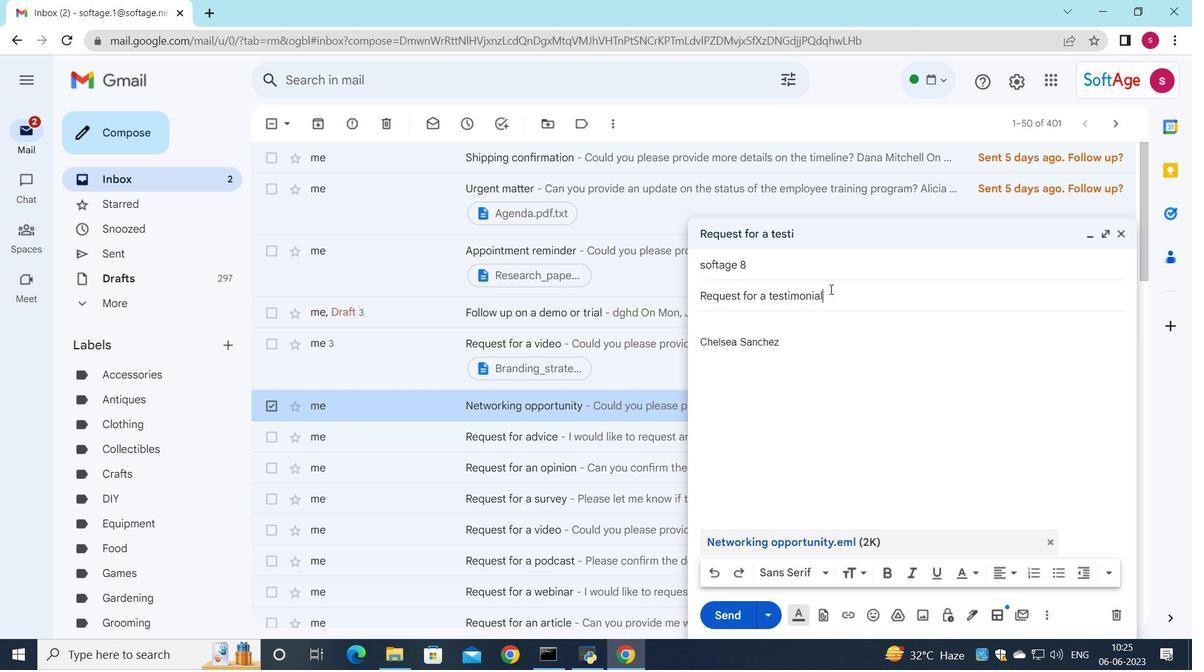
Action: Mouse moved to (705, 326)
Screenshot: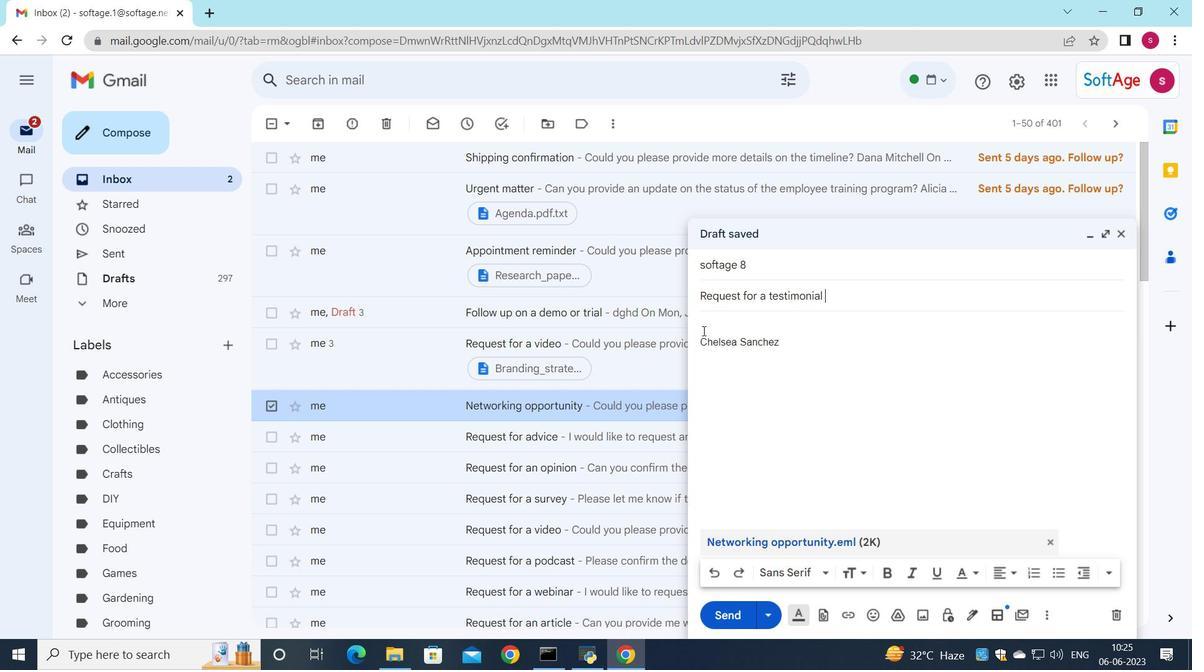 
Action: Mouse pressed left at (705, 326)
Screenshot: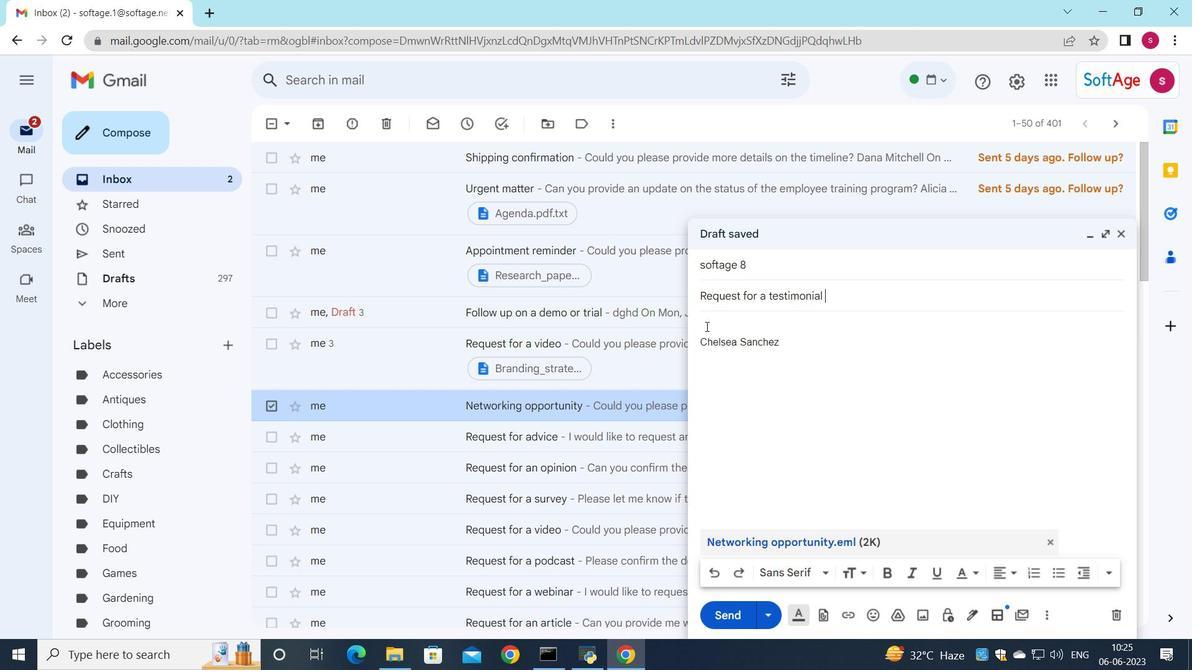 
Action: Key pressed <Key.shift>Could<Key.space>you<Key.space>please<Key.space>provide<Key.space>me<Key.space>with<Key.space>an<Key.space>update<Key.space>on<Key.space>the<Key.space>status<Key.space>of<Key.space>the<Key.space>project<Key.shift_r>?
Screenshot: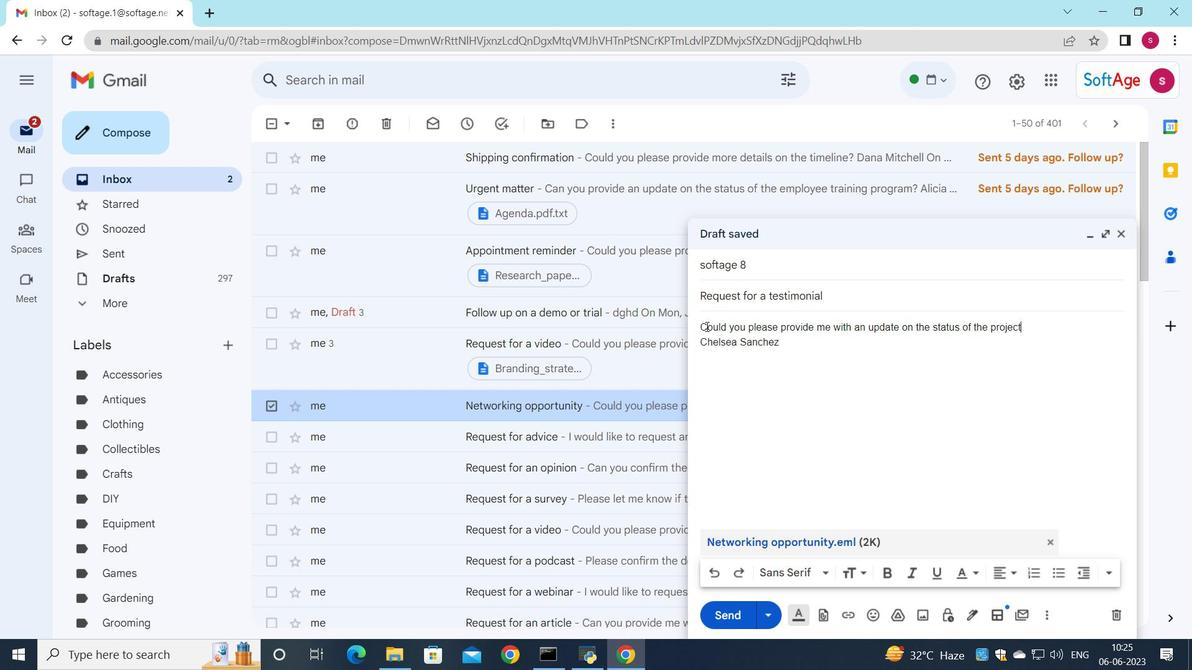 
Action: Mouse moved to (713, 624)
Screenshot: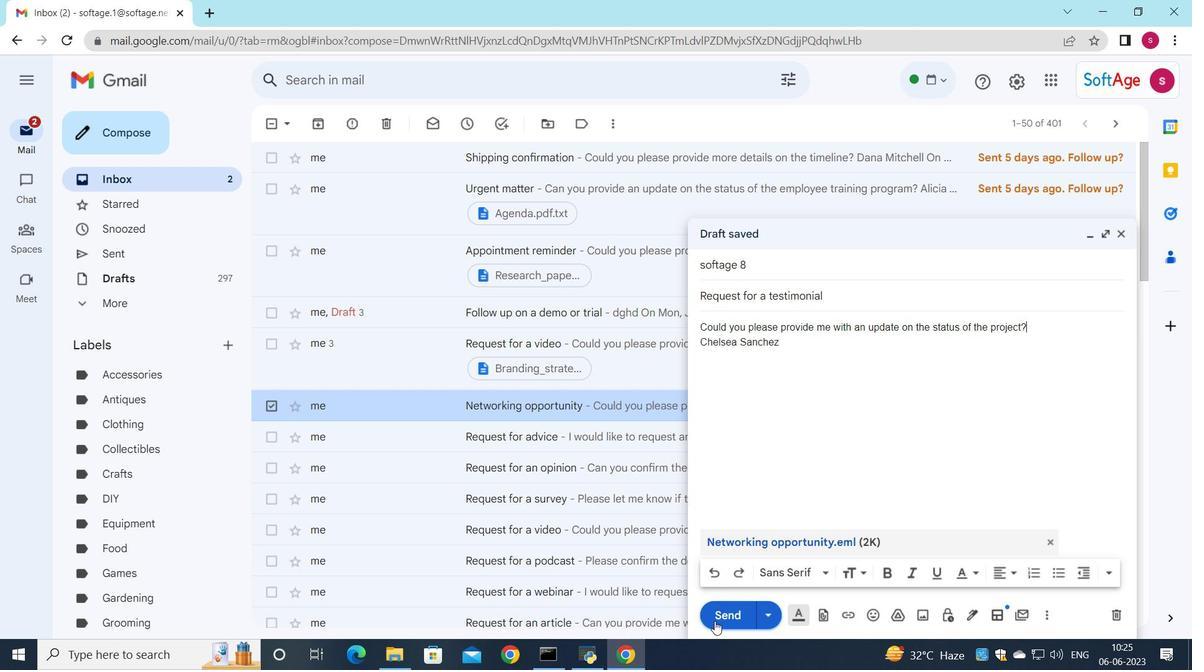 
Action: Mouse pressed left at (713, 624)
Screenshot: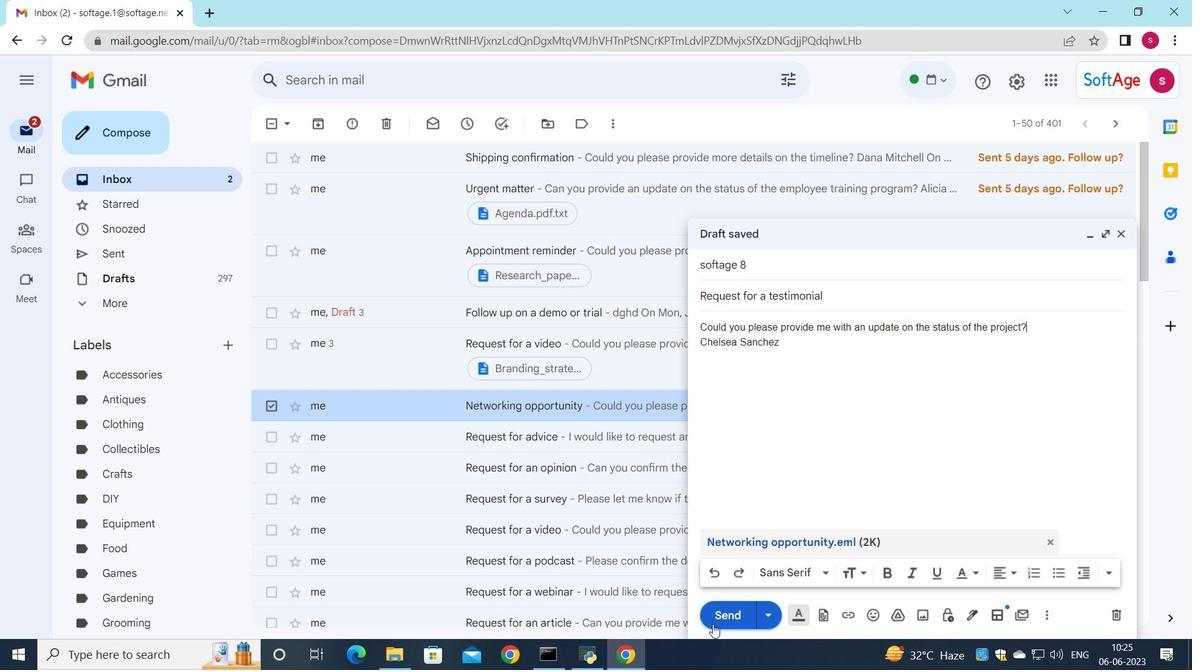 
Action: Mouse moved to (1004, 495)
Screenshot: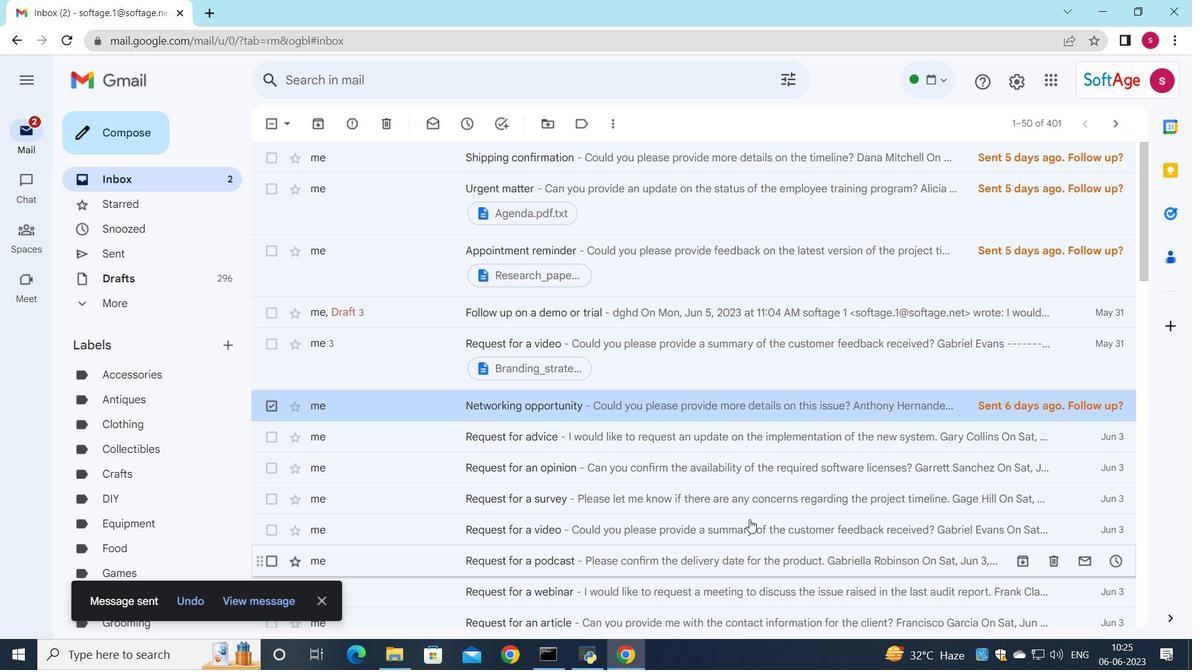 
